 Task: Find connections with filter location Kpandu with filter topic #Venturecapitalwith filter profile language Spanish with filter current company Vertisystem with filter school Xavier Institute of Social Service with filter industry International Trade and Development with filter service category Accounting with filter keywords title Budget Analyst
Action: Mouse moved to (169, 264)
Screenshot: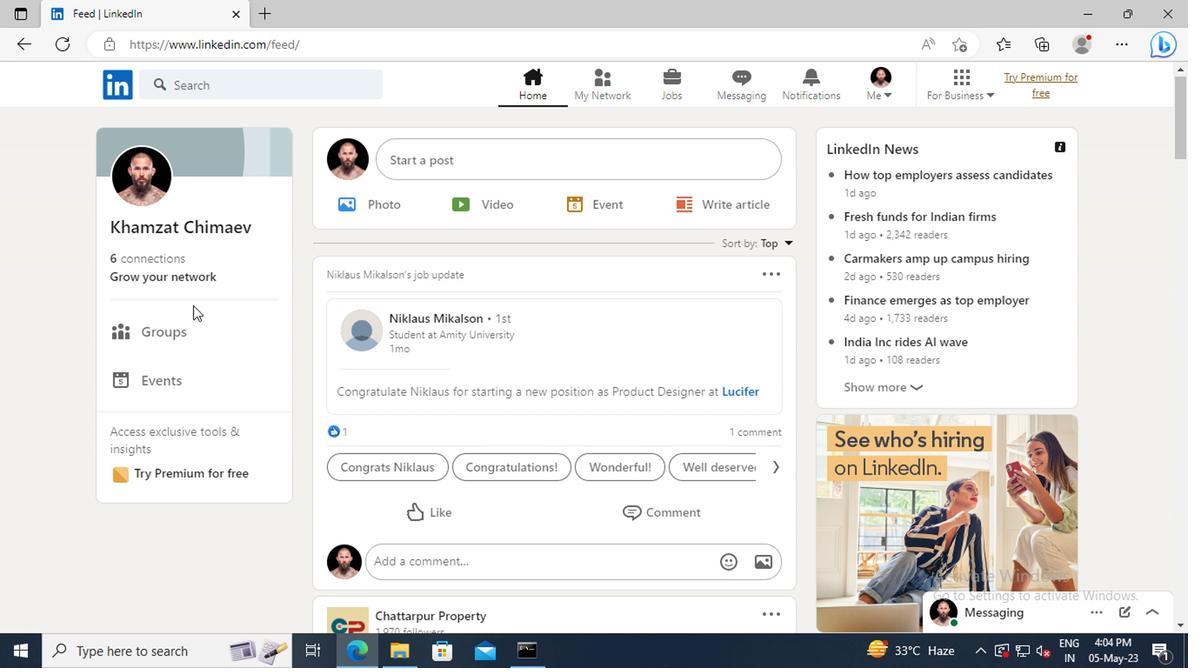 
Action: Mouse pressed left at (169, 264)
Screenshot: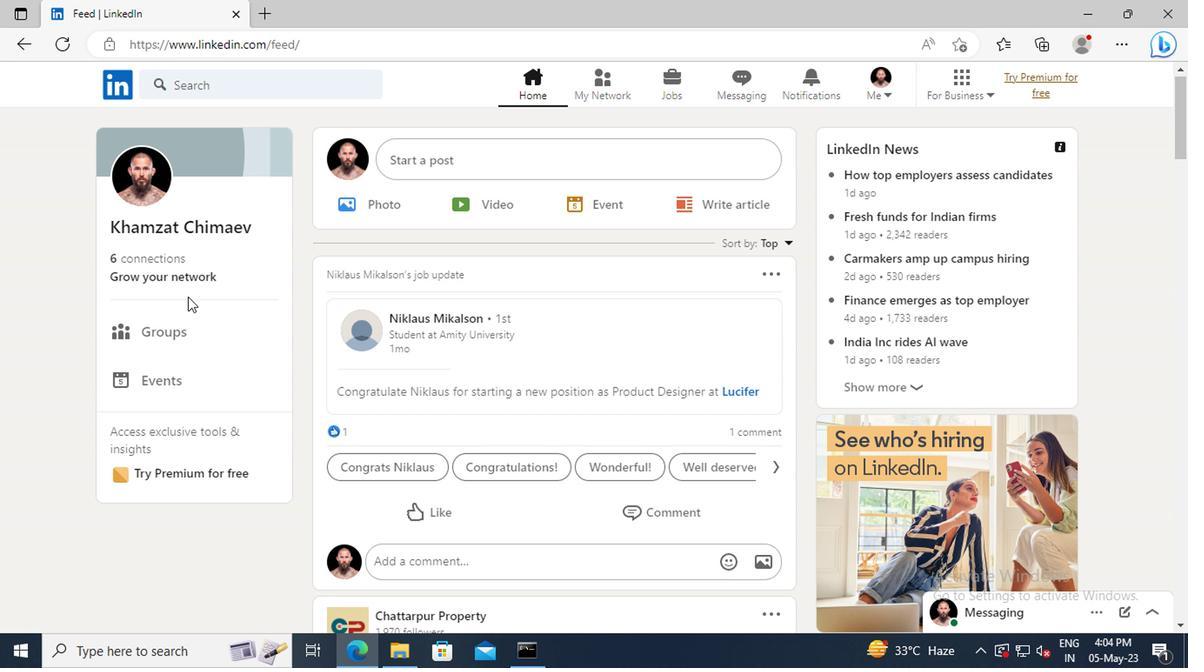 
Action: Mouse moved to (184, 184)
Screenshot: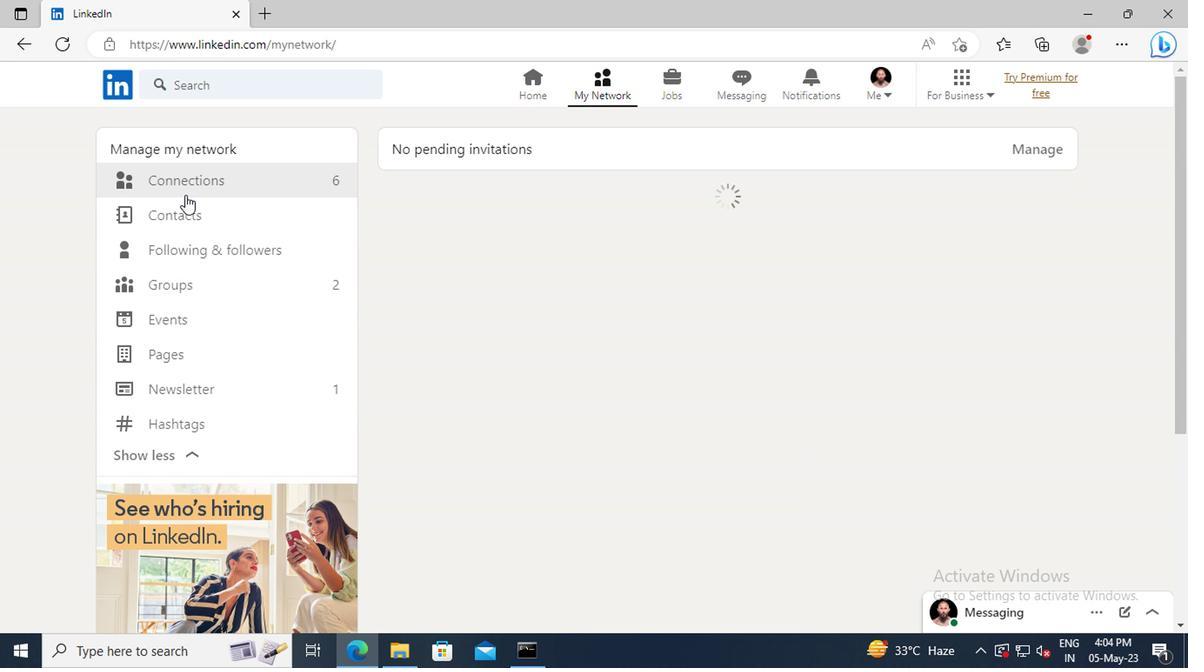 
Action: Mouse pressed left at (184, 184)
Screenshot: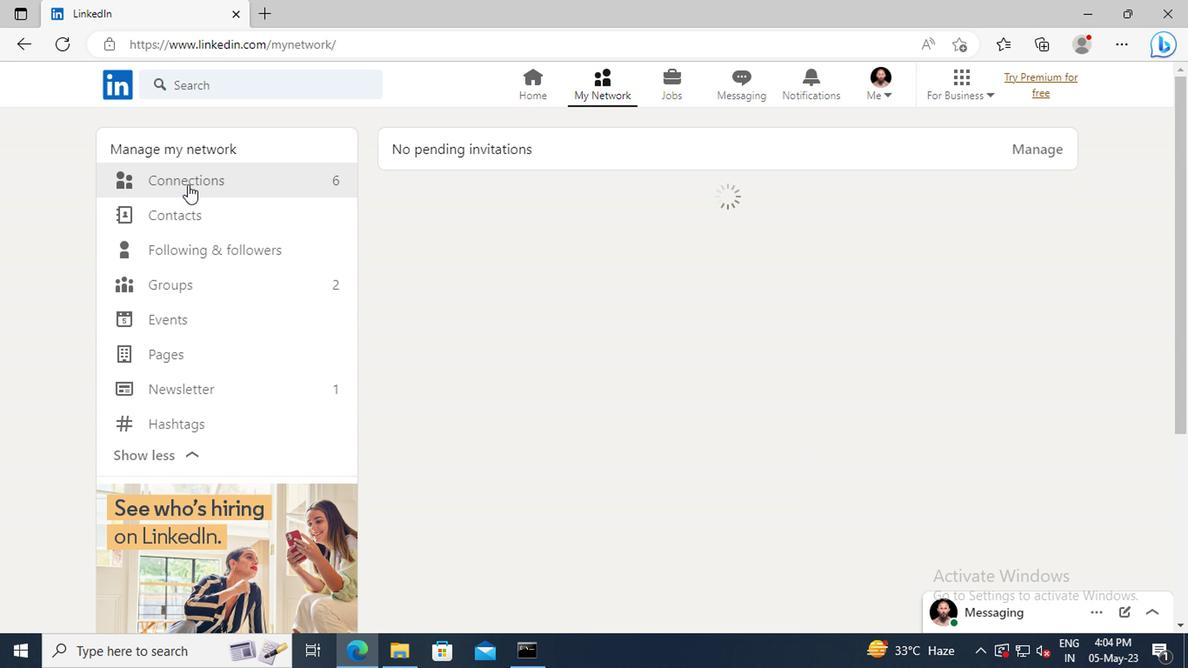 
Action: Mouse moved to (689, 186)
Screenshot: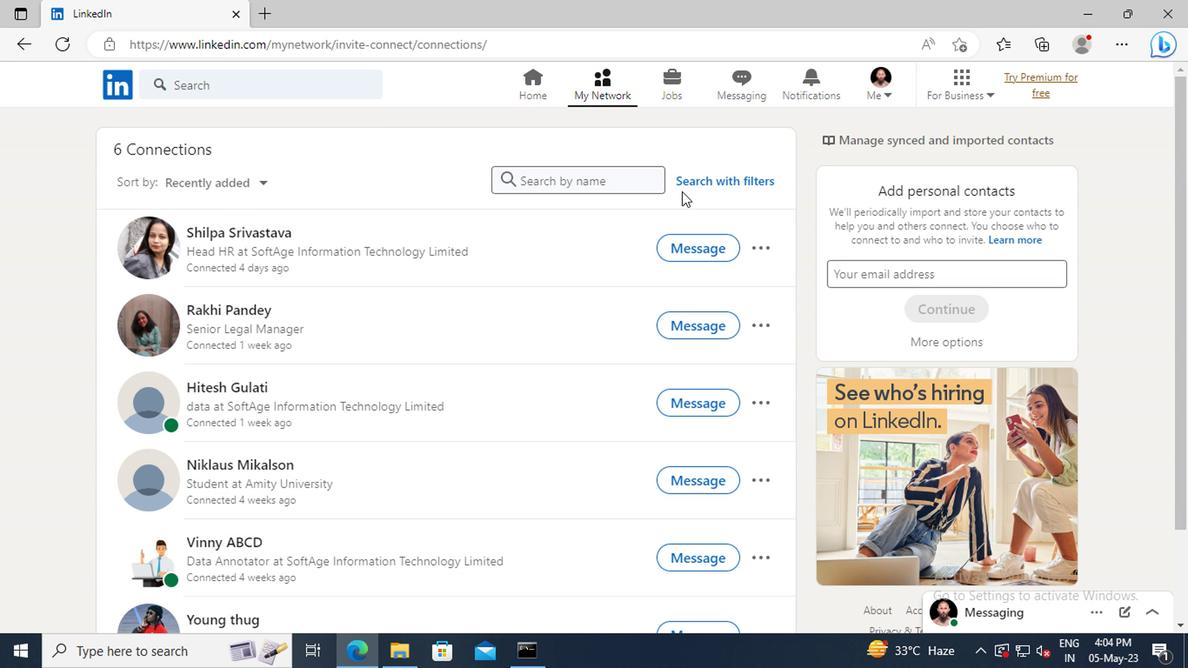 
Action: Mouse pressed left at (689, 186)
Screenshot: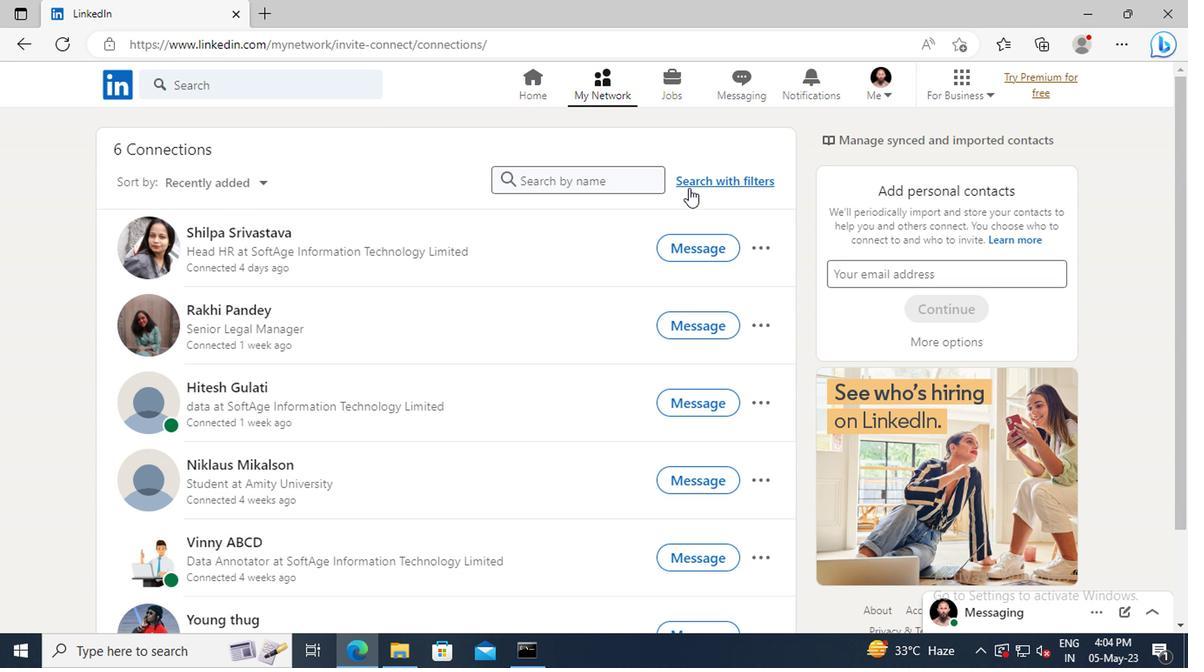 
Action: Mouse moved to (654, 141)
Screenshot: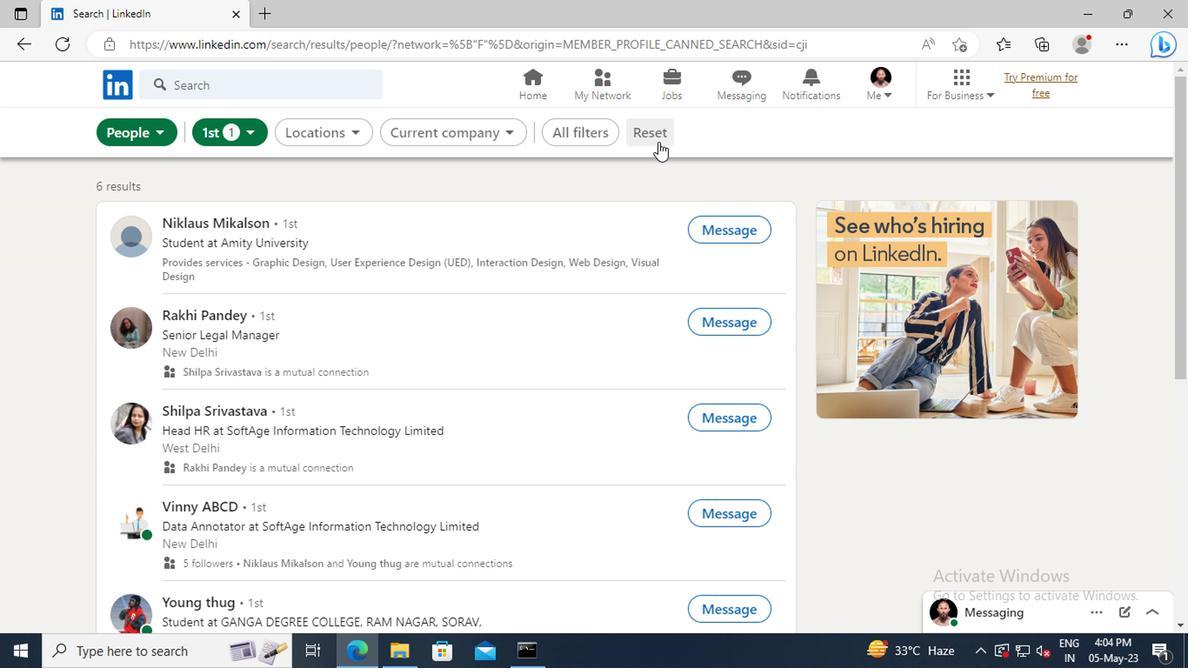 
Action: Mouse pressed left at (654, 141)
Screenshot: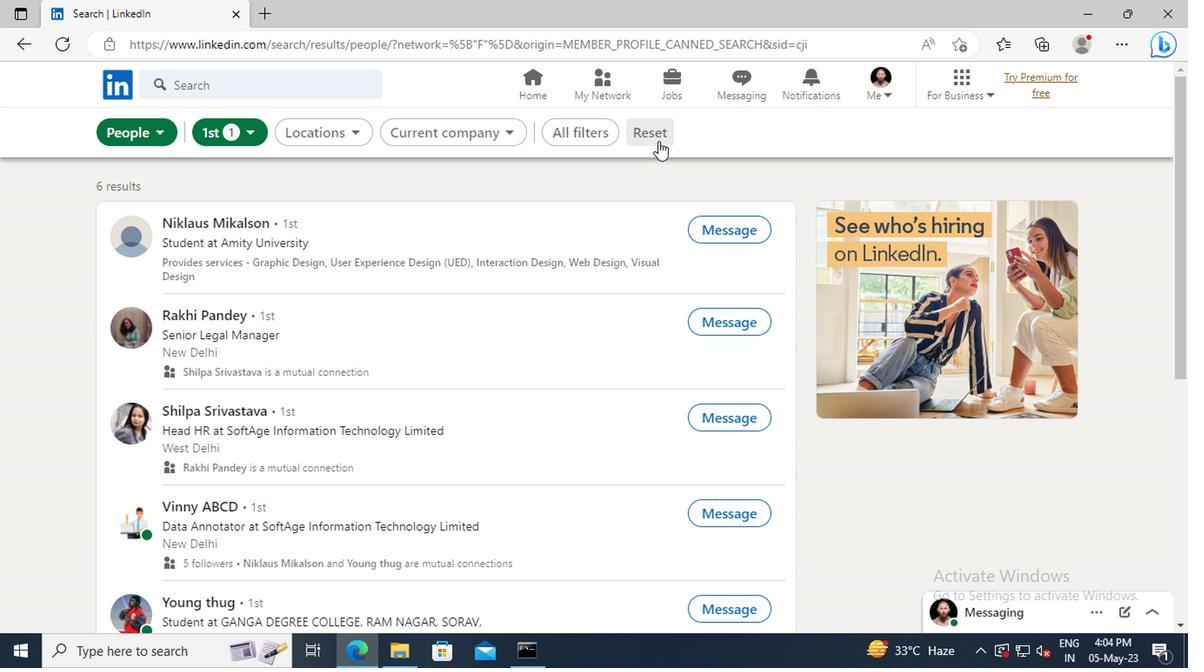 
Action: Mouse moved to (634, 136)
Screenshot: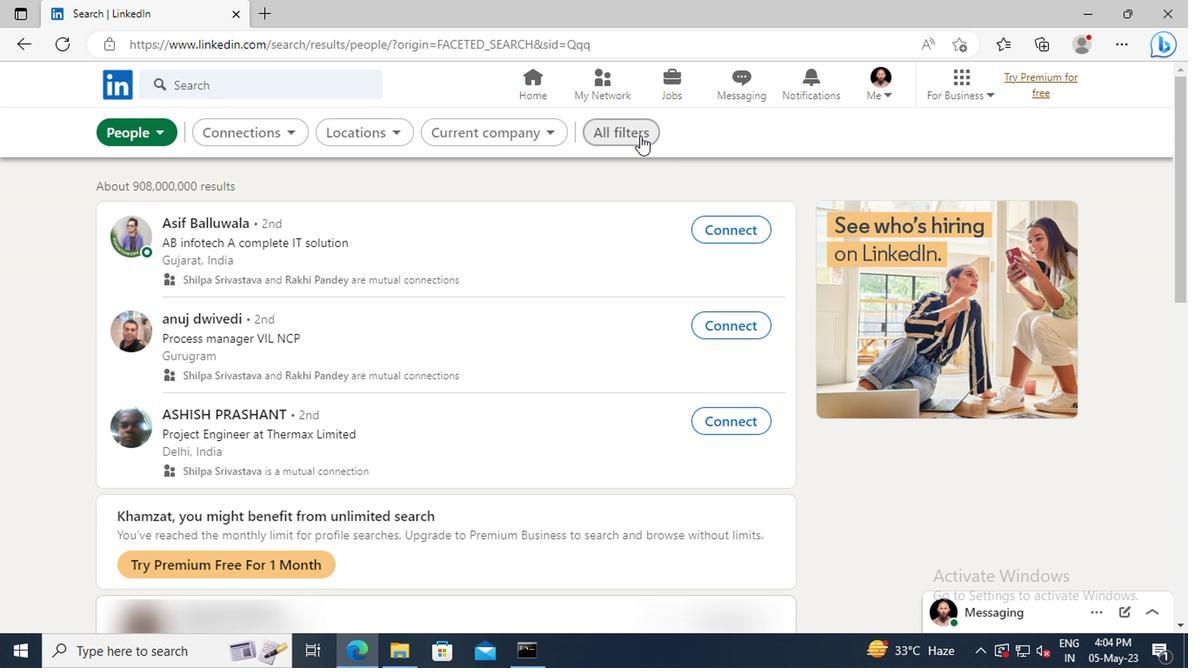 
Action: Mouse pressed left at (634, 136)
Screenshot: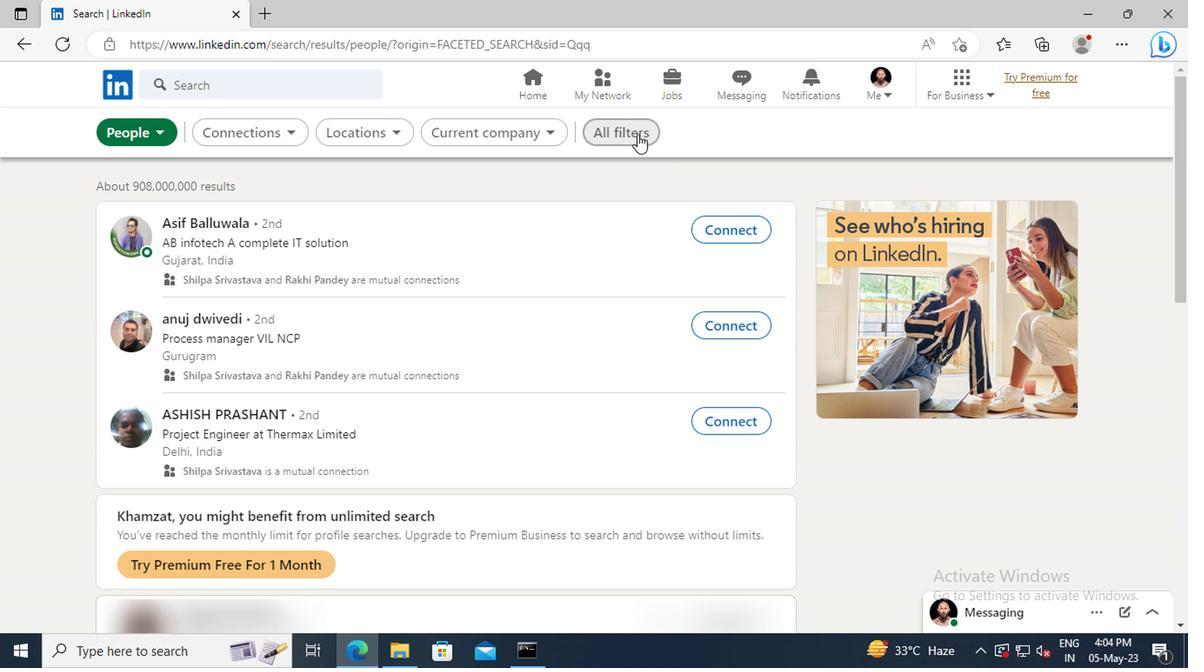 
Action: Mouse moved to (910, 297)
Screenshot: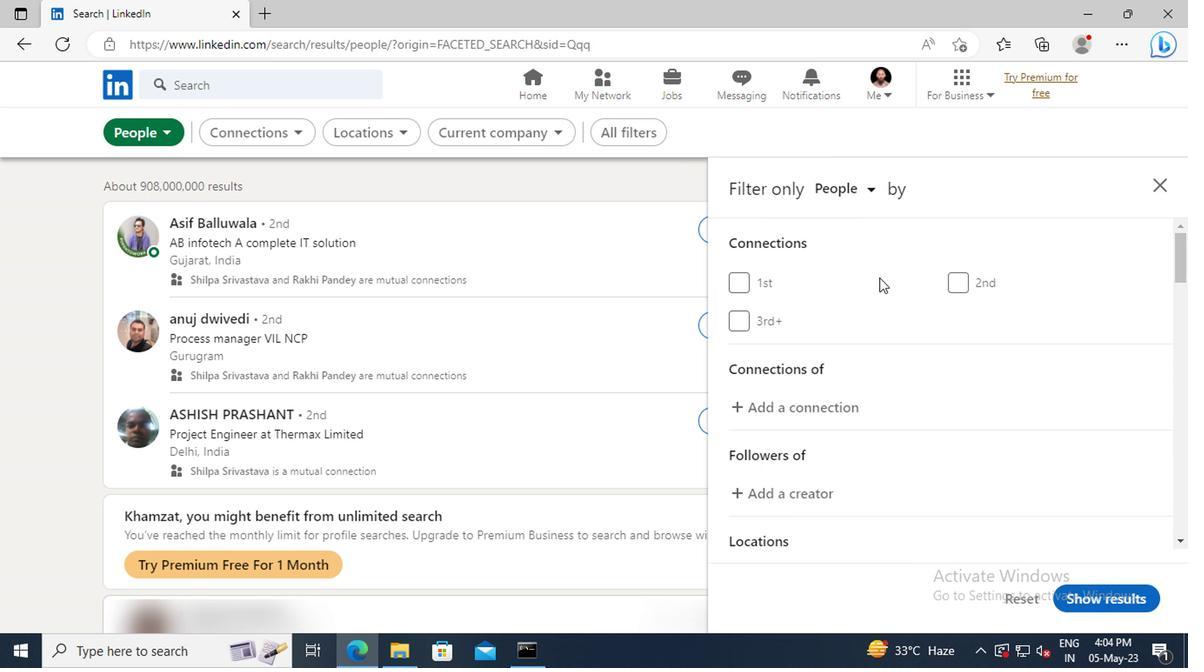 
Action: Mouse scrolled (910, 297) with delta (0, 0)
Screenshot: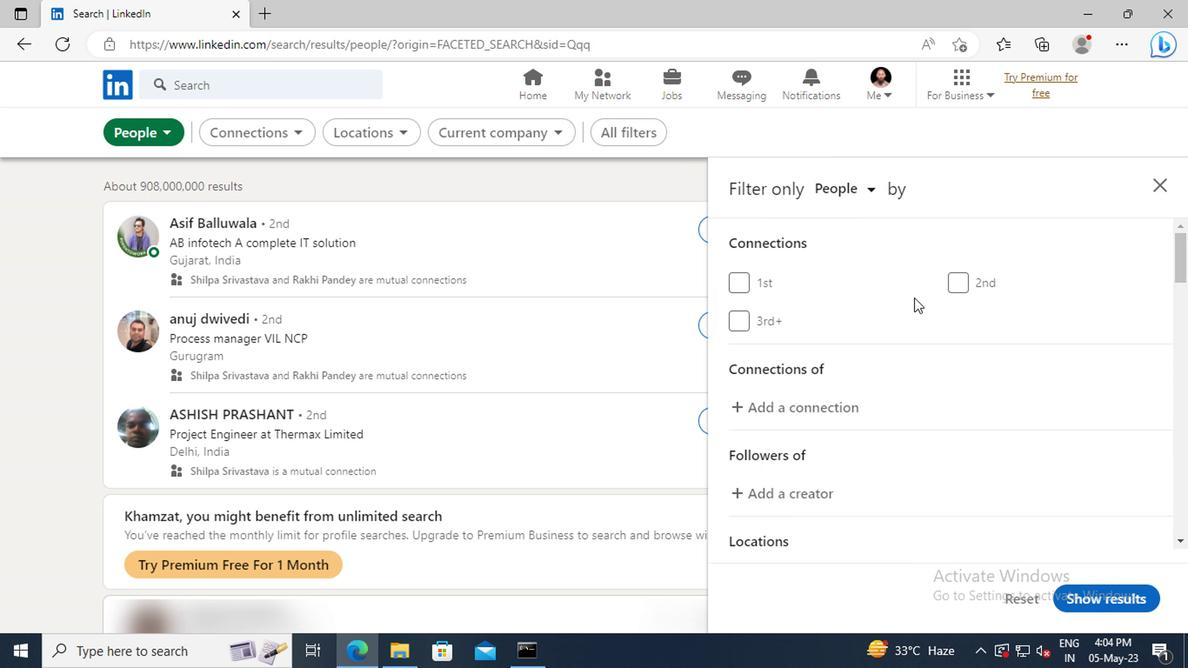 
Action: Mouse scrolled (910, 297) with delta (0, 0)
Screenshot: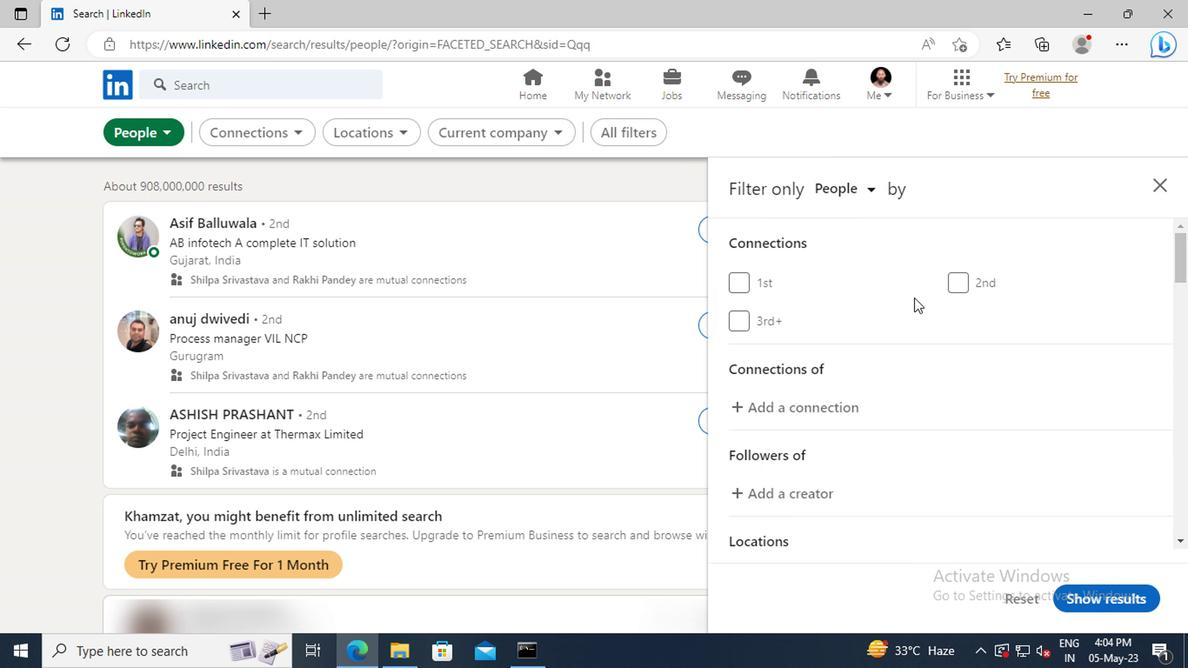 
Action: Mouse scrolled (910, 297) with delta (0, 0)
Screenshot: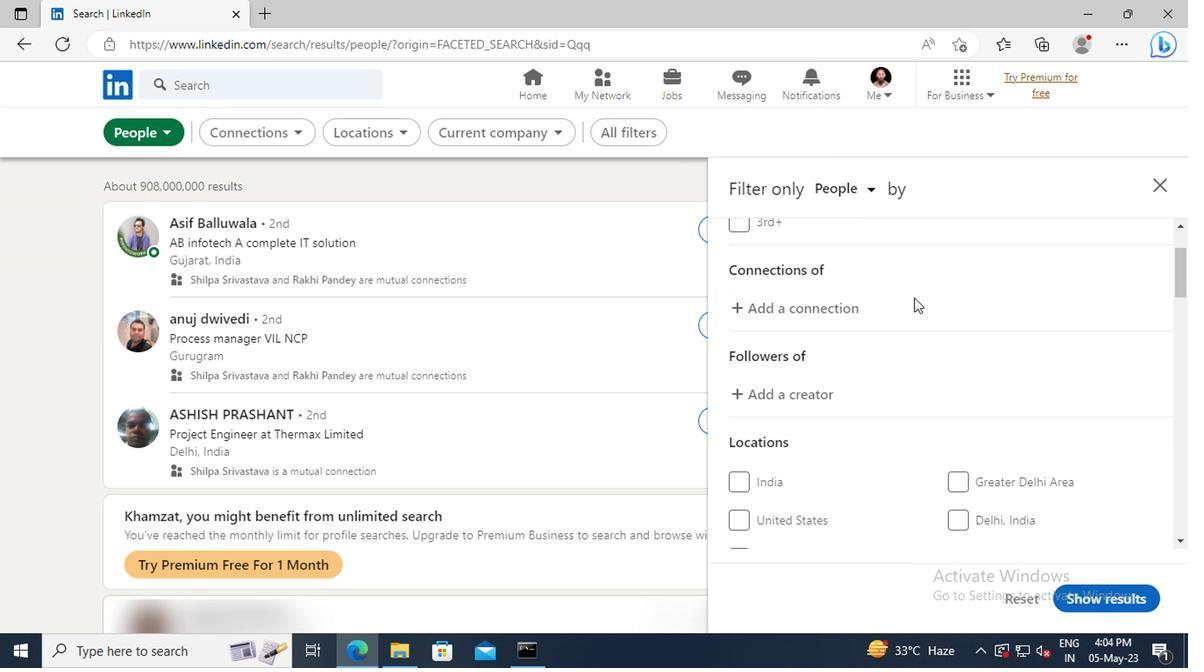 
Action: Mouse scrolled (910, 297) with delta (0, 0)
Screenshot: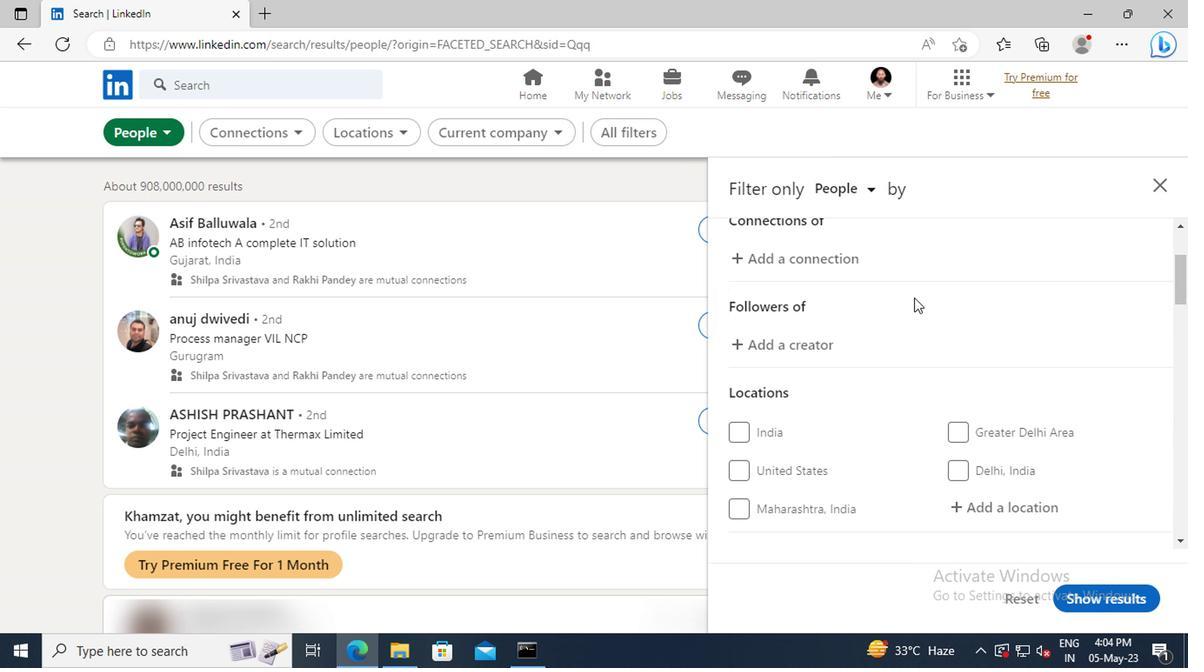 
Action: Mouse scrolled (910, 297) with delta (0, 0)
Screenshot: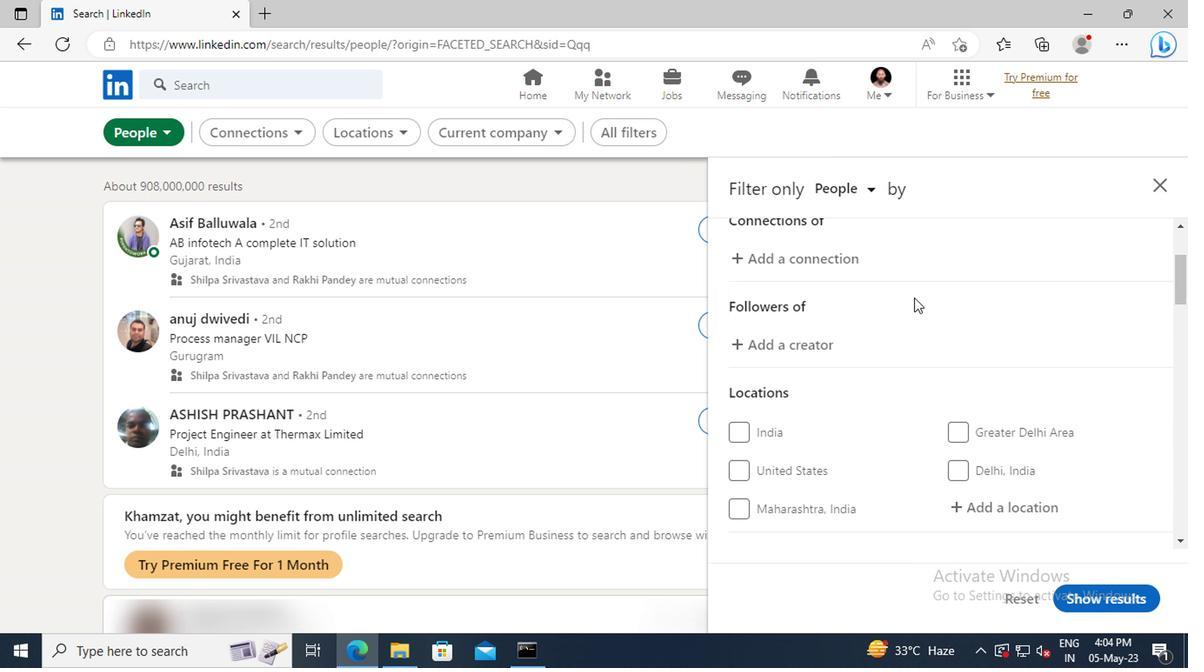 
Action: Mouse scrolled (910, 297) with delta (0, 0)
Screenshot: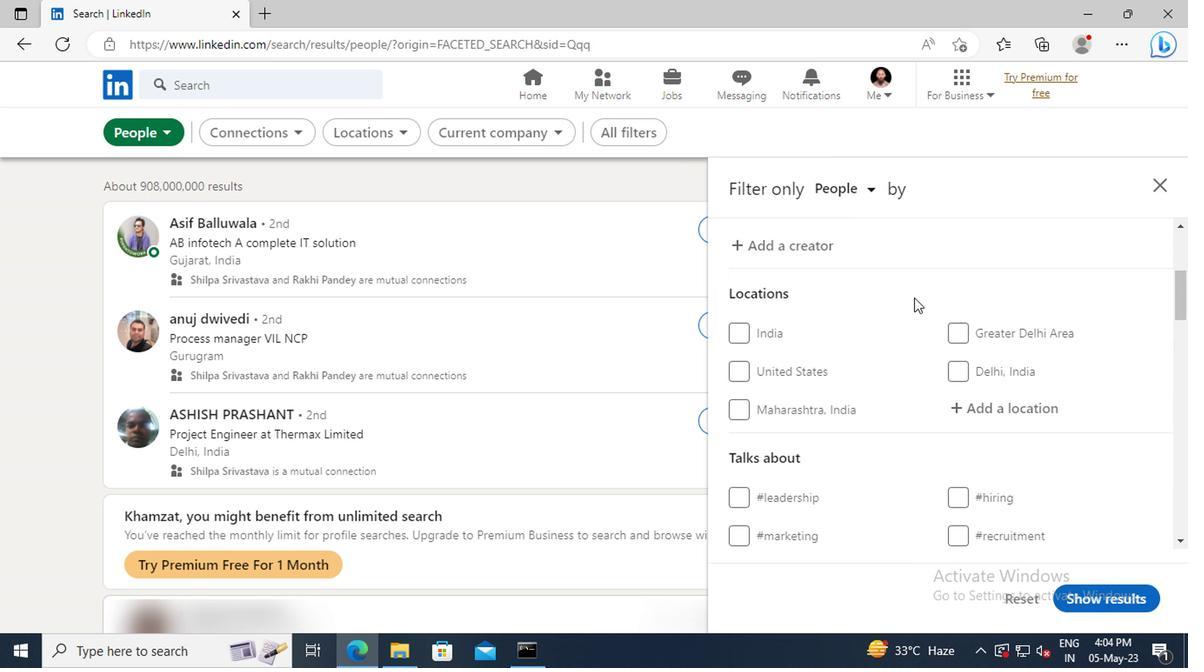 
Action: Mouse moved to (963, 364)
Screenshot: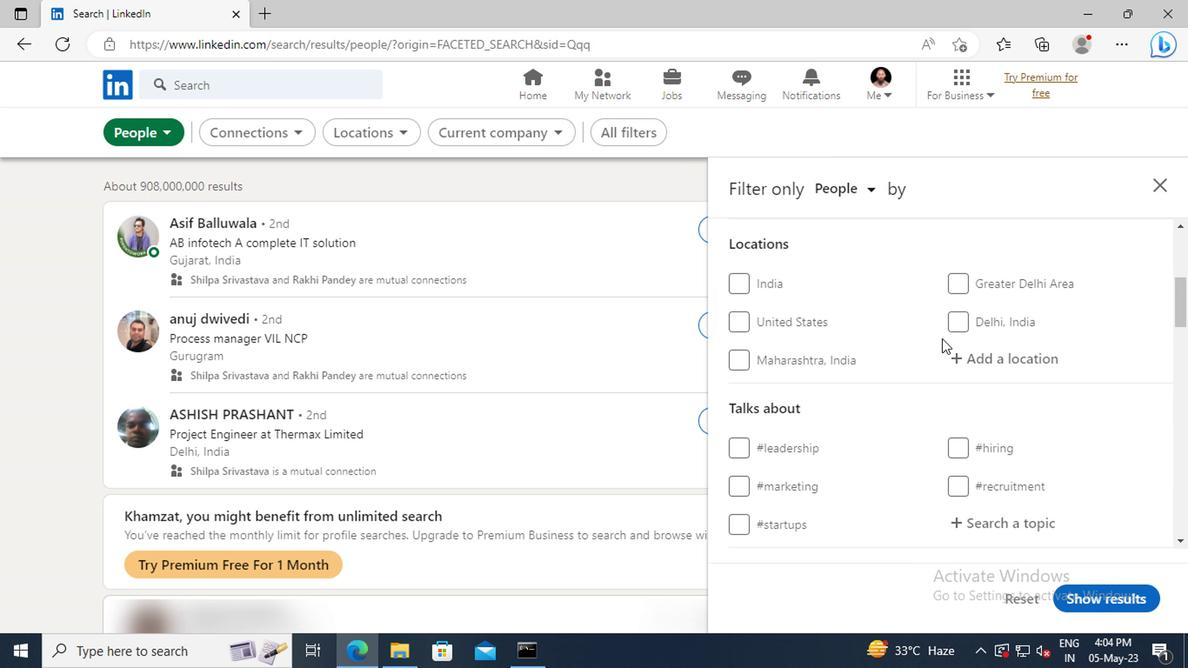 
Action: Mouse pressed left at (963, 364)
Screenshot: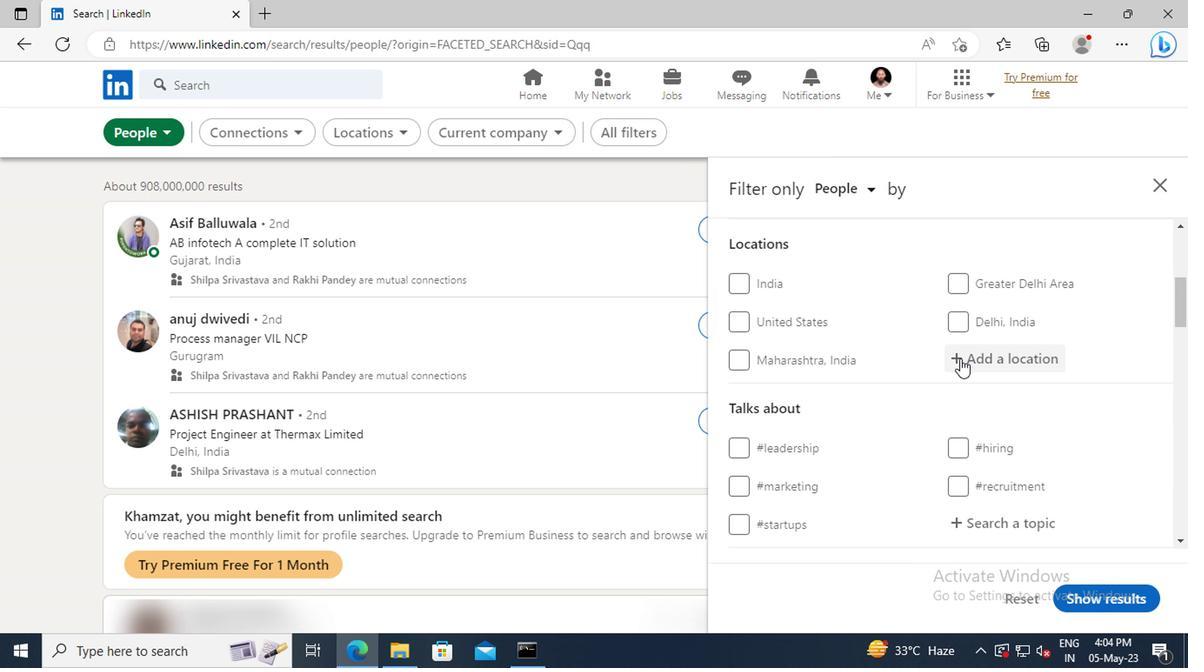 
Action: Key pressed <Key.shift>KPANDU<Key.enter>
Screenshot: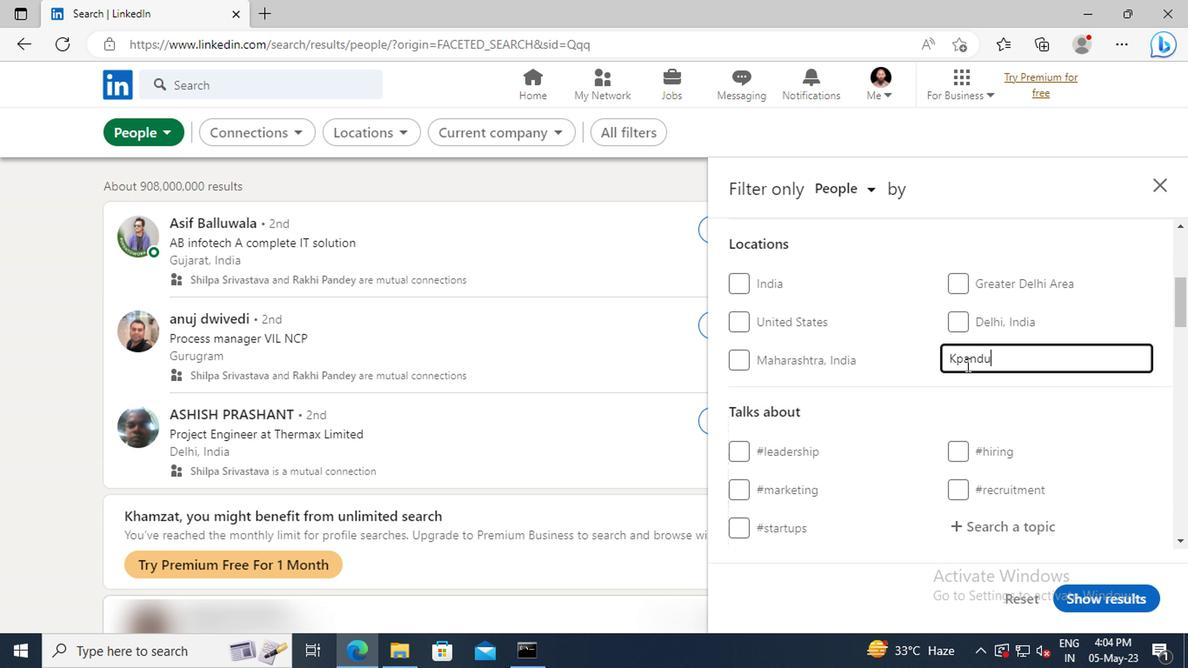 
Action: Mouse scrolled (963, 362) with delta (0, -1)
Screenshot: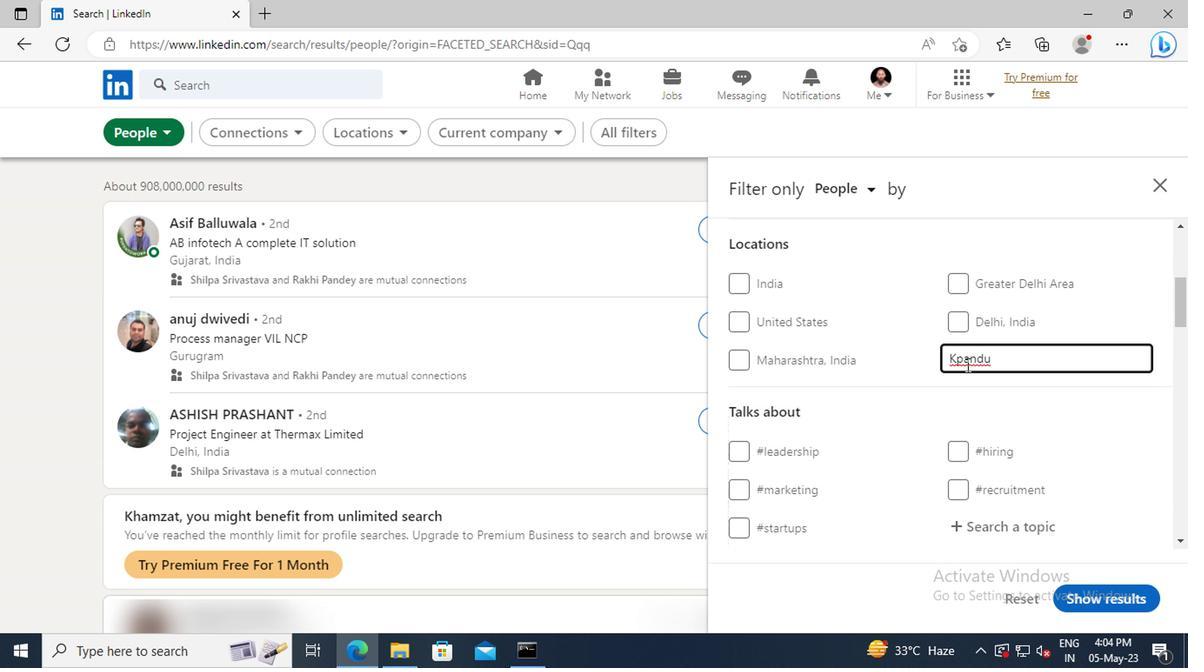 
Action: Mouse scrolled (963, 362) with delta (0, -1)
Screenshot: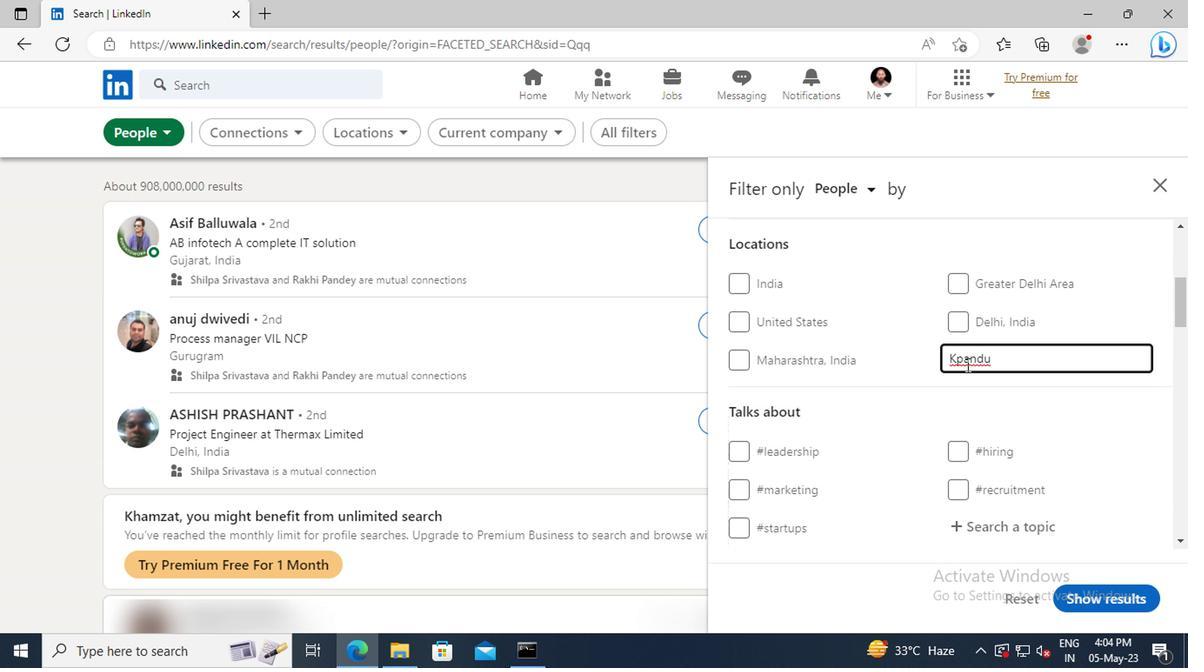 
Action: Mouse scrolled (963, 362) with delta (0, -1)
Screenshot: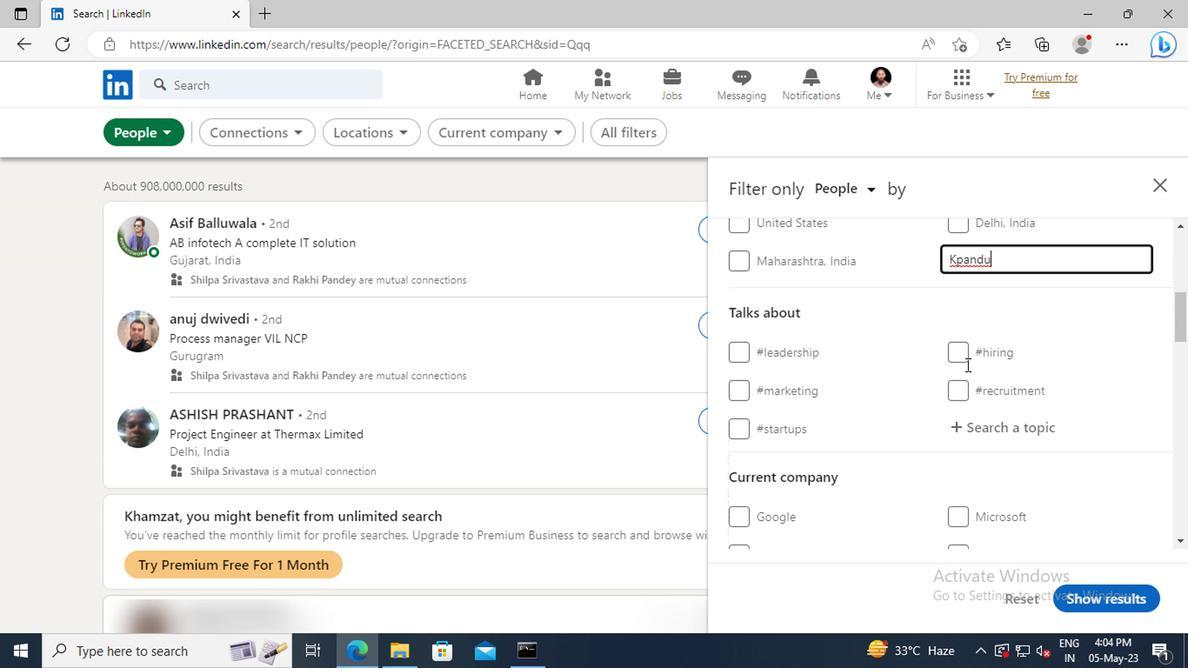 
Action: Mouse moved to (968, 375)
Screenshot: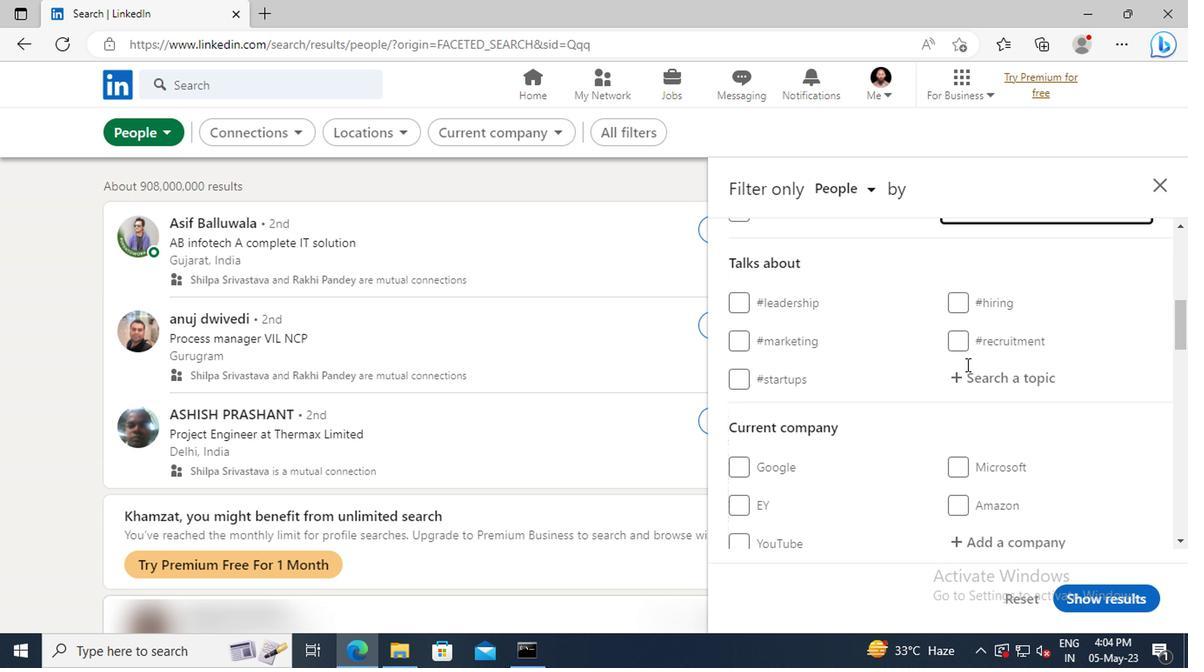 
Action: Mouse pressed left at (968, 375)
Screenshot: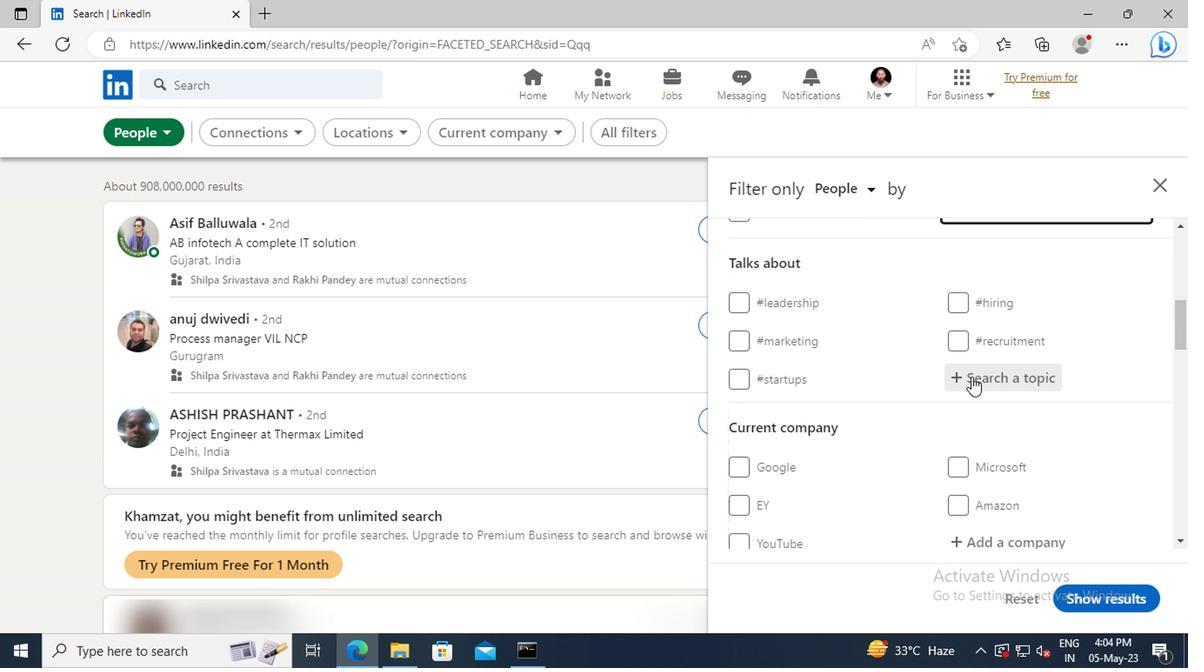 
Action: Key pressed <Key.shift>VENTUREC
Screenshot: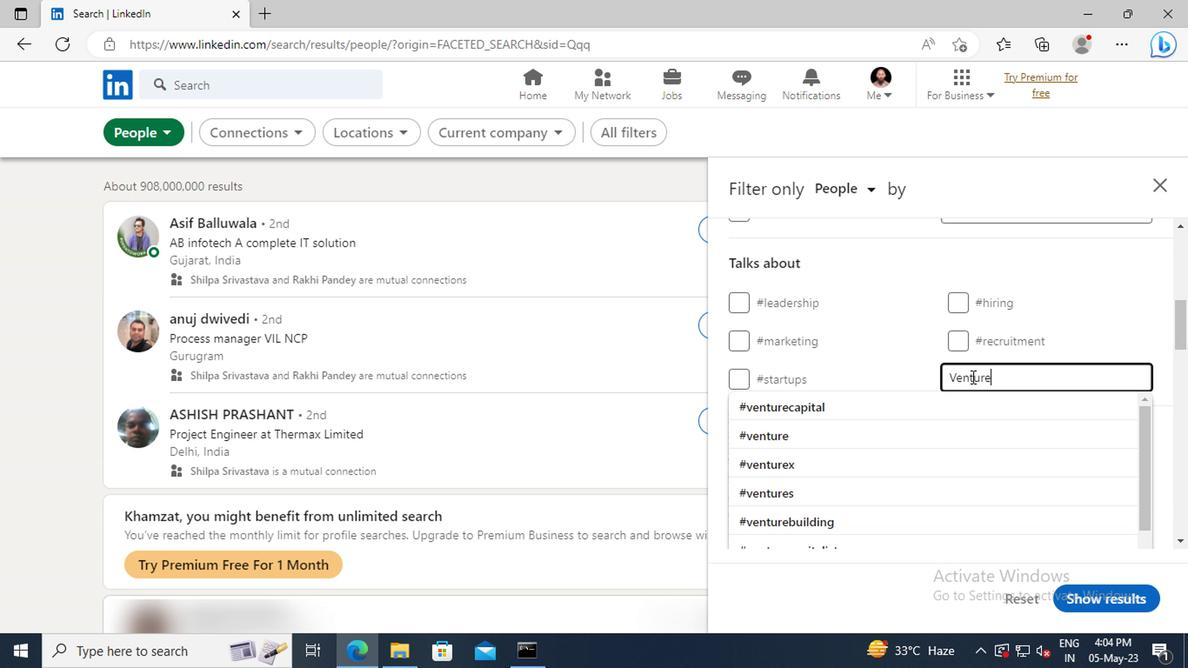 
Action: Mouse moved to (976, 397)
Screenshot: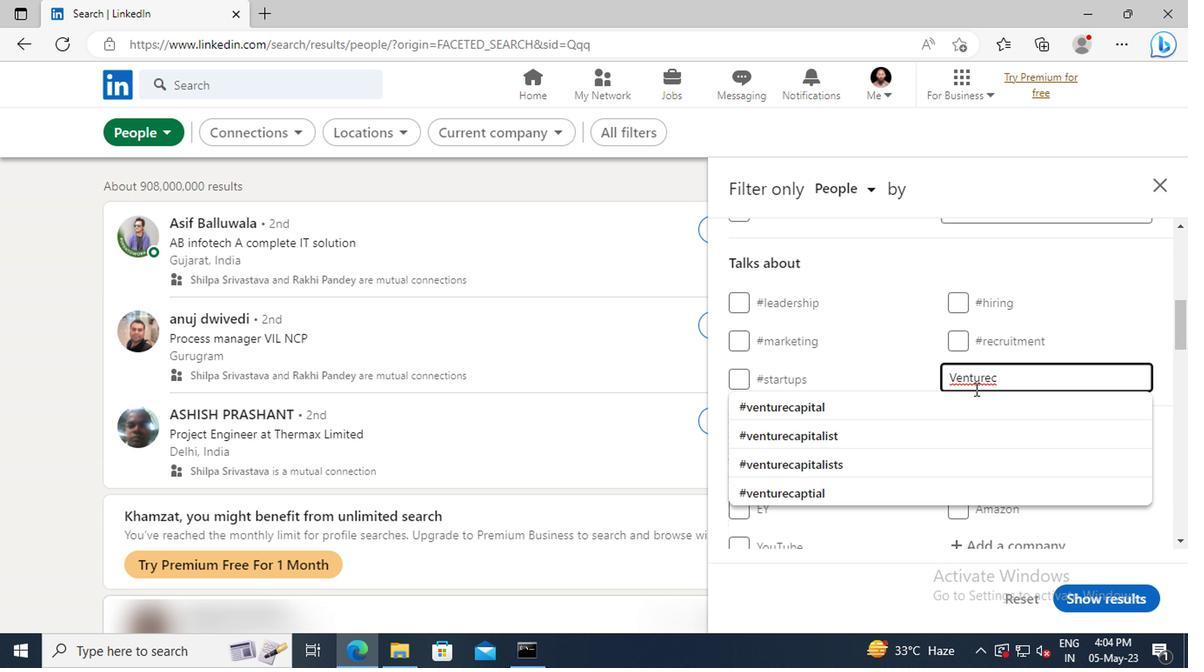 
Action: Mouse pressed left at (976, 397)
Screenshot: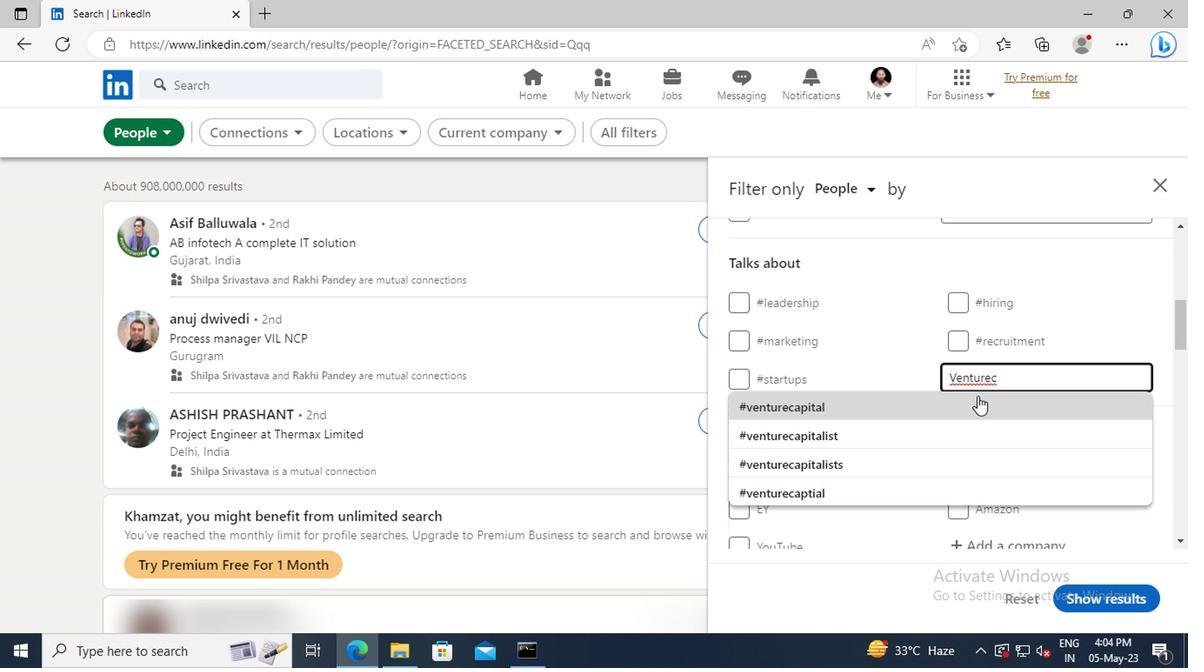 
Action: Mouse scrolled (976, 396) with delta (0, -1)
Screenshot: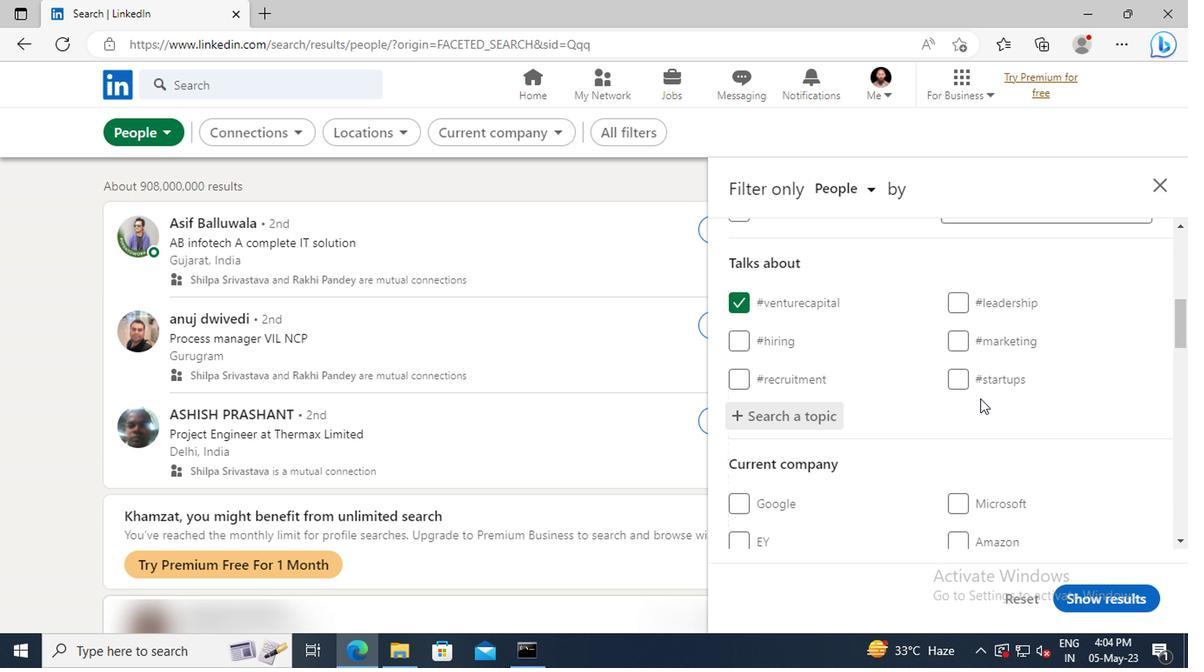 
Action: Mouse scrolled (976, 396) with delta (0, -1)
Screenshot: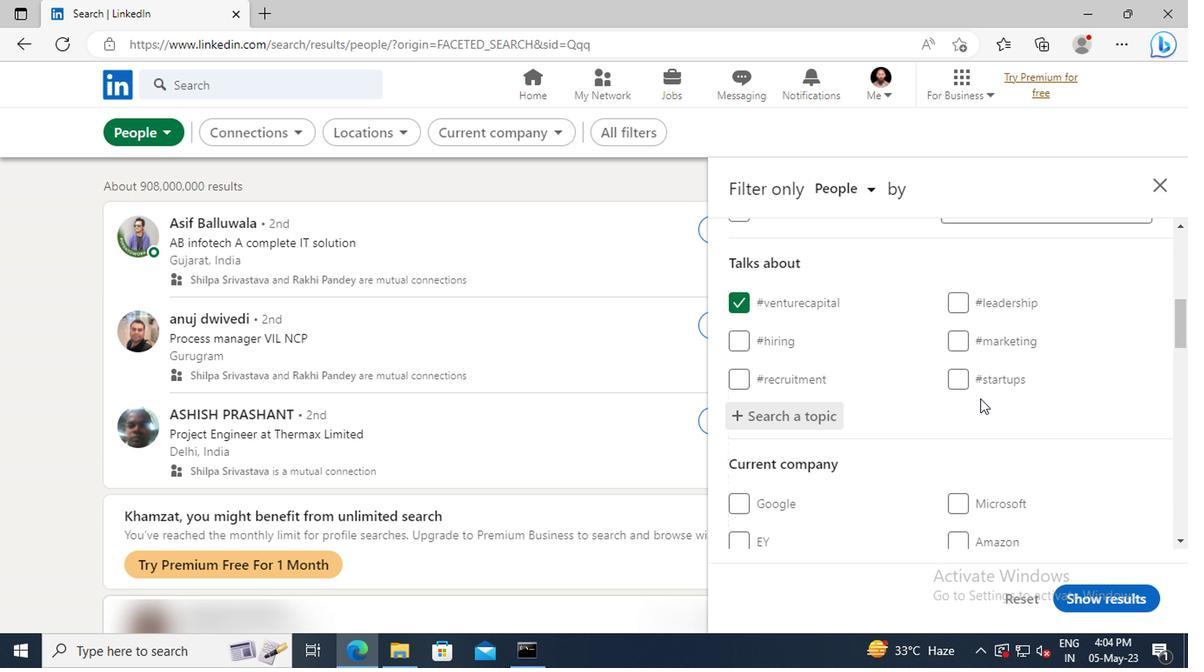 
Action: Mouse scrolled (976, 396) with delta (0, -1)
Screenshot: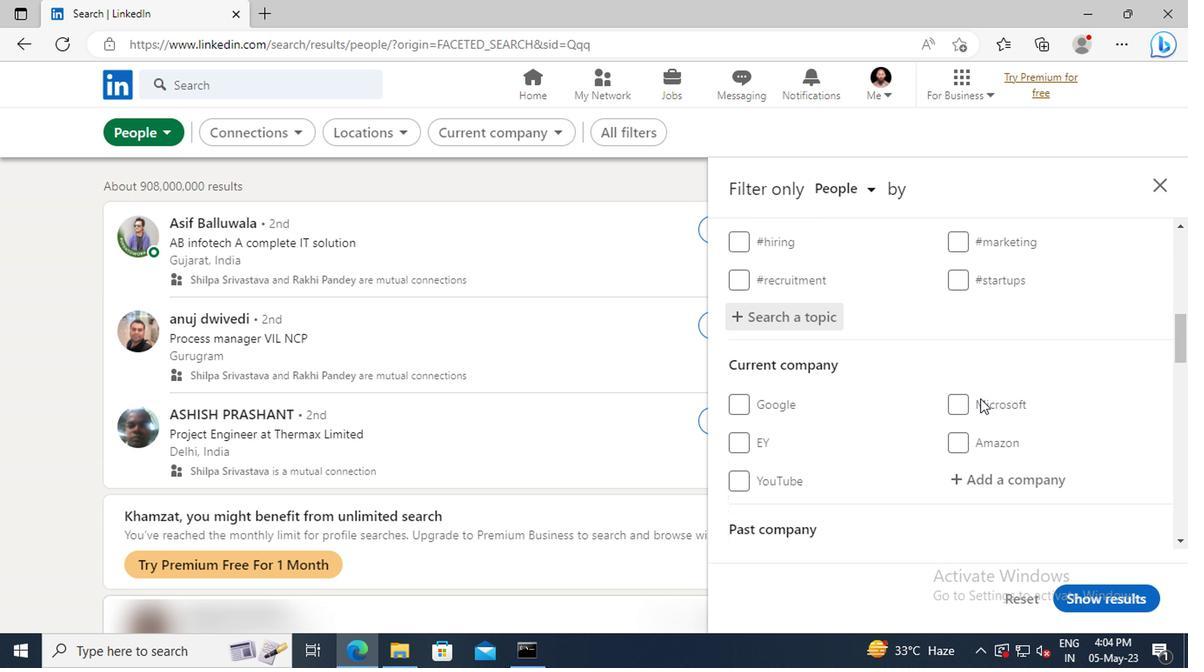 
Action: Mouse scrolled (976, 396) with delta (0, -1)
Screenshot: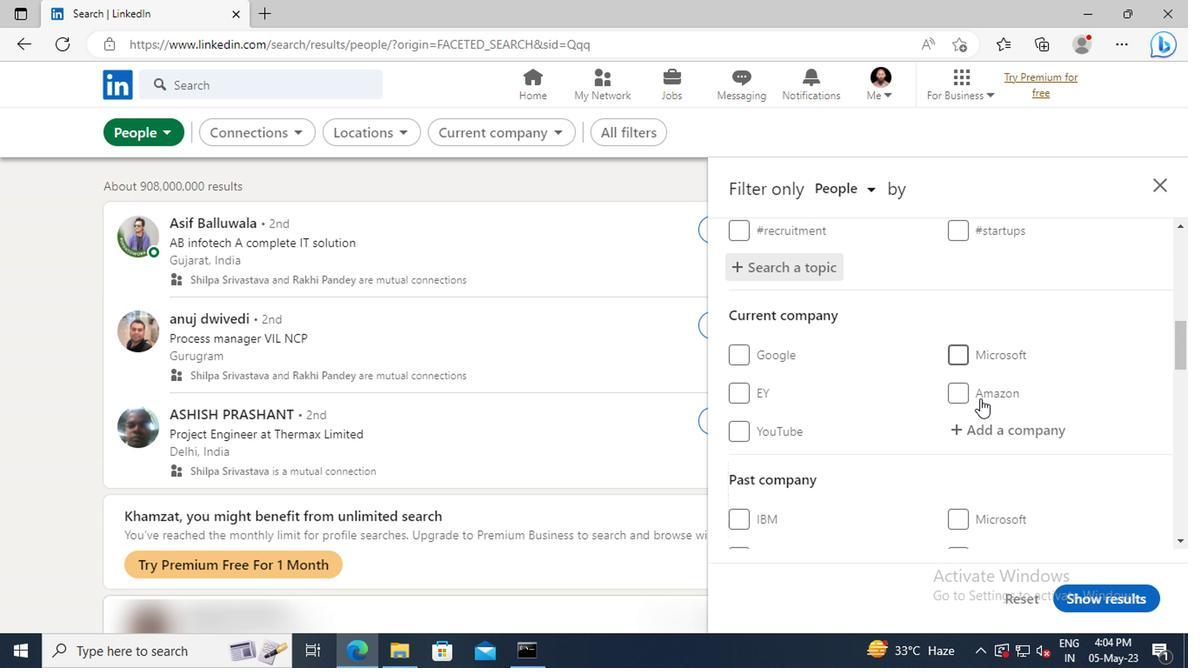 
Action: Mouse scrolled (976, 396) with delta (0, -1)
Screenshot: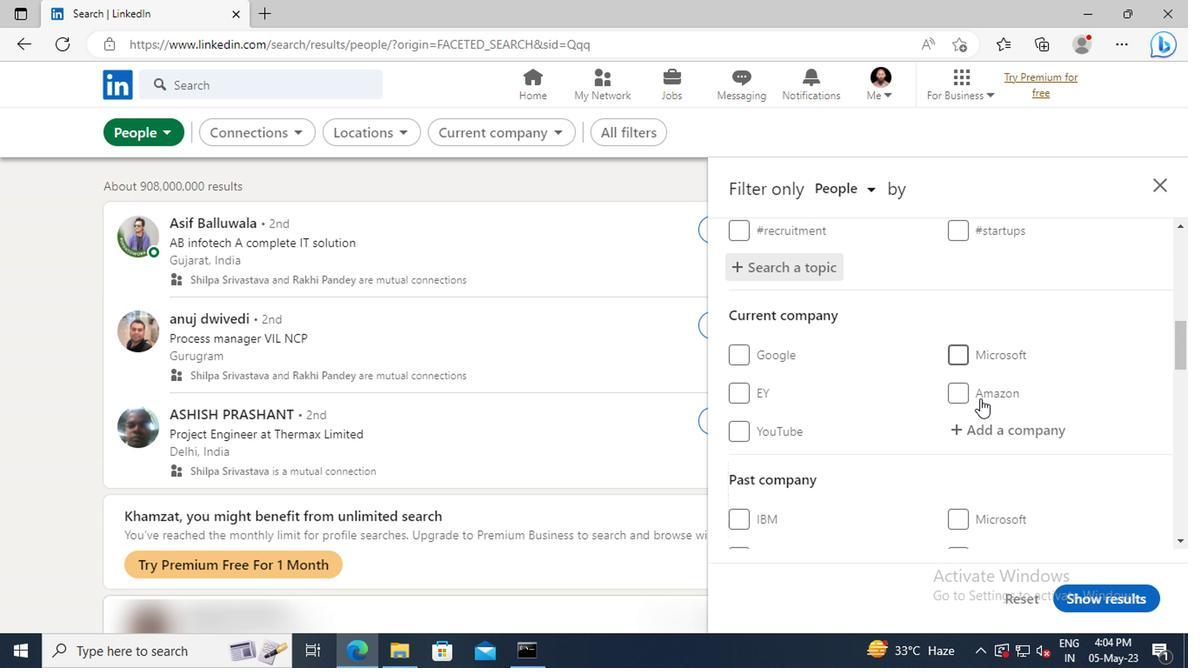 
Action: Mouse scrolled (976, 396) with delta (0, -1)
Screenshot: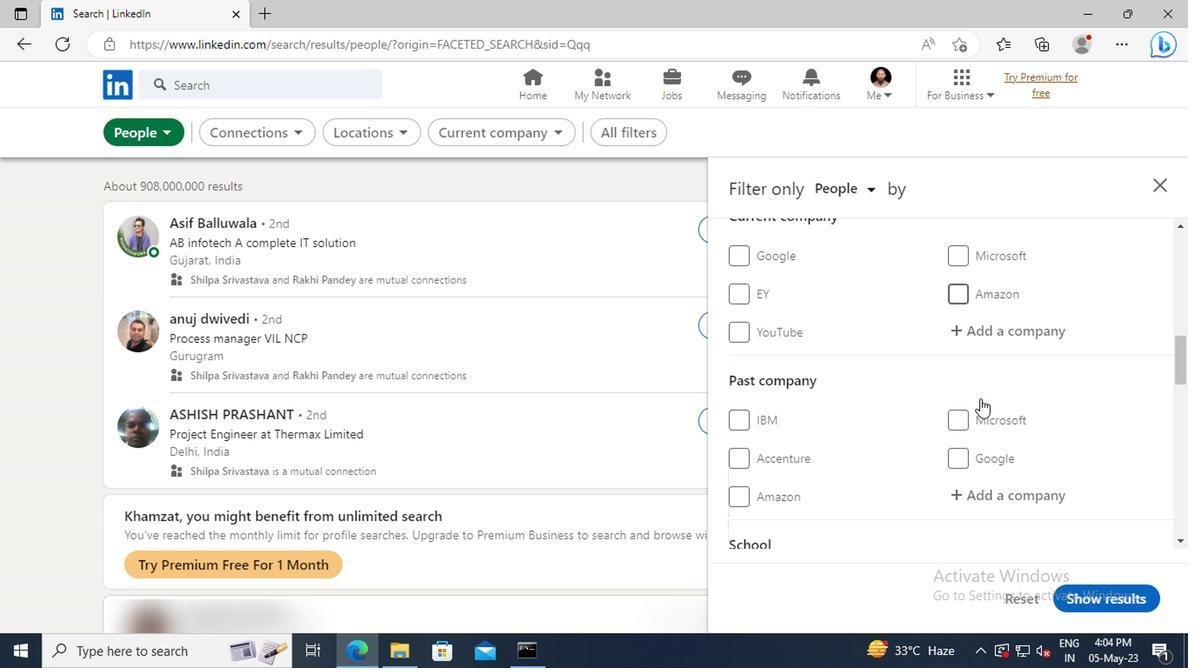 
Action: Mouse scrolled (976, 396) with delta (0, -1)
Screenshot: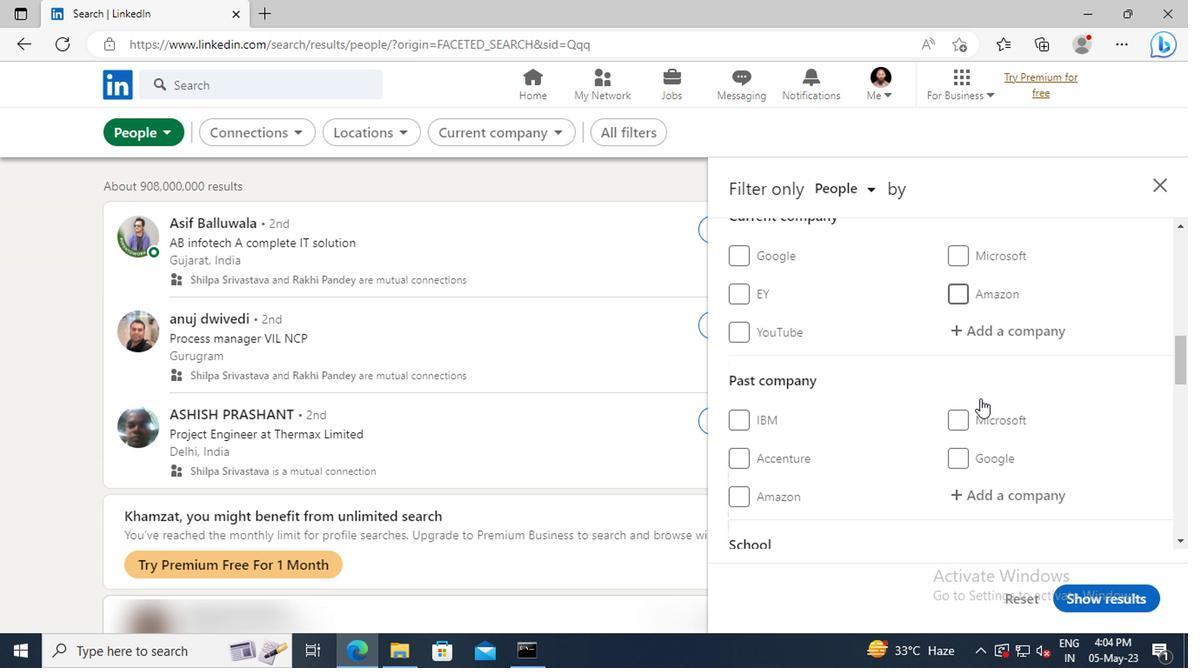 
Action: Mouse scrolled (976, 396) with delta (0, -1)
Screenshot: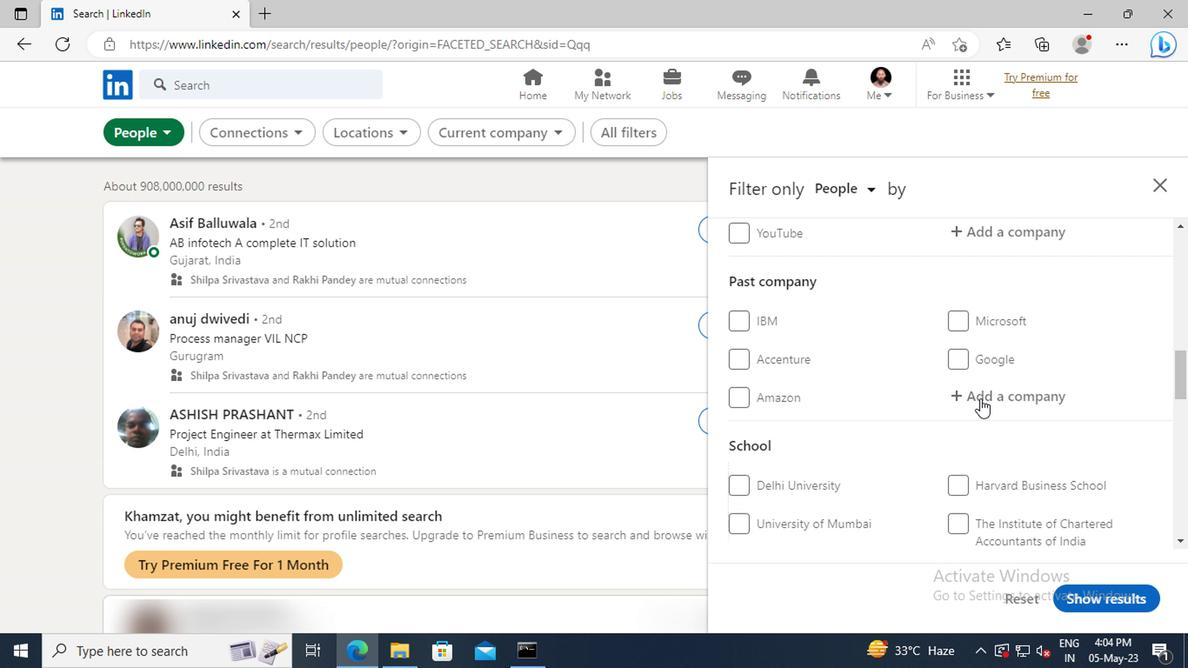 
Action: Mouse scrolled (976, 396) with delta (0, -1)
Screenshot: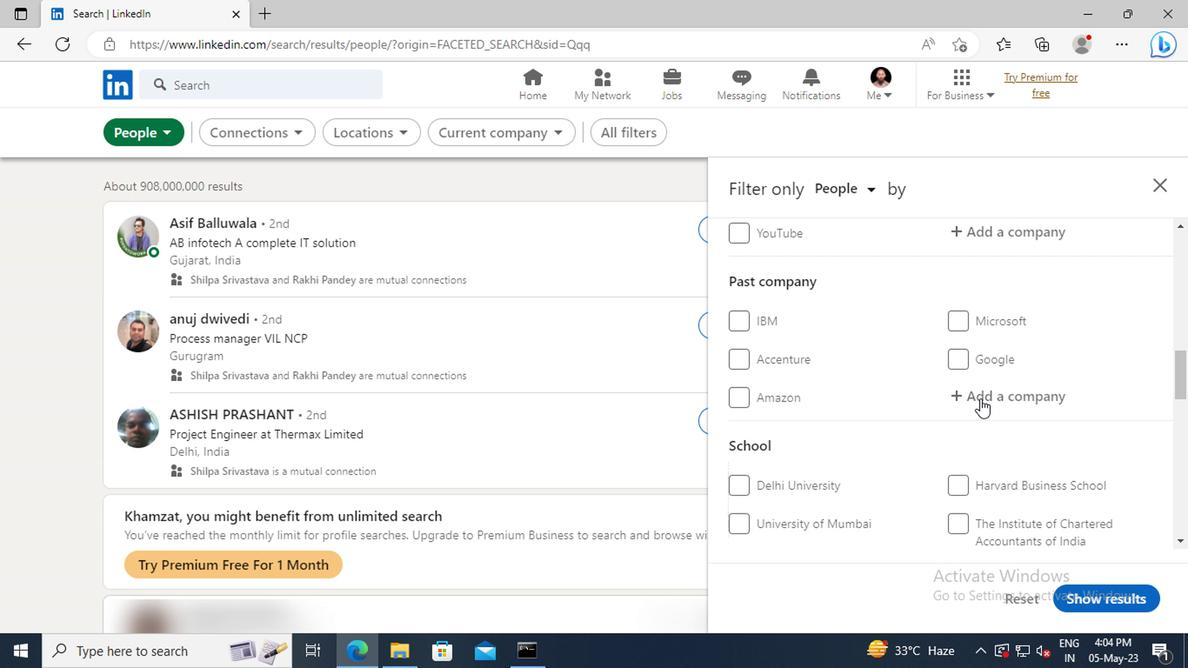 
Action: Mouse scrolled (976, 396) with delta (0, -1)
Screenshot: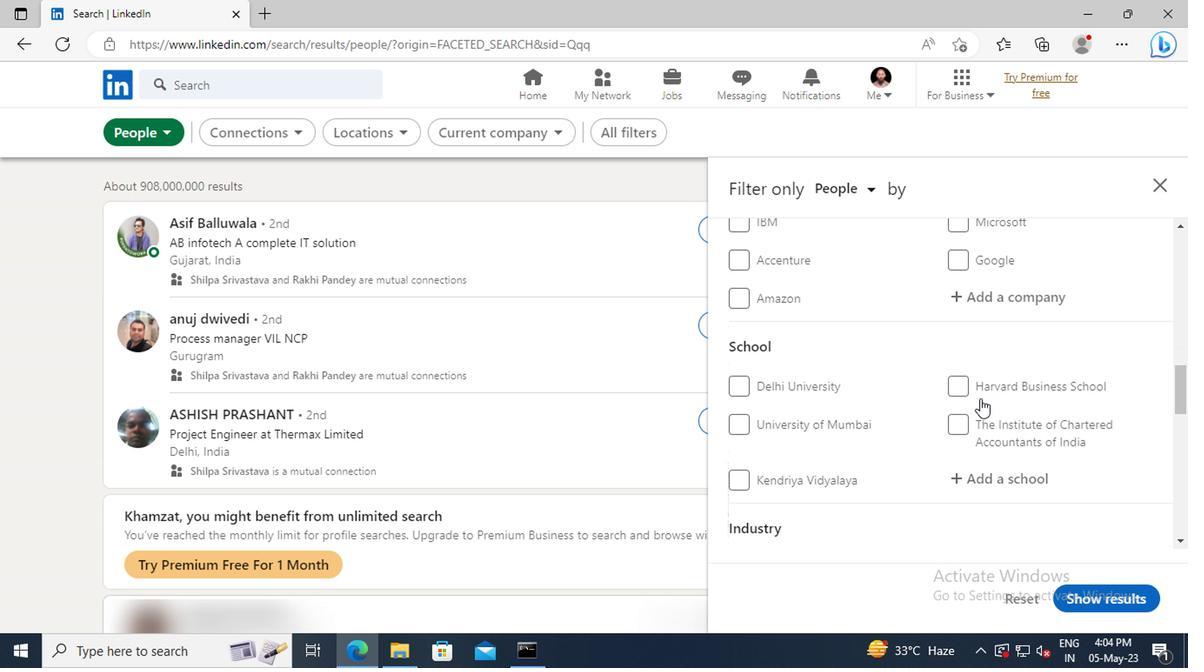 
Action: Mouse scrolled (976, 396) with delta (0, -1)
Screenshot: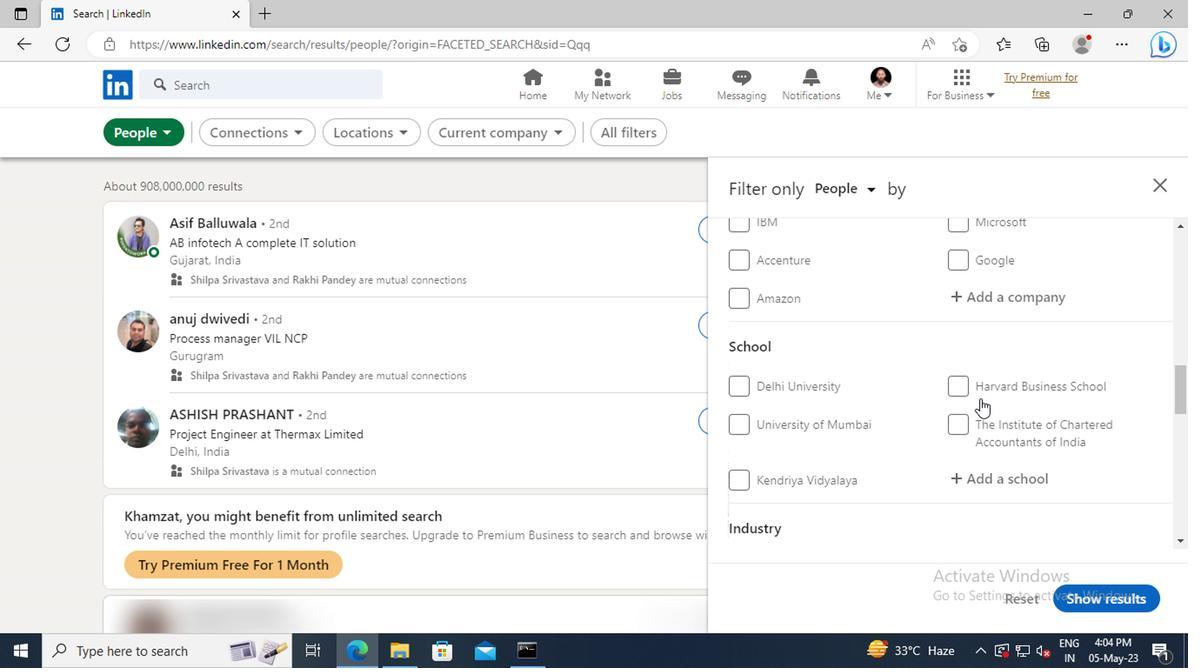 
Action: Mouse scrolled (976, 396) with delta (0, -1)
Screenshot: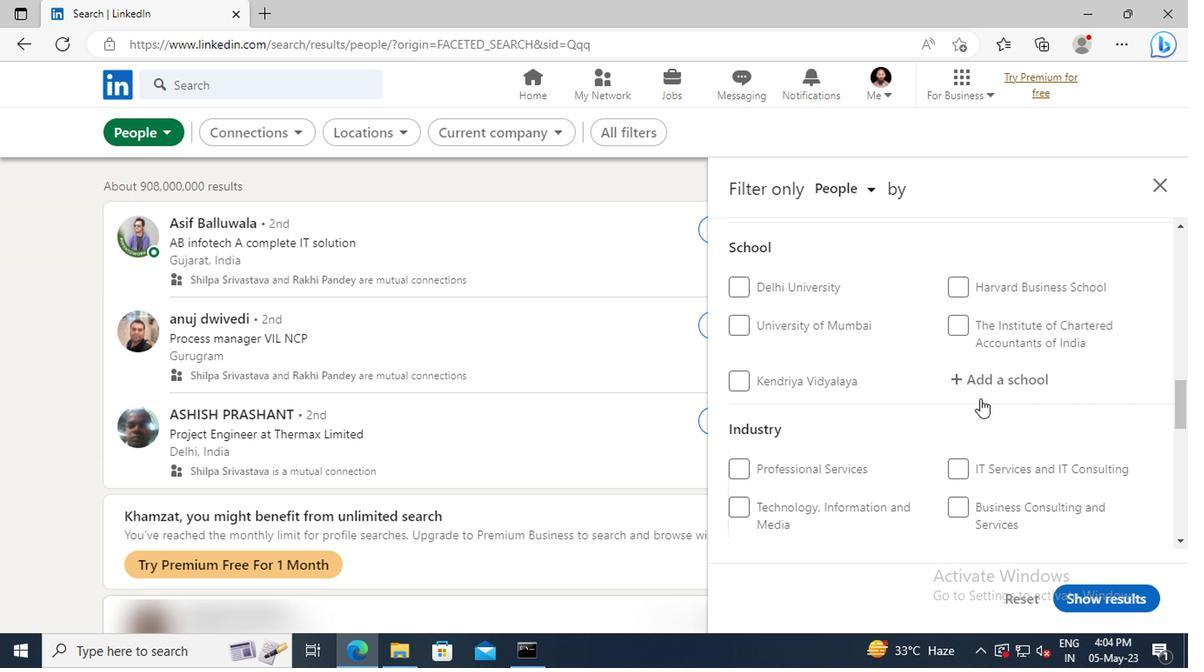 
Action: Mouse scrolled (976, 396) with delta (0, -1)
Screenshot: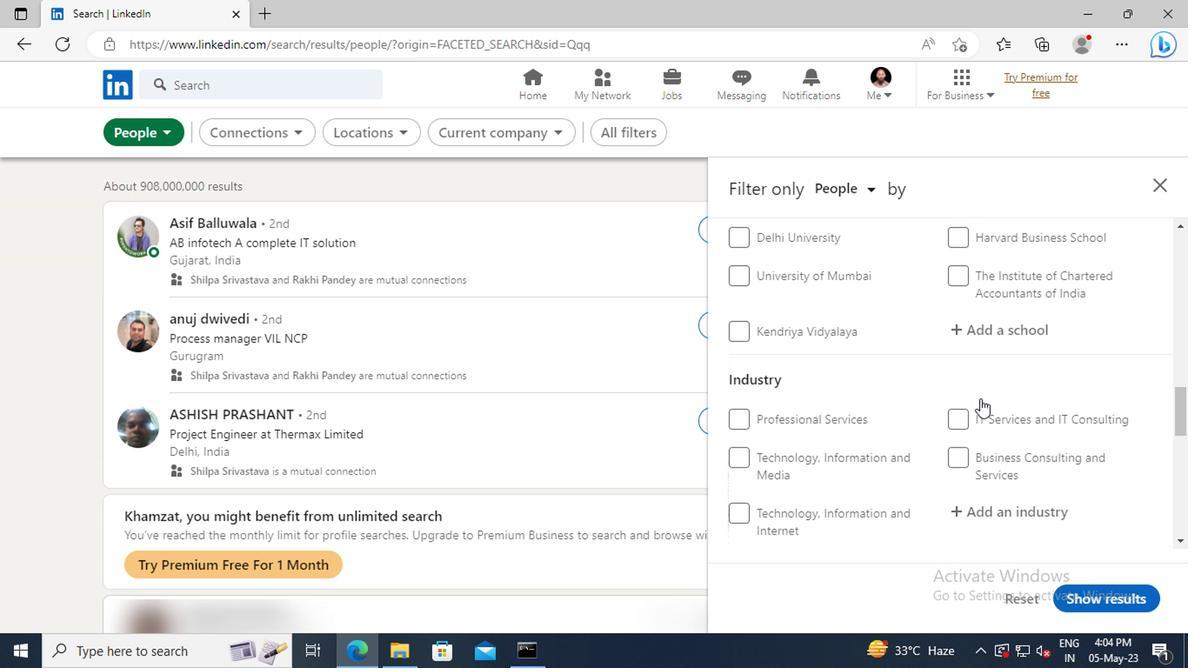 
Action: Mouse scrolled (976, 396) with delta (0, -1)
Screenshot: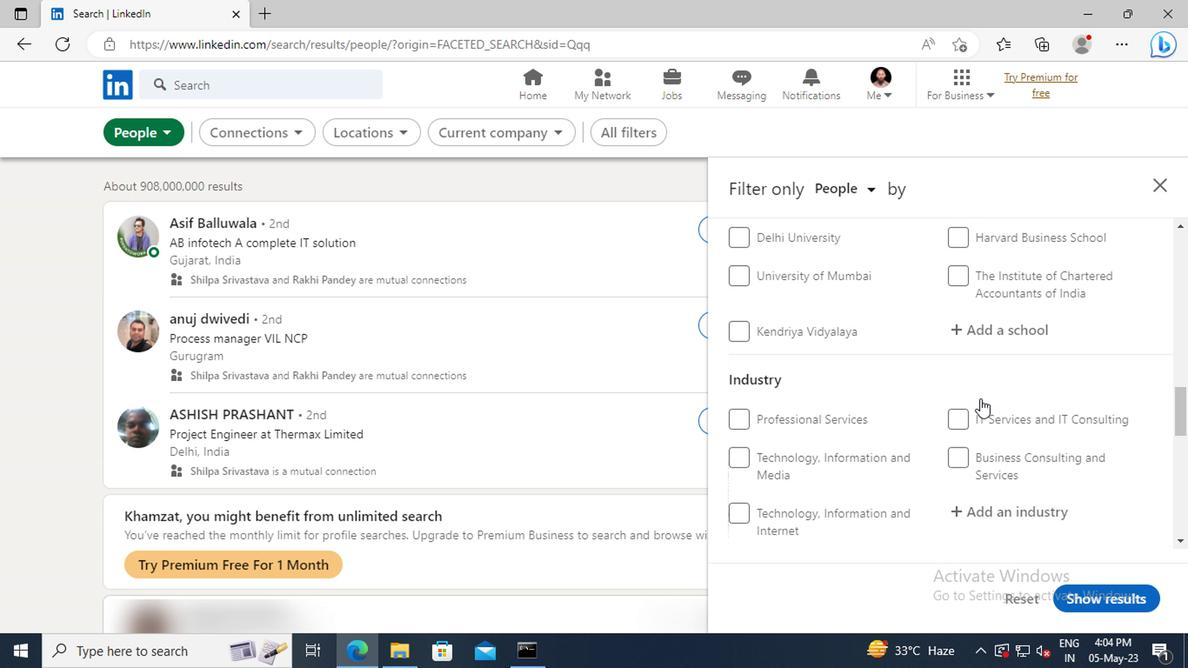 
Action: Mouse scrolled (976, 396) with delta (0, -1)
Screenshot: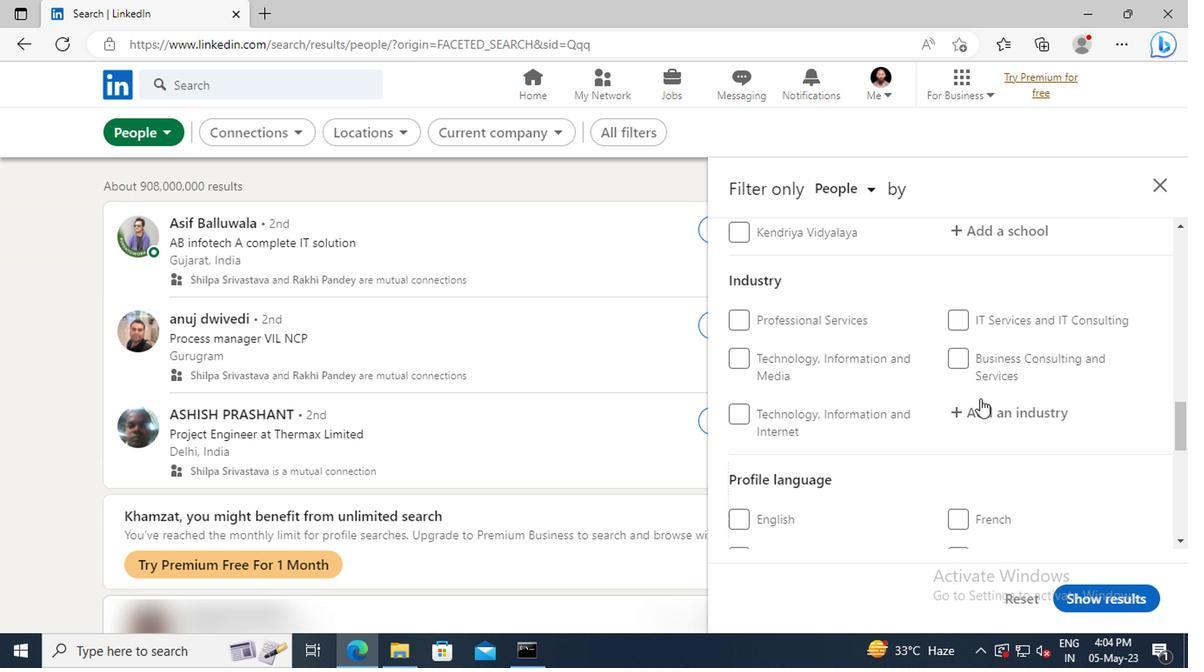 
Action: Mouse moved to (736, 507)
Screenshot: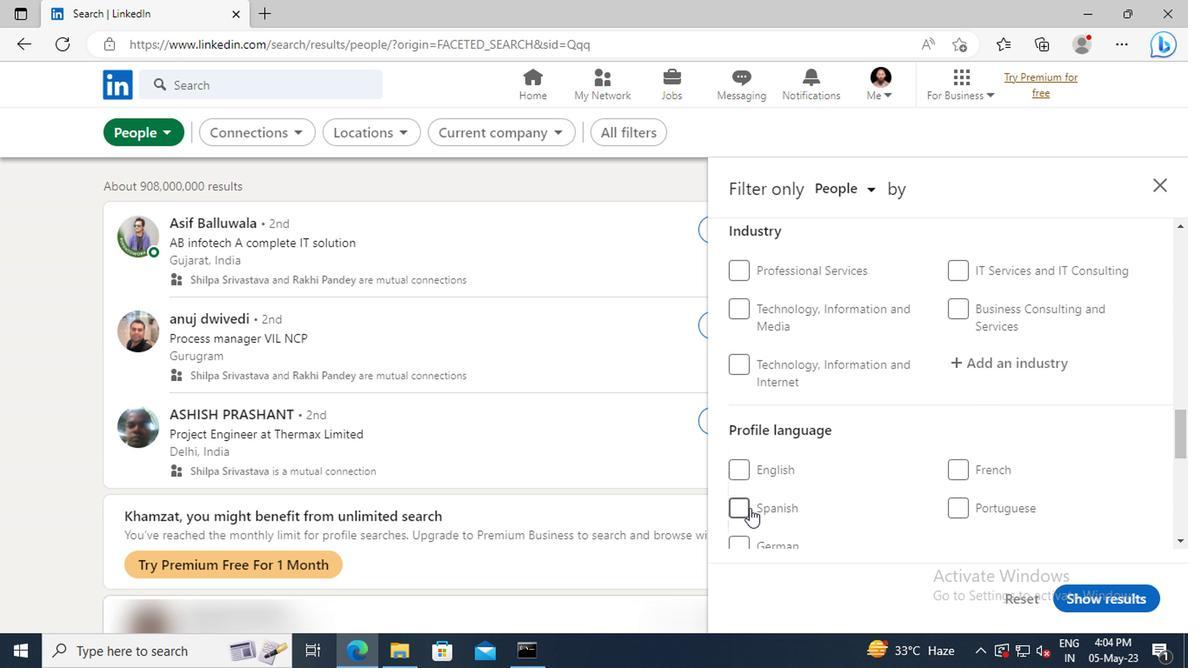 
Action: Mouse pressed left at (736, 507)
Screenshot: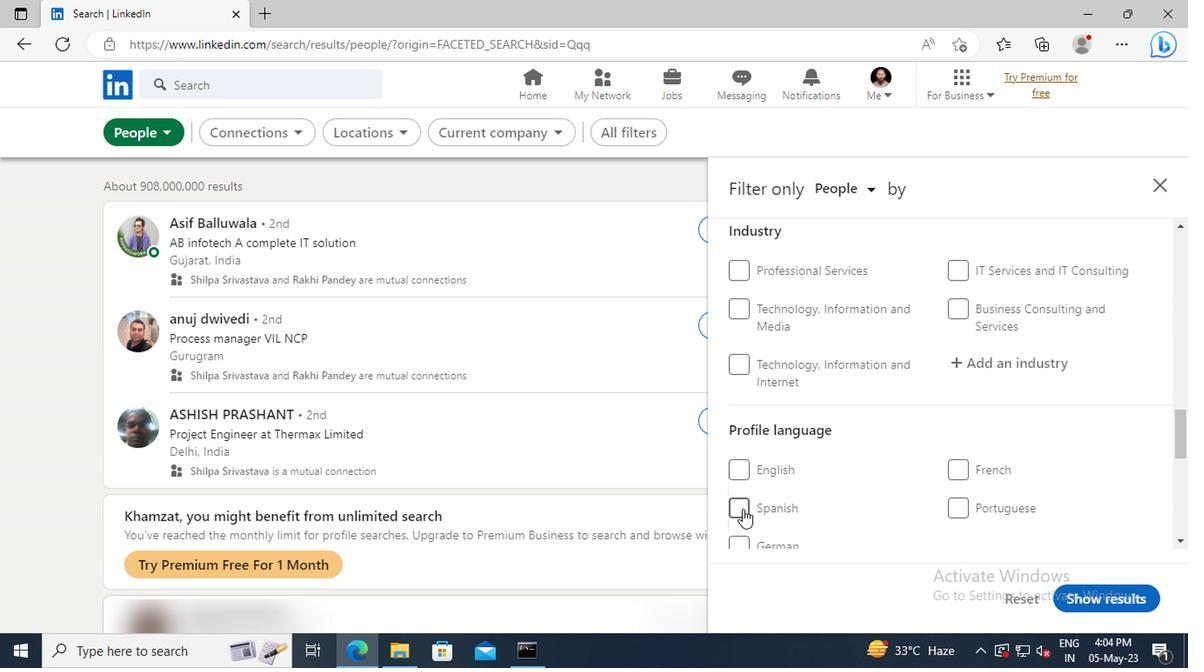 
Action: Mouse moved to (942, 437)
Screenshot: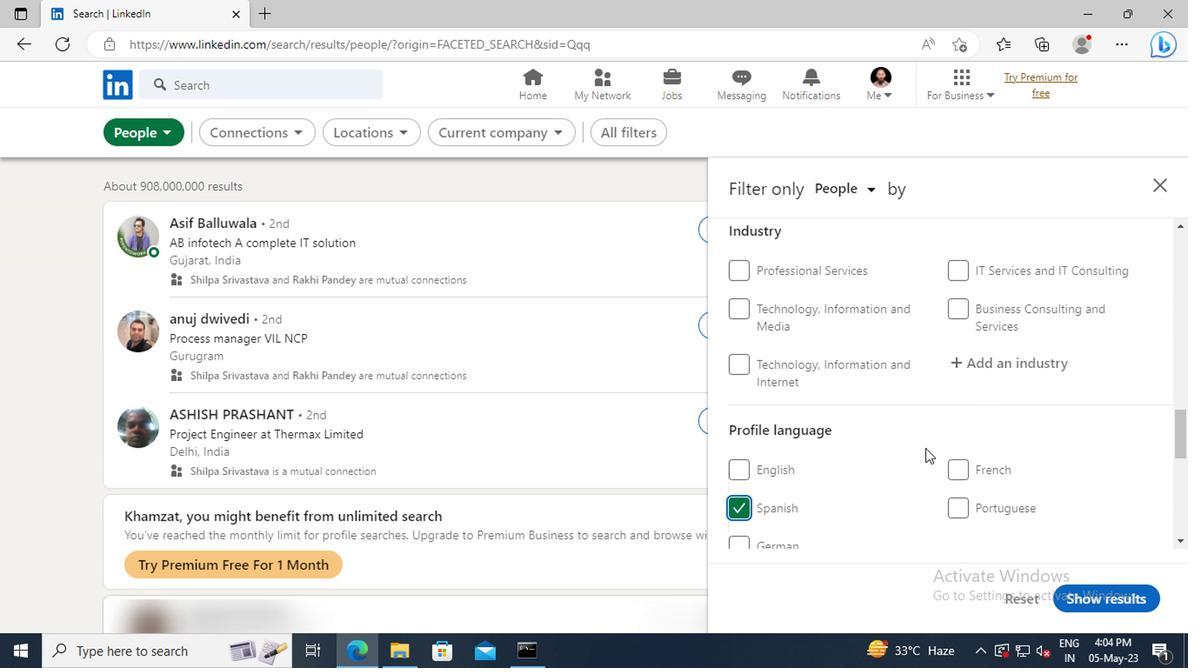 
Action: Mouse scrolled (942, 438) with delta (0, 0)
Screenshot: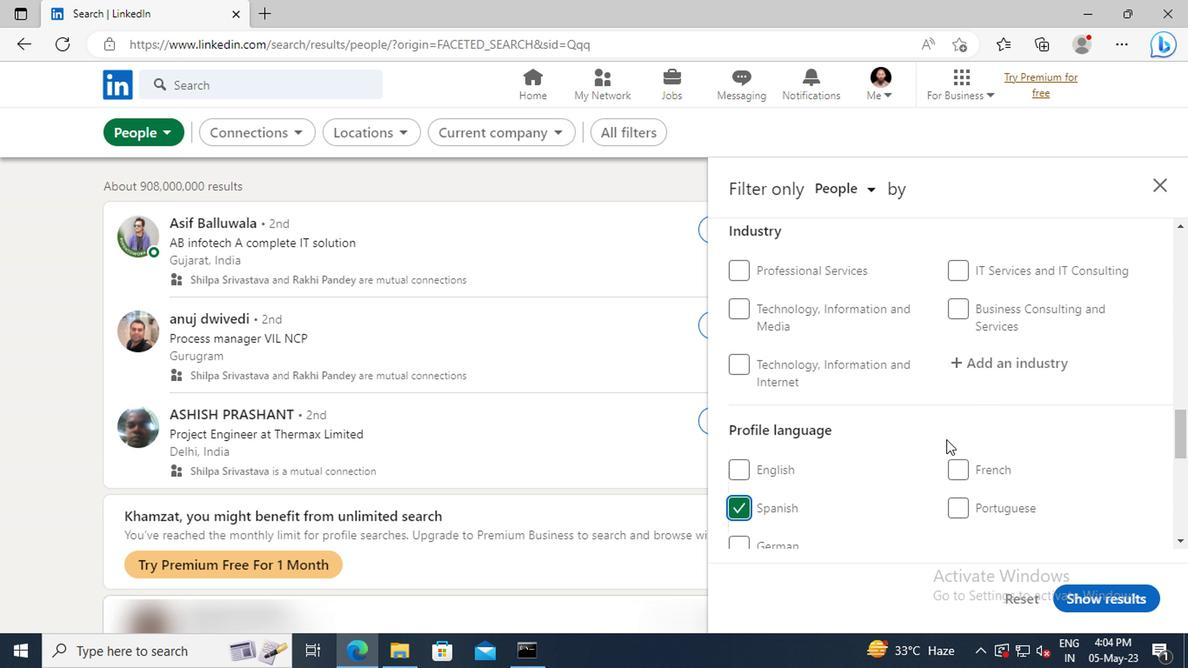 
Action: Mouse scrolled (942, 438) with delta (0, 0)
Screenshot: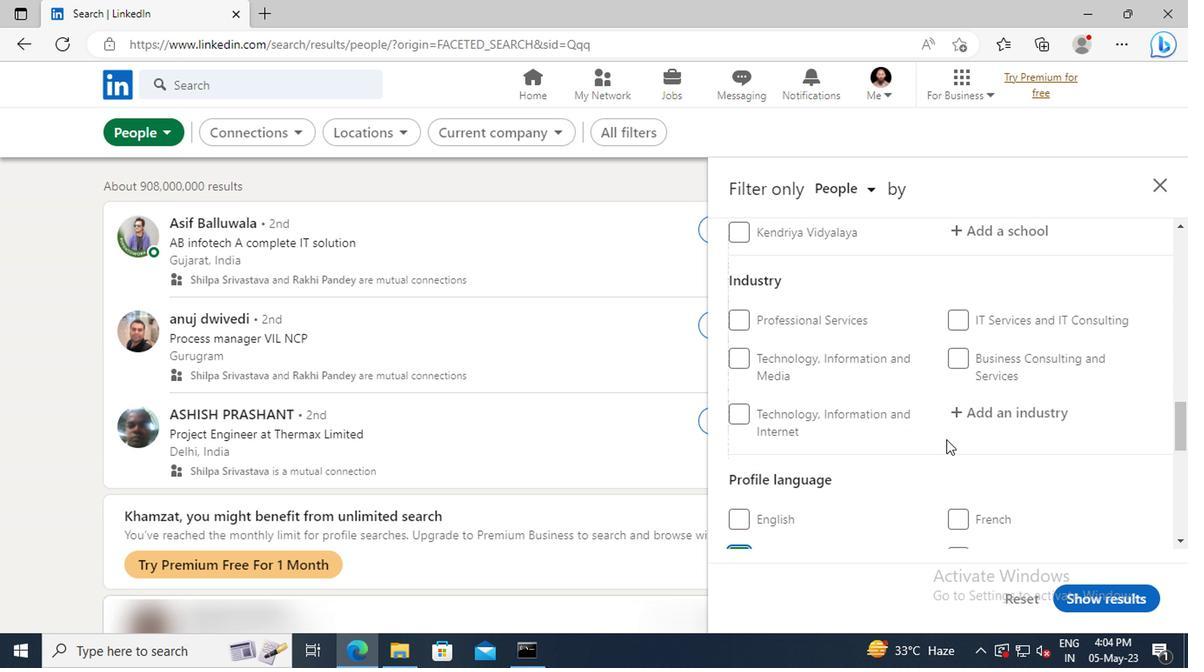
Action: Mouse scrolled (942, 438) with delta (0, 0)
Screenshot: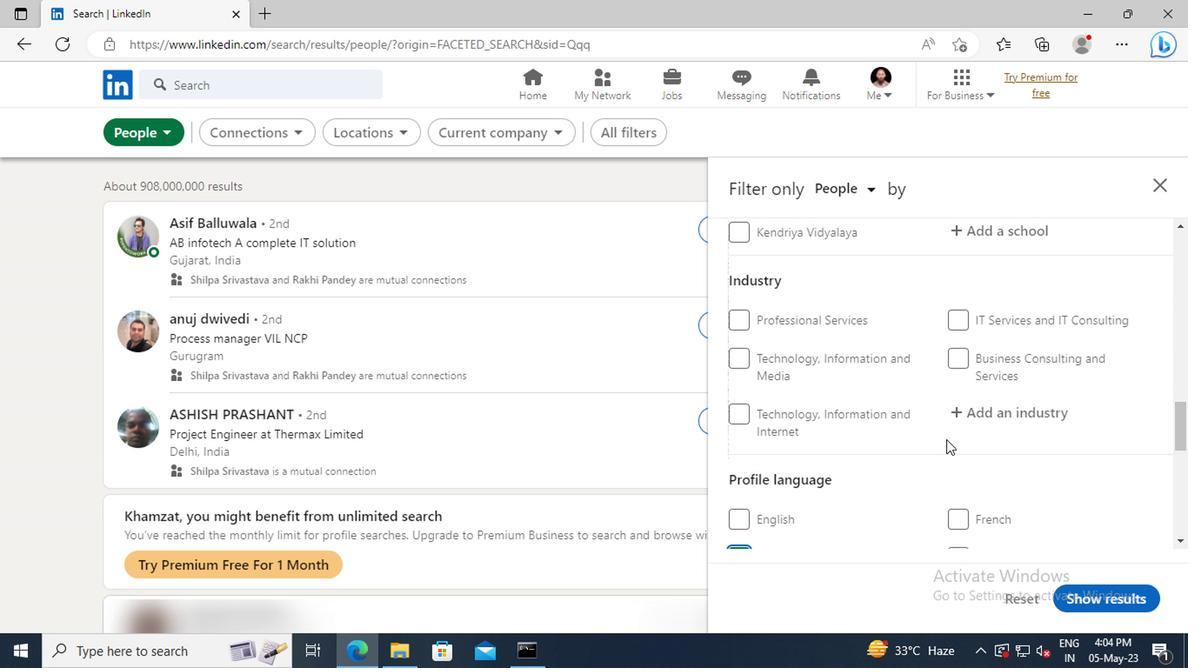 
Action: Mouse scrolled (942, 438) with delta (0, 0)
Screenshot: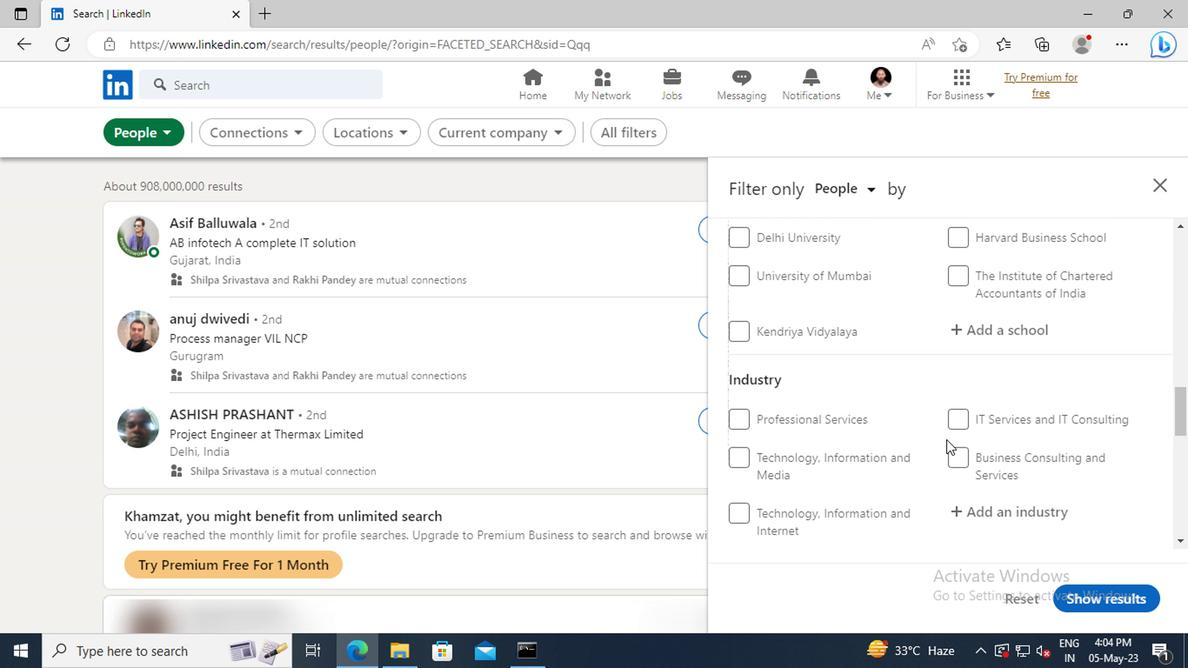 
Action: Mouse scrolled (942, 438) with delta (0, 0)
Screenshot: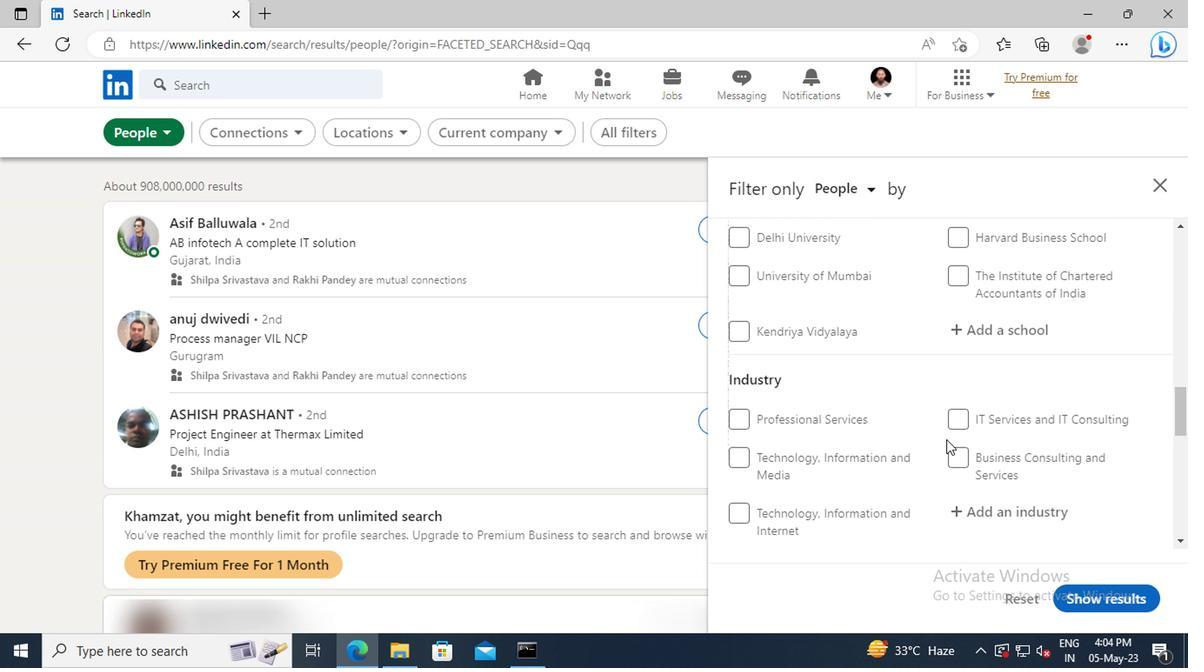 
Action: Mouse scrolled (942, 438) with delta (0, 0)
Screenshot: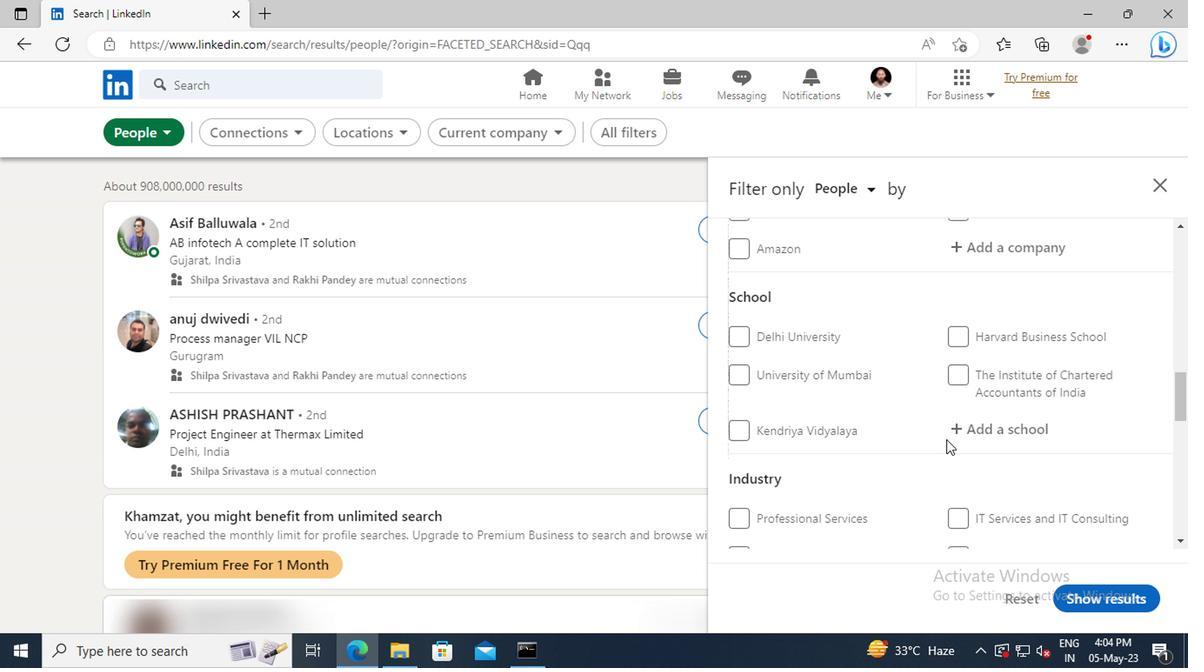 
Action: Mouse scrolled (942, 438) with delta (0, 0)
Screenshot: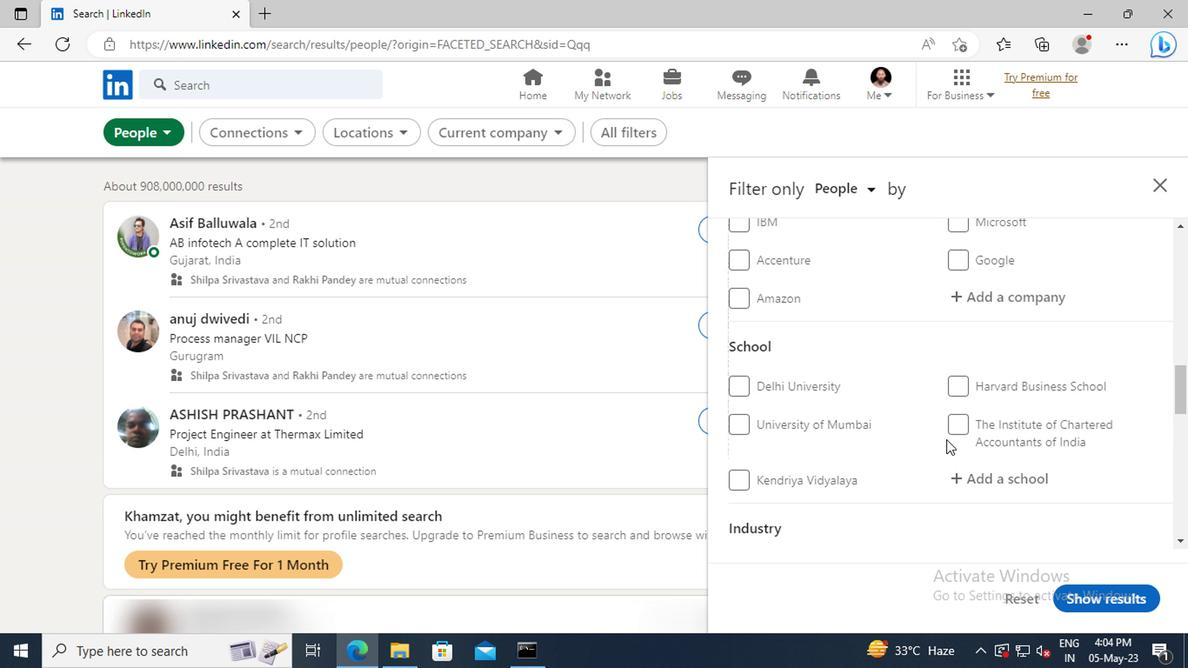 
Action: Mouse scrolled (942, 438) with delta (0, 0)
Screenshot: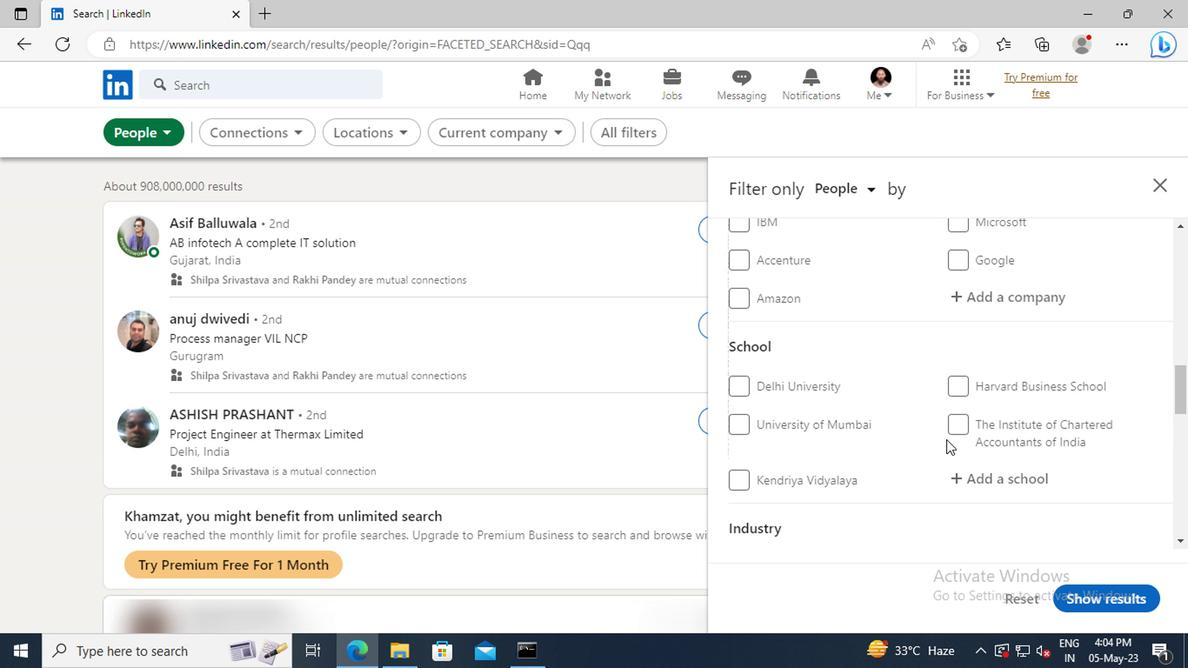 
Action: Mouse scrolled (942, 438) with delta (0, 0)
Screenshot: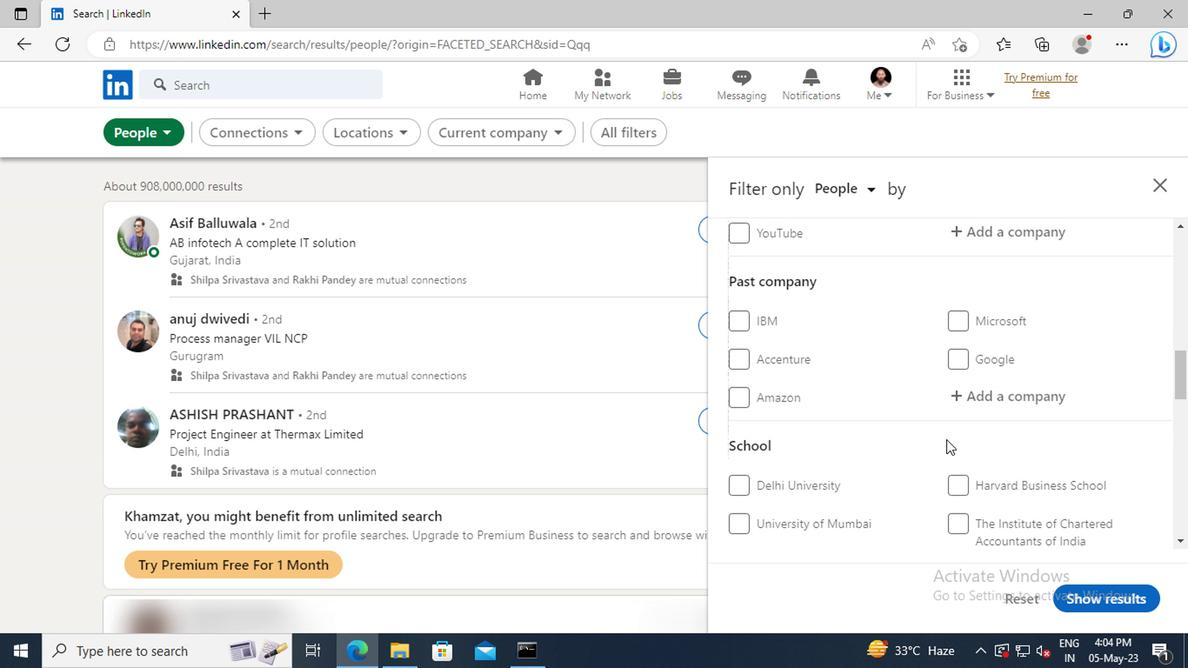 
Action: Mouse scrolled (942, 438) with delta (0, 0)
Screenshot: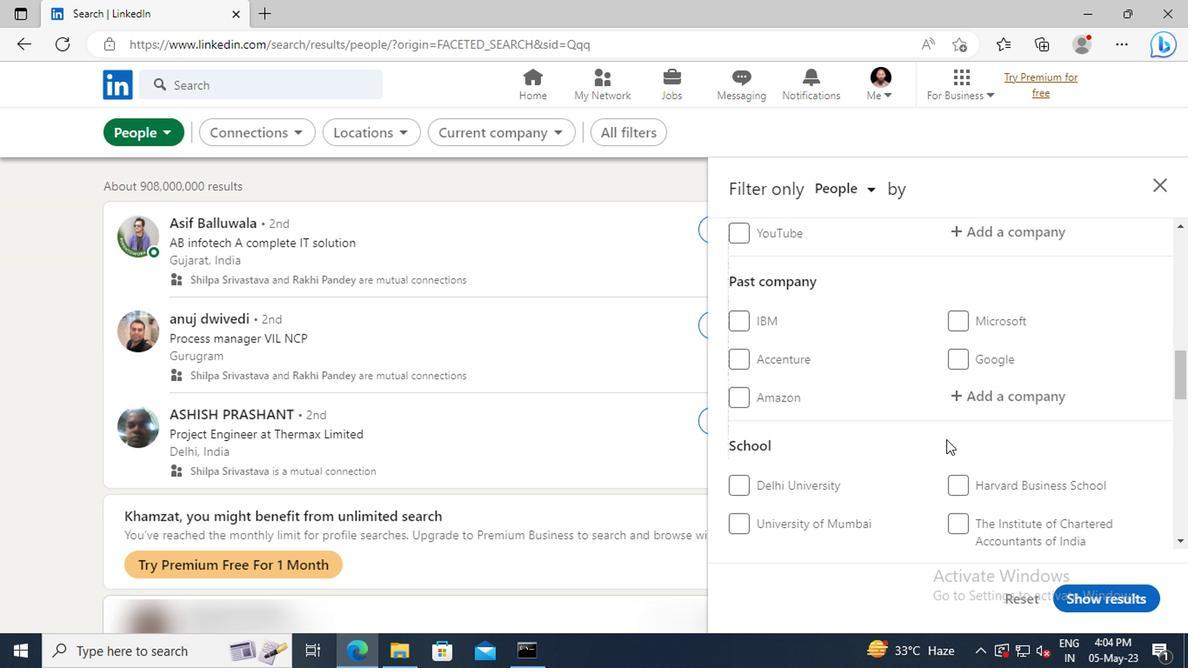
Action: Mouse scrolled (942, 438) with delta (0, 0)
Screenshot: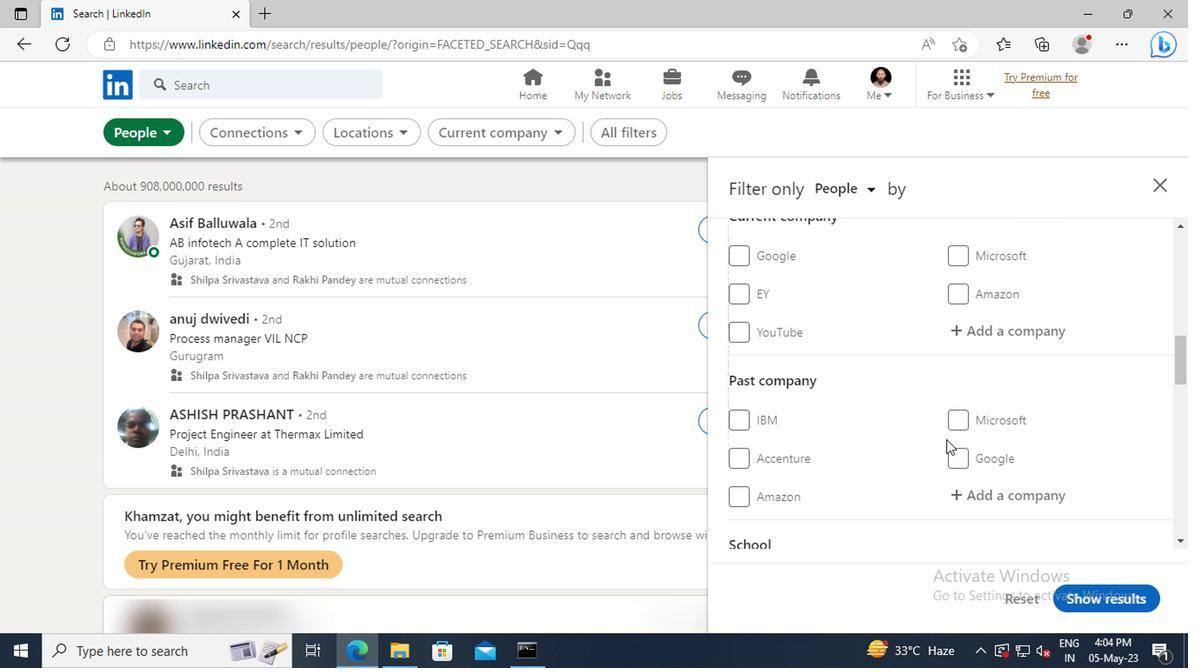 
Action: Mouse moved to (978, 384)
Screenshot: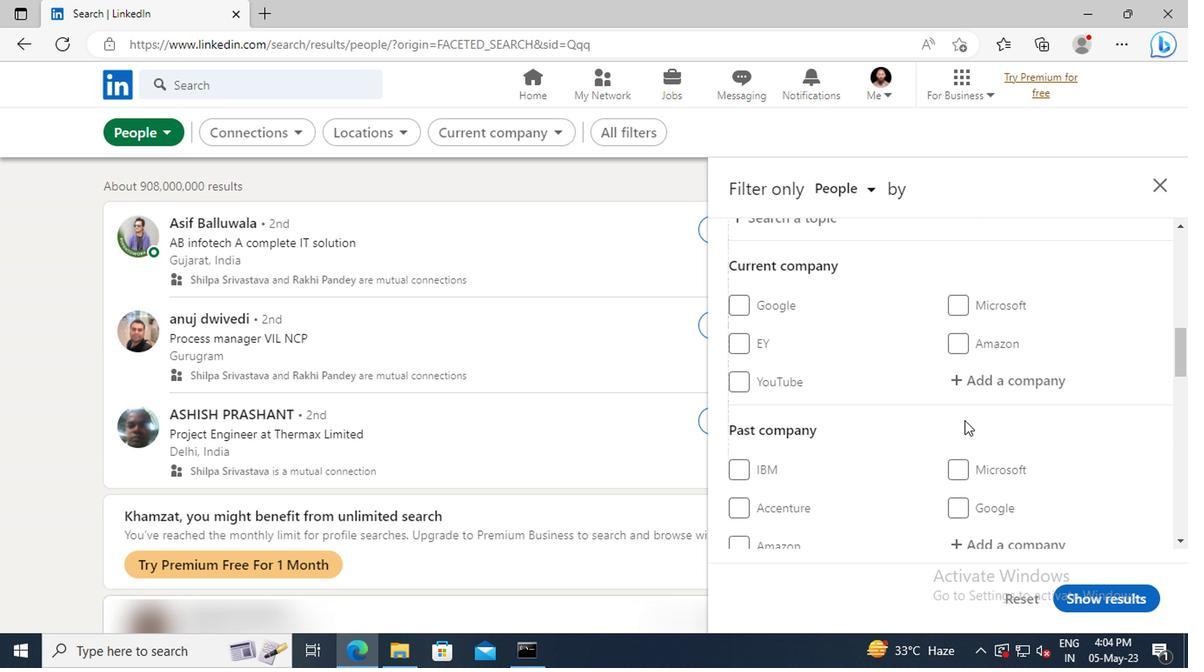 
Action: Mouse pressed left at (978, 384)
Screenshot: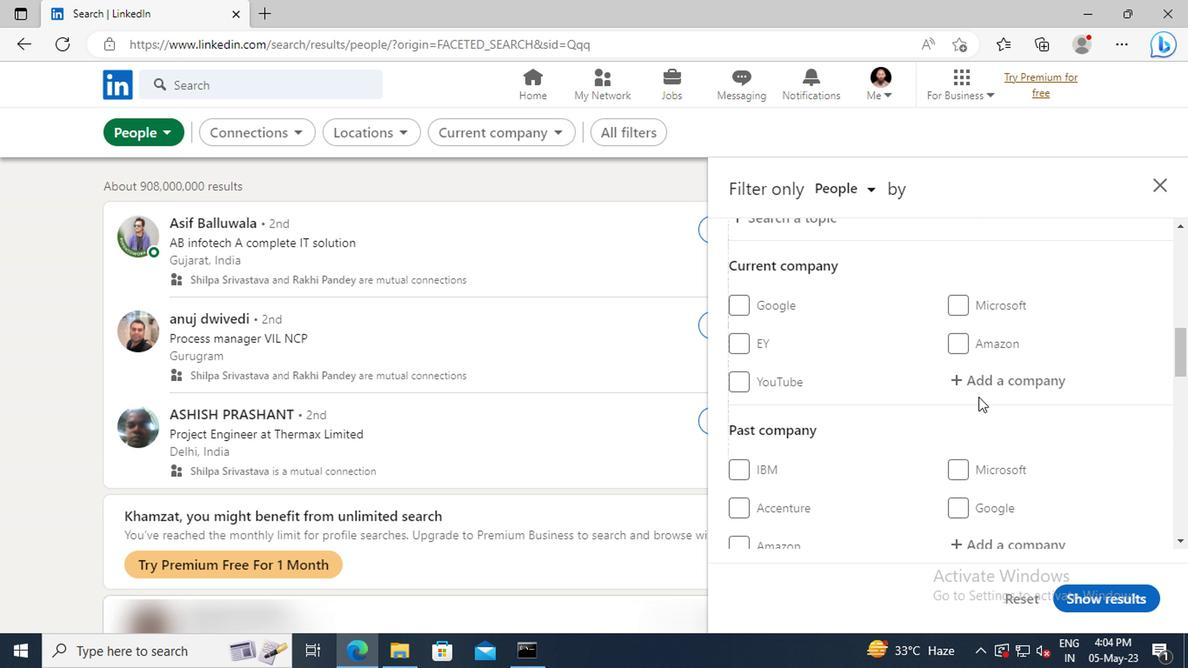
Action: Mouse moved to (974, 379)
Screenshot: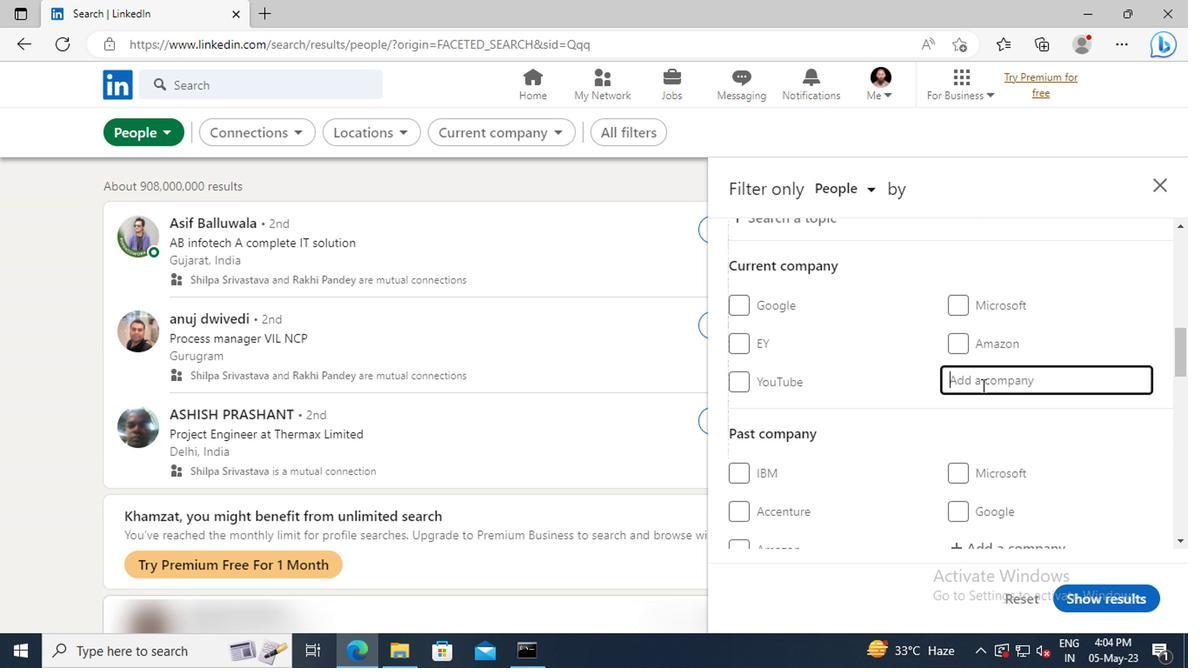 
Action: Key pressed <Key.shift>VERTISYSTEM
Screenshot: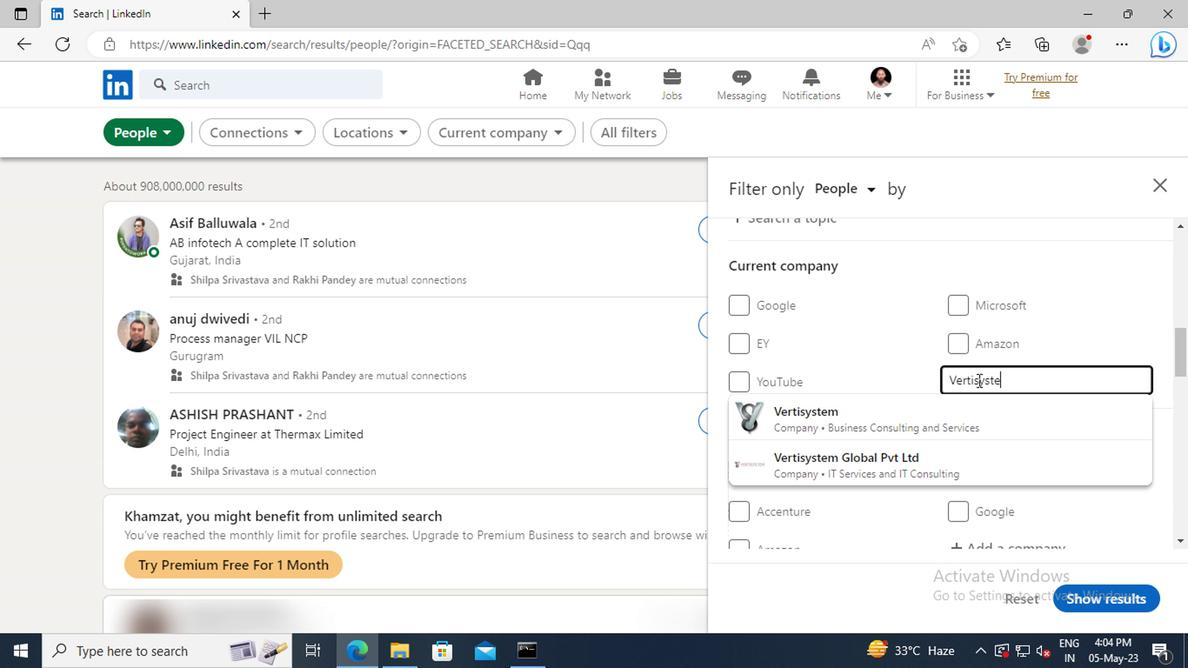 
Action: Mouse moved to (950, 411)
Screenshot: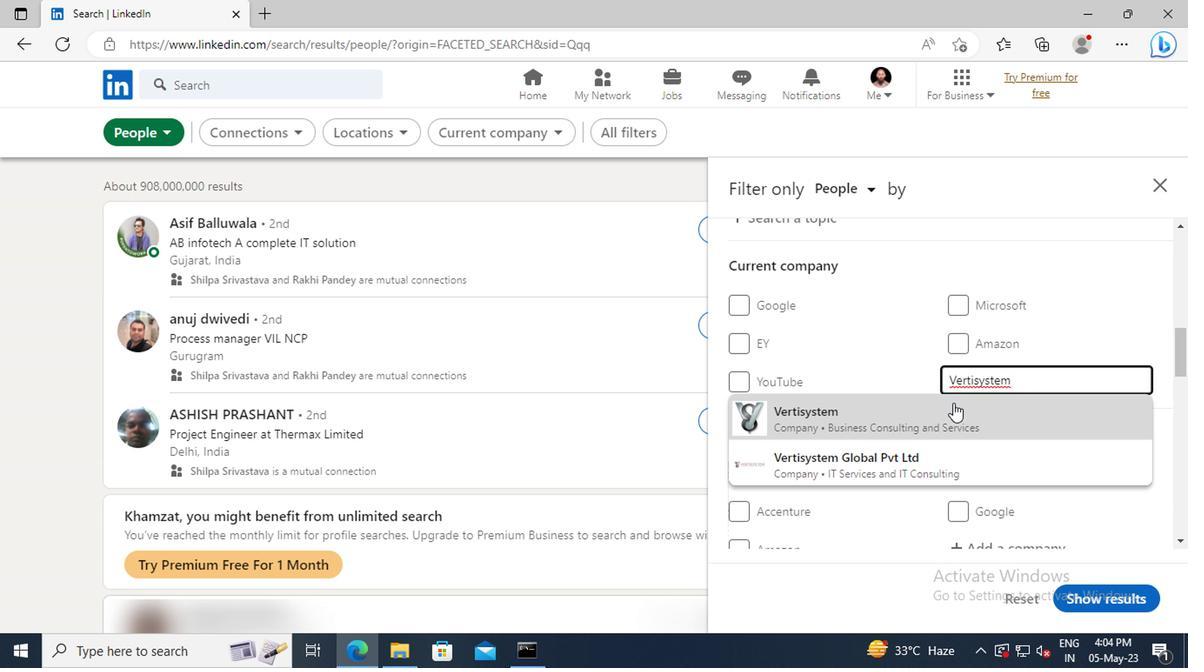 
Action: Mouse pressed left at (950, 411)
Screenshot: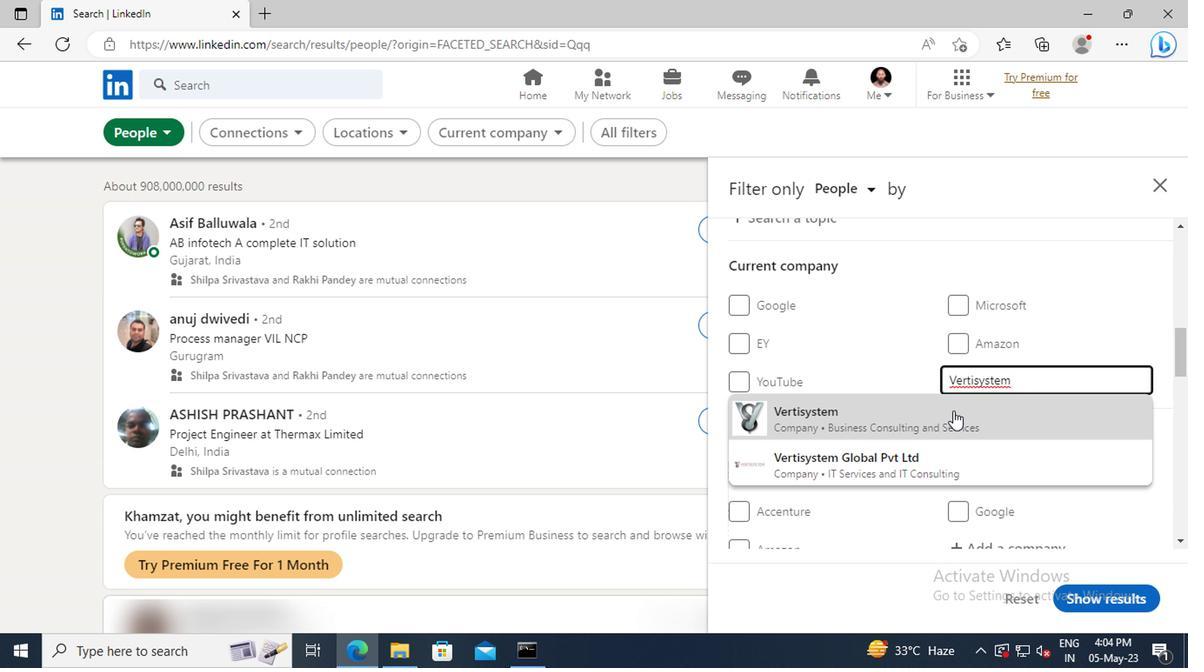 
Action: Mouse scrolled (950, 409) with delta (0, -1)
Screenshot: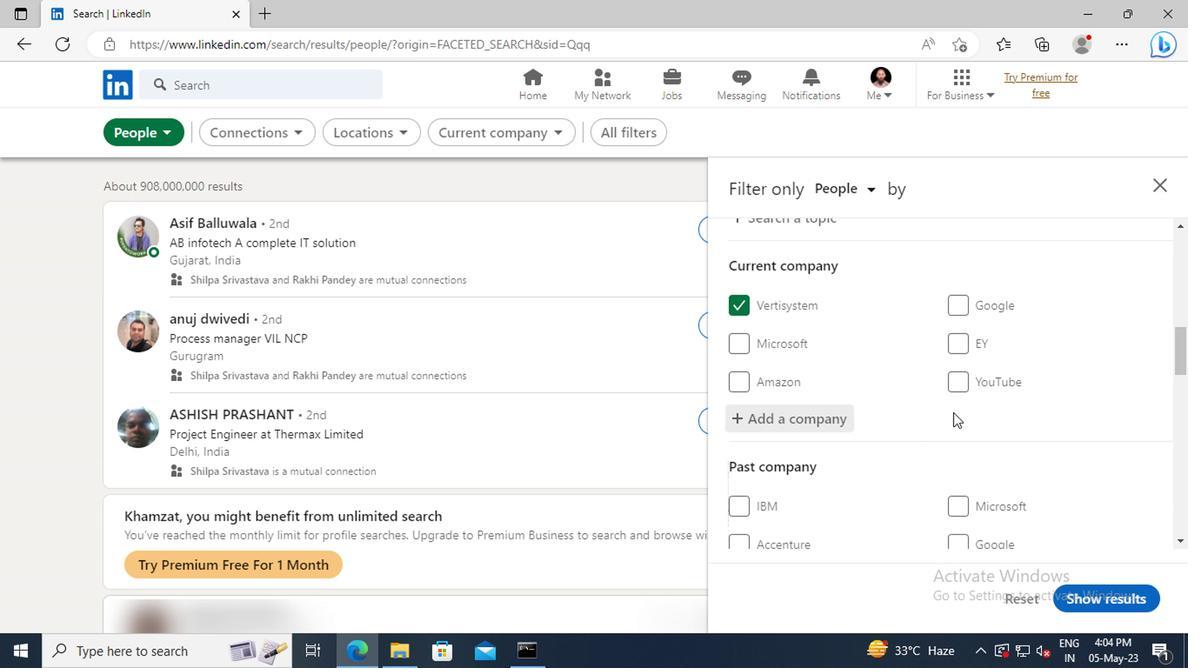 
Action: Mouse scrolled (950, 409) with delta (0, -1)
Screenshot: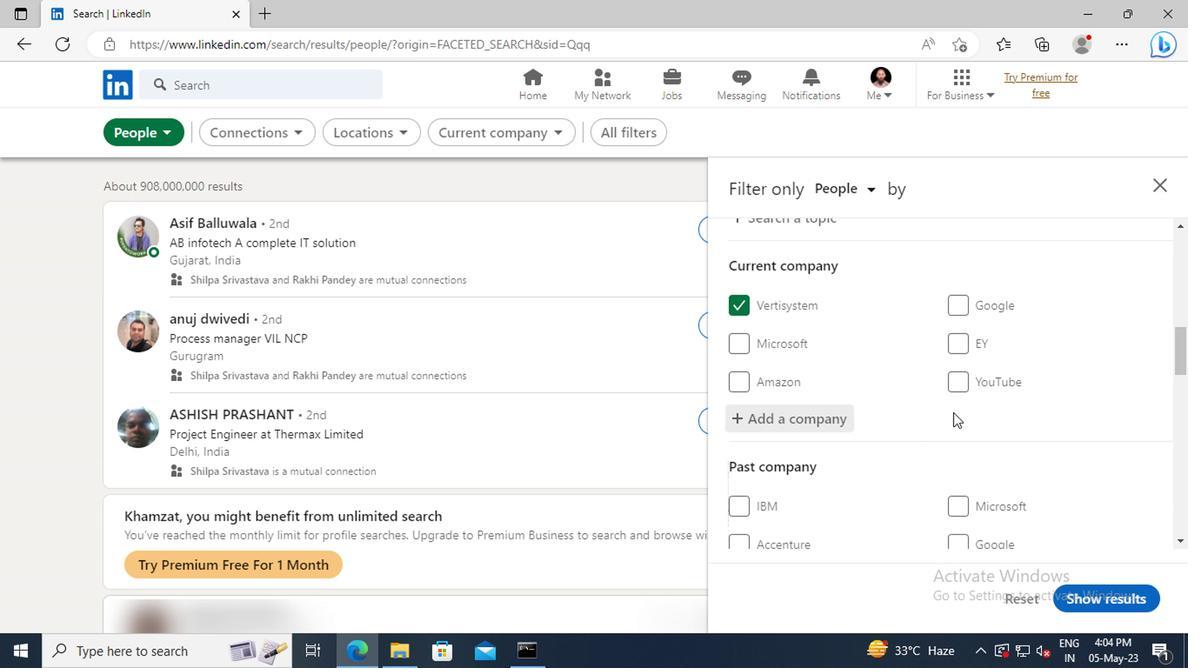 
Action: Mouse scrolled (950, 409) with delta (0, -1)
Screenshot: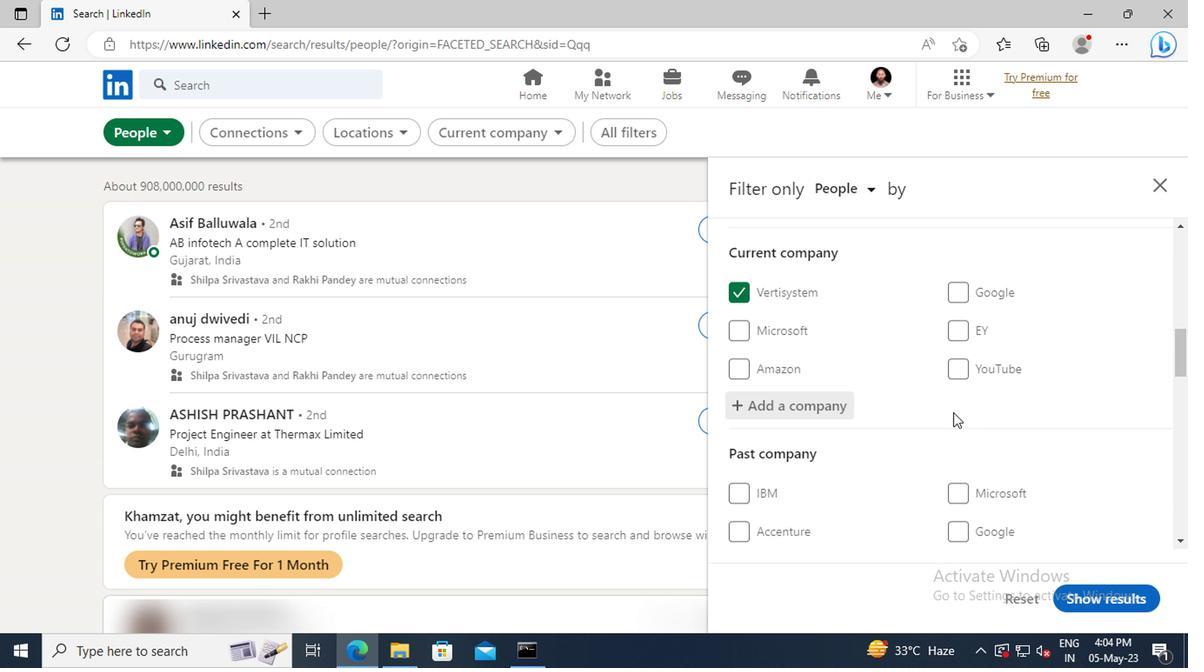 
Action: Mouse scrolled (950, 409) with delta (0, -1)
Screenshot: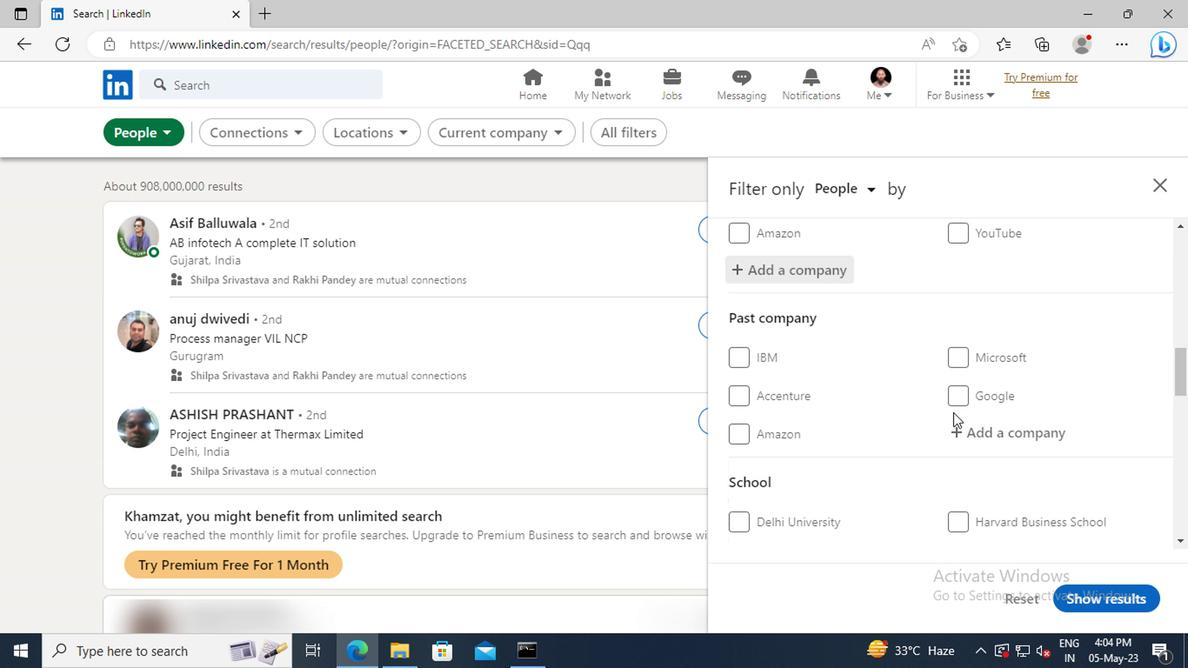 
Action: Mouse scrolled (950, 409) with delta (0, -1)
Screenshot: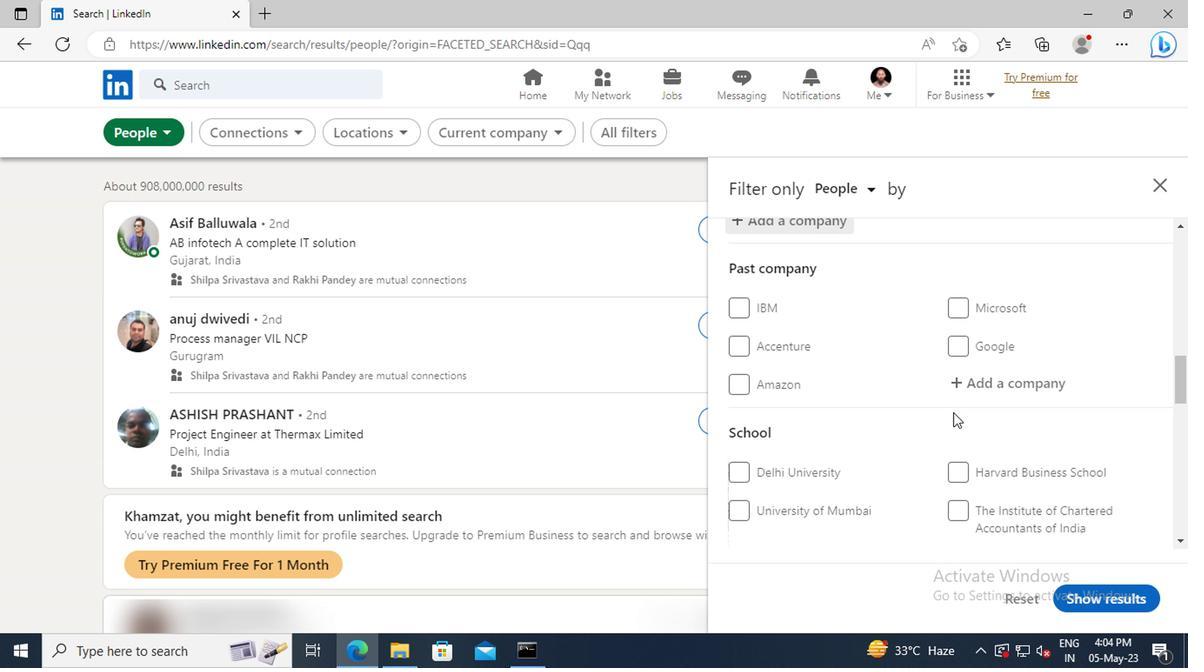 
Action: Mouse scrolled (950, 409) with delta (0, -1)
Screenshot: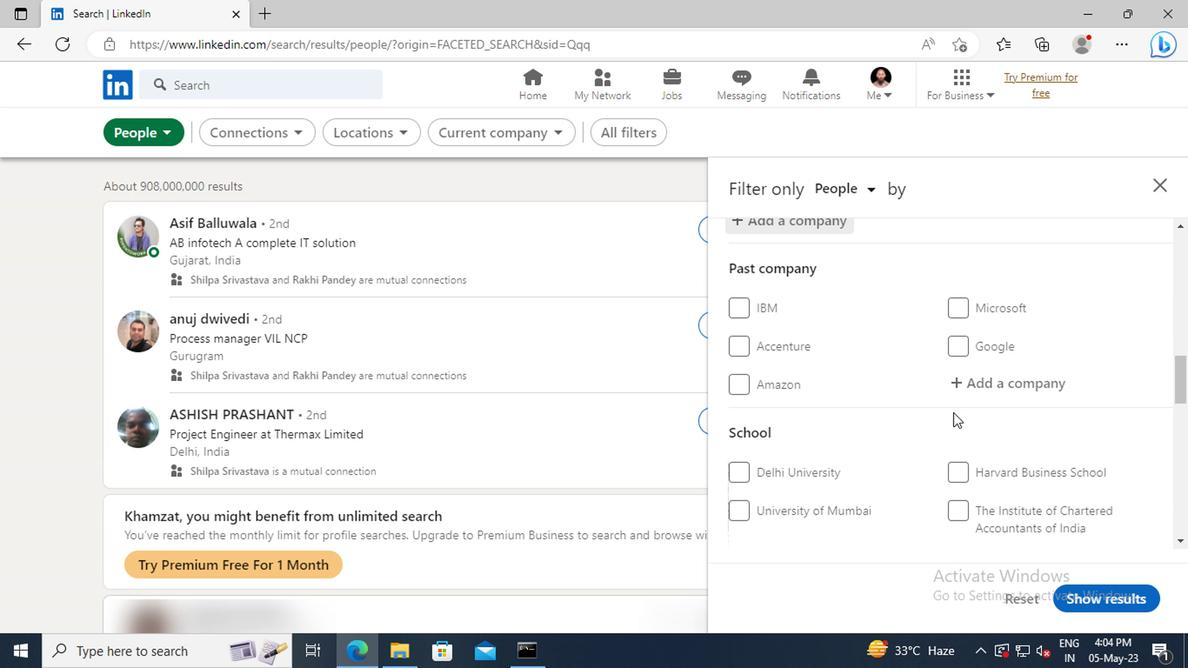 
Action: Mouse scrolled (950, 409) with delta (0, -1)
Screenshot: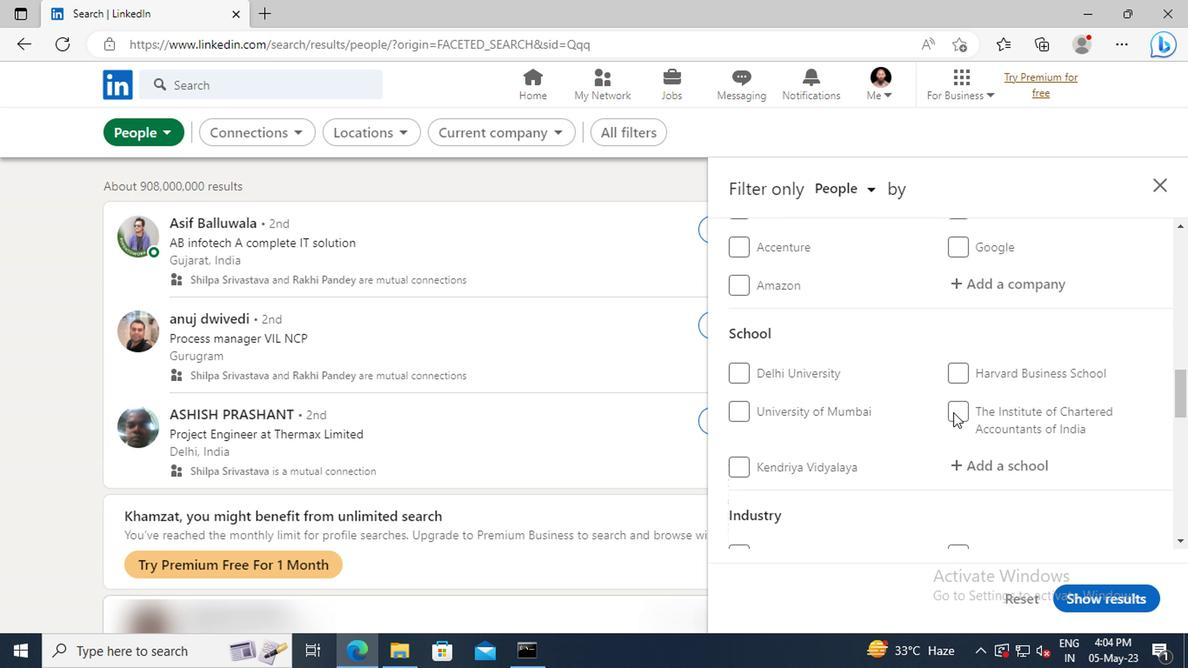 
Action: Mouse moved to (964, 411)
Screenshot: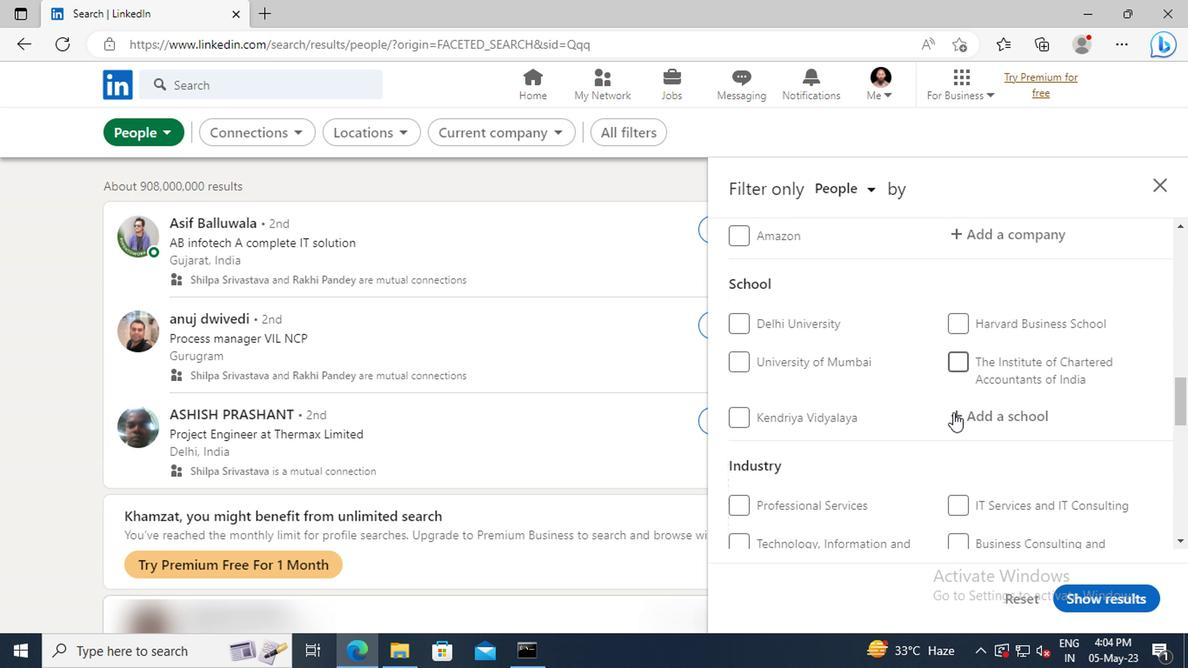
Action: Mouse pressed left at (964, 411)
Screenshot: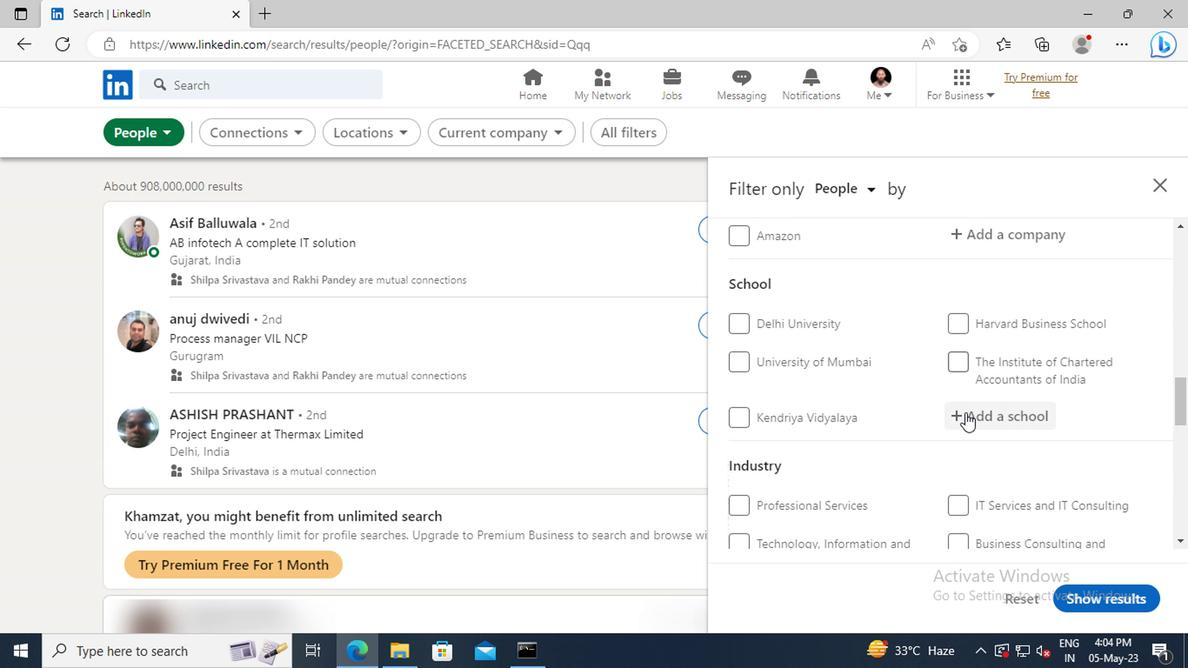 
Action: Key pressed <Key.shift>XAVIER<Key.space><Key.shift>INST
Screenshot: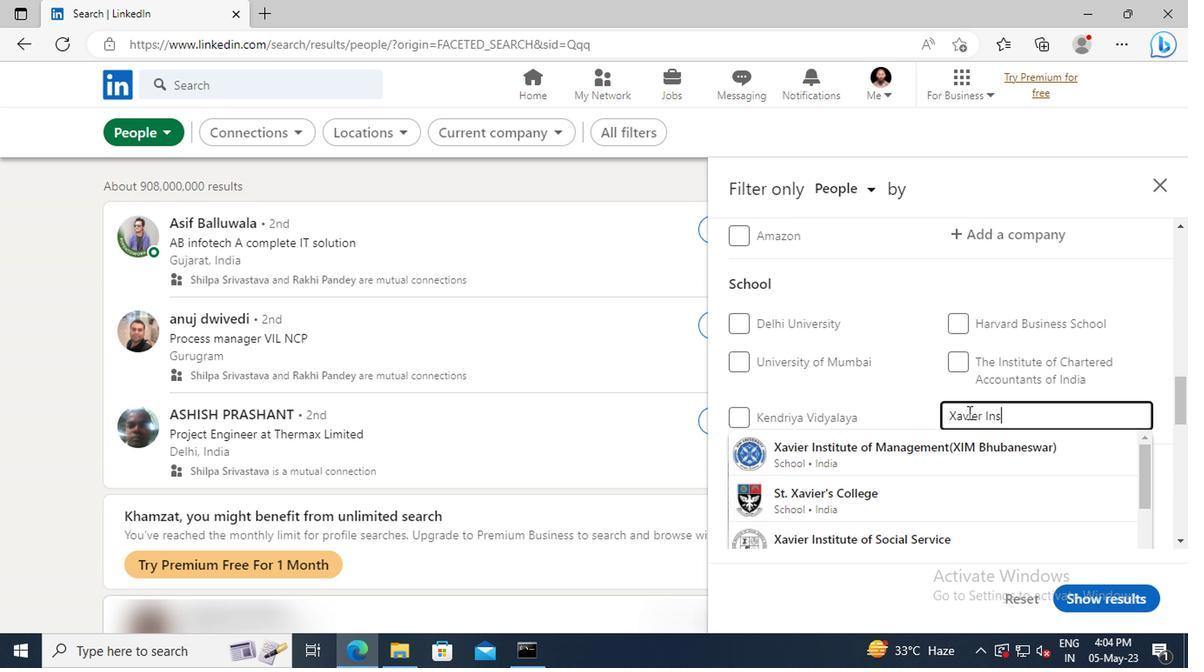
Action: Mouse moved to (978, 476)
Screenshot: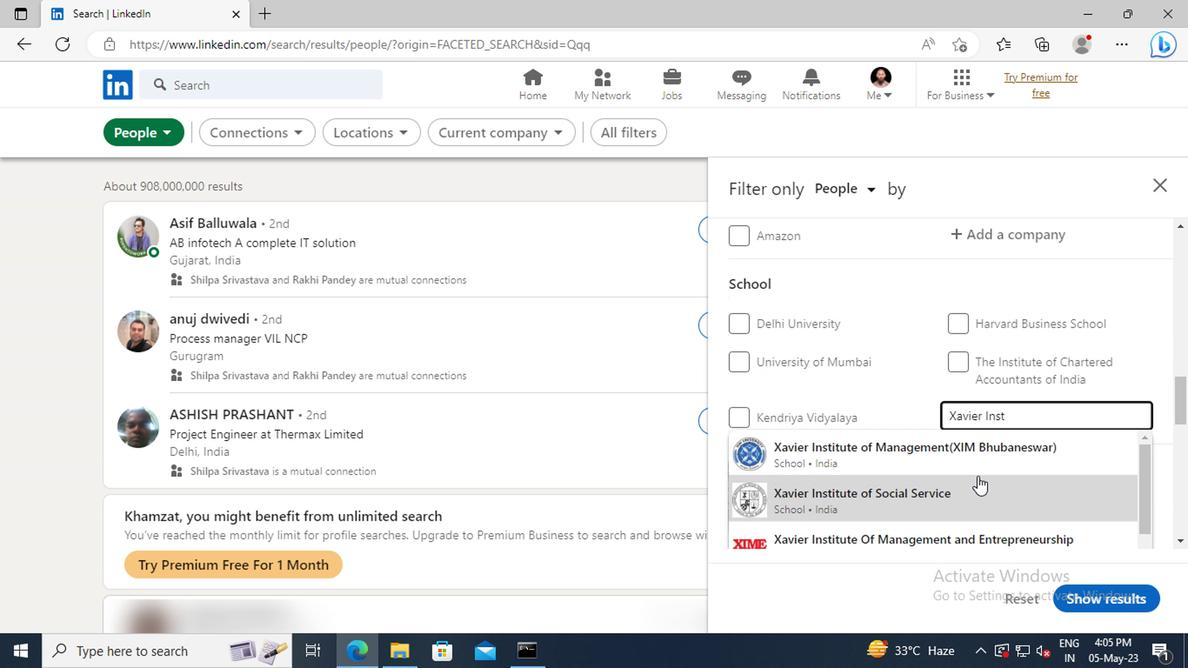 
Action: Mouse pressed left at (978, 476)
Screenshot: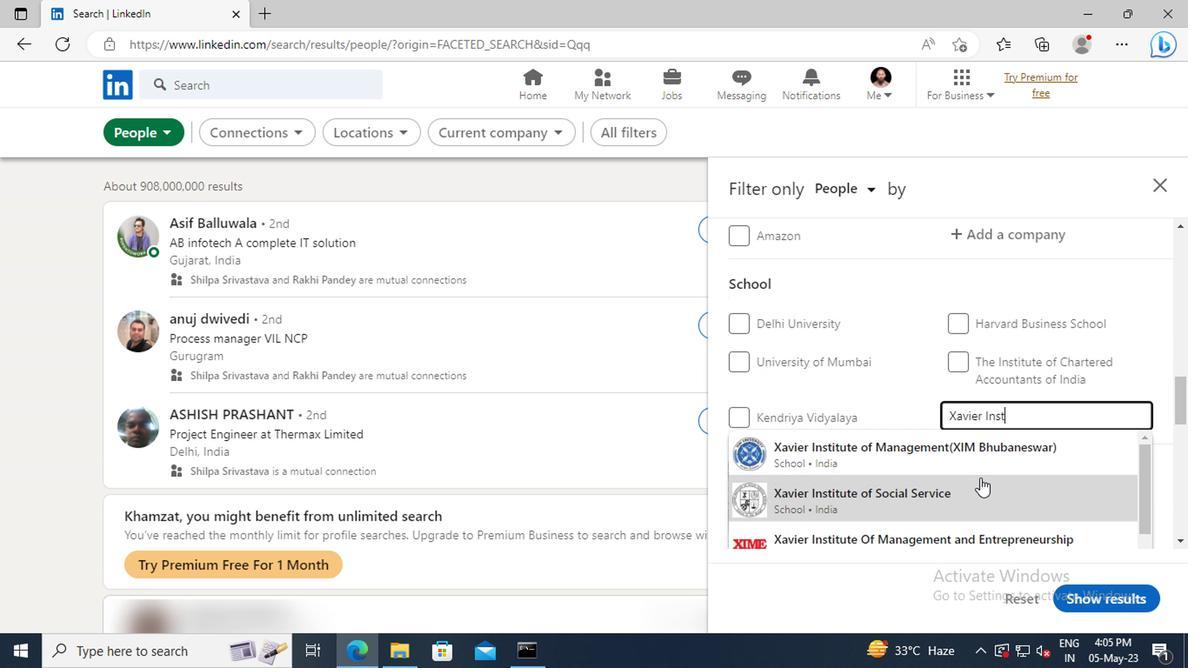 
Action: Mouse scrolled (978, 476) with delta (0, 0)
Screenshot: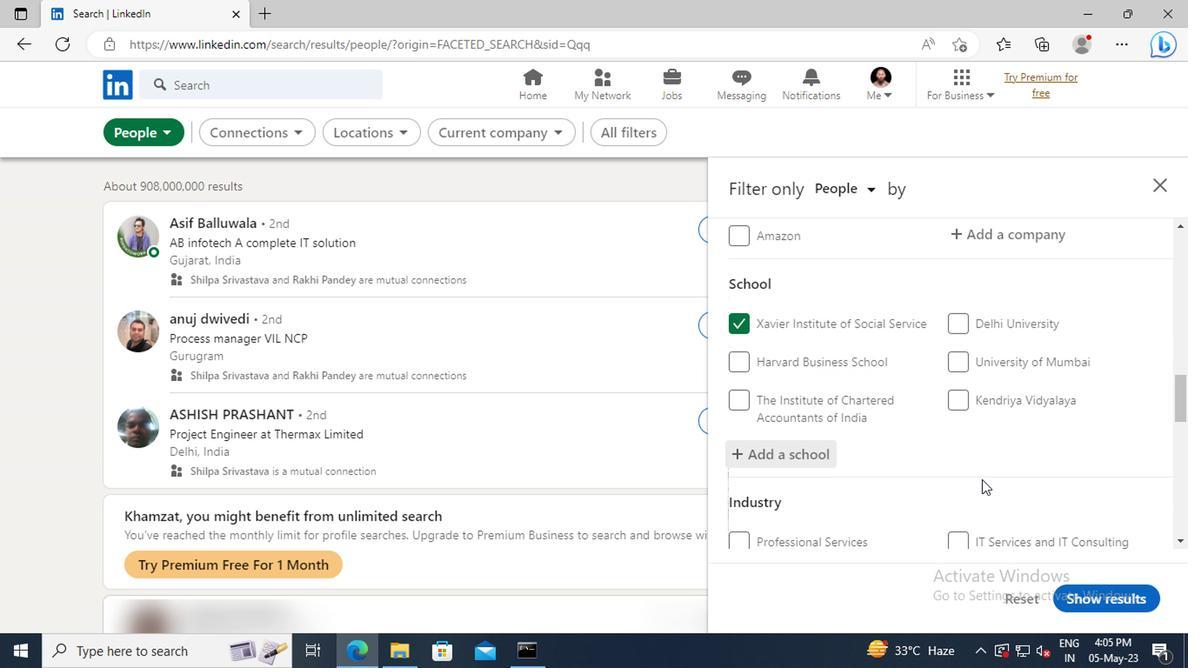 
Action: Mouse scrolled (978, 476) with delta (0, 0)
Screenshot: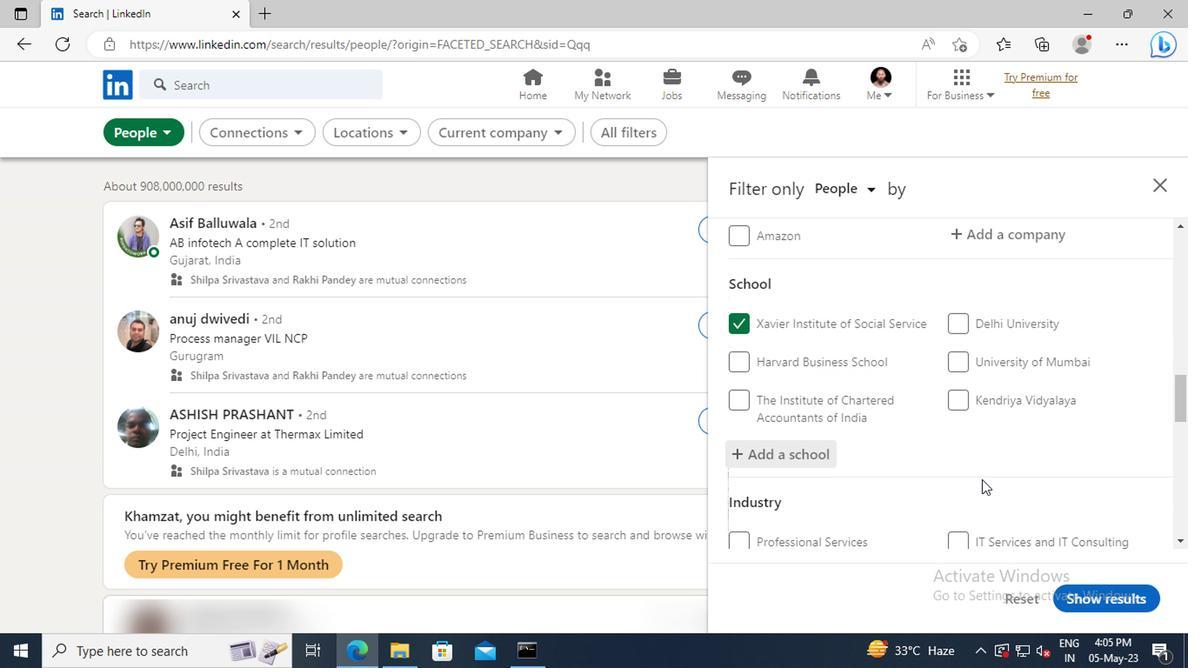 
Action: Mouse moved to (978, 472)
Screenshot: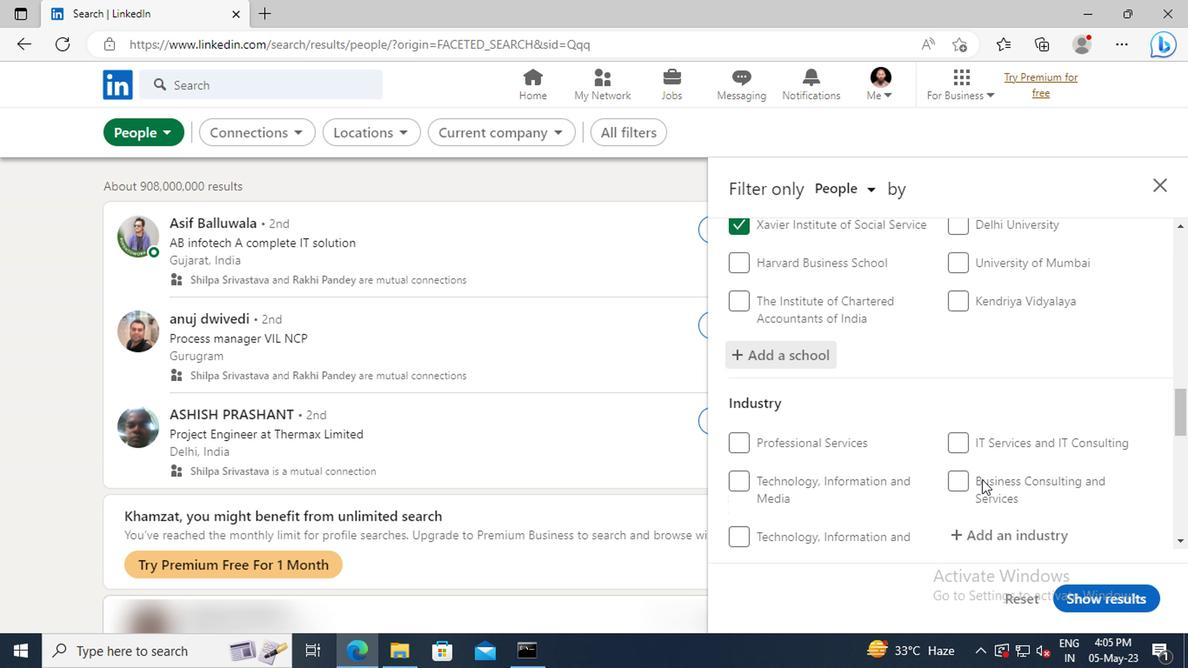 
Action: Mouse scrolled (978, 471) with delta (0, -1)
Screenshot: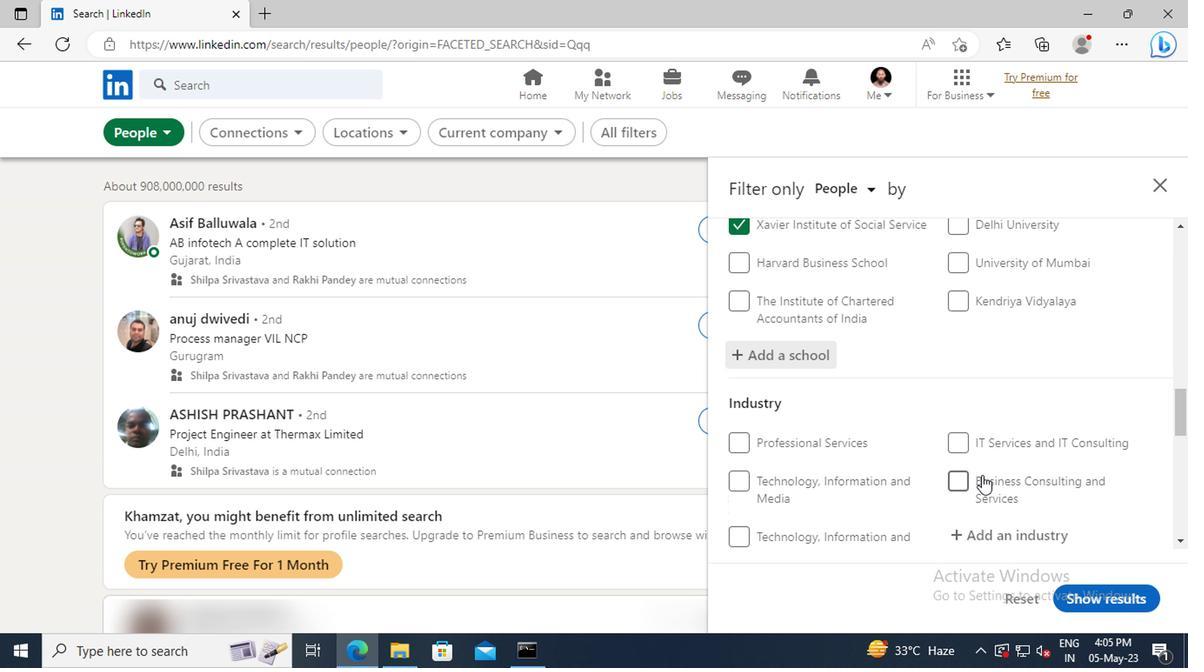 
Action: Mouse moved to (981, 476)
Screenshot: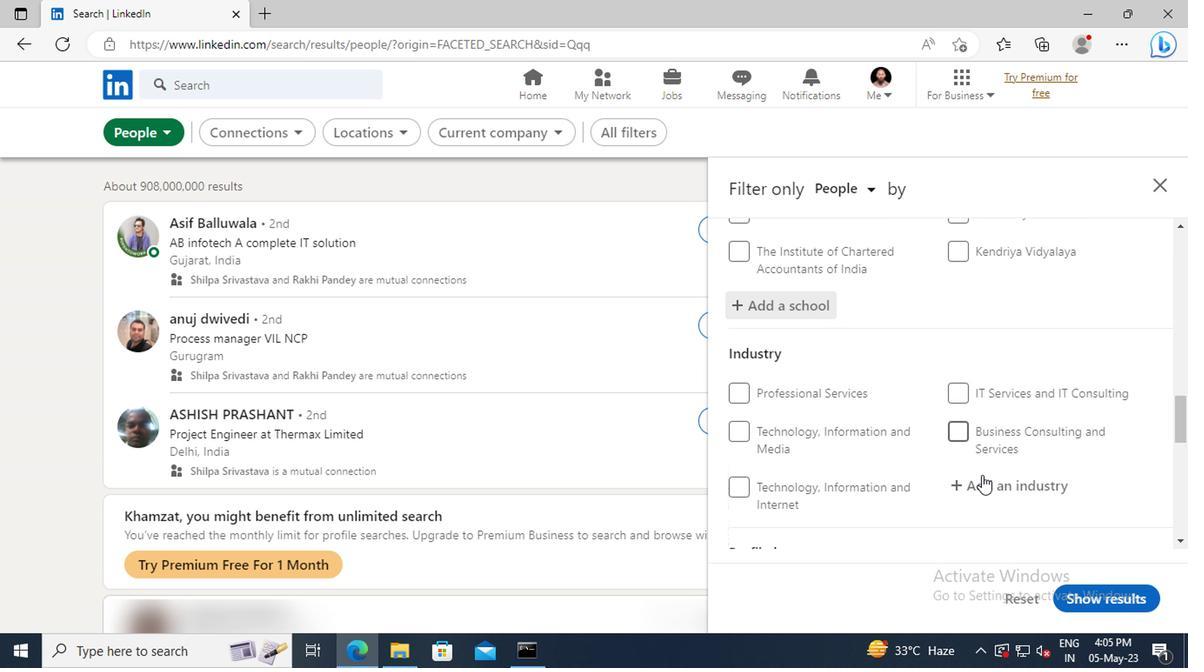 
Action: Mouse pressed left at (981, 476)
Screenshot: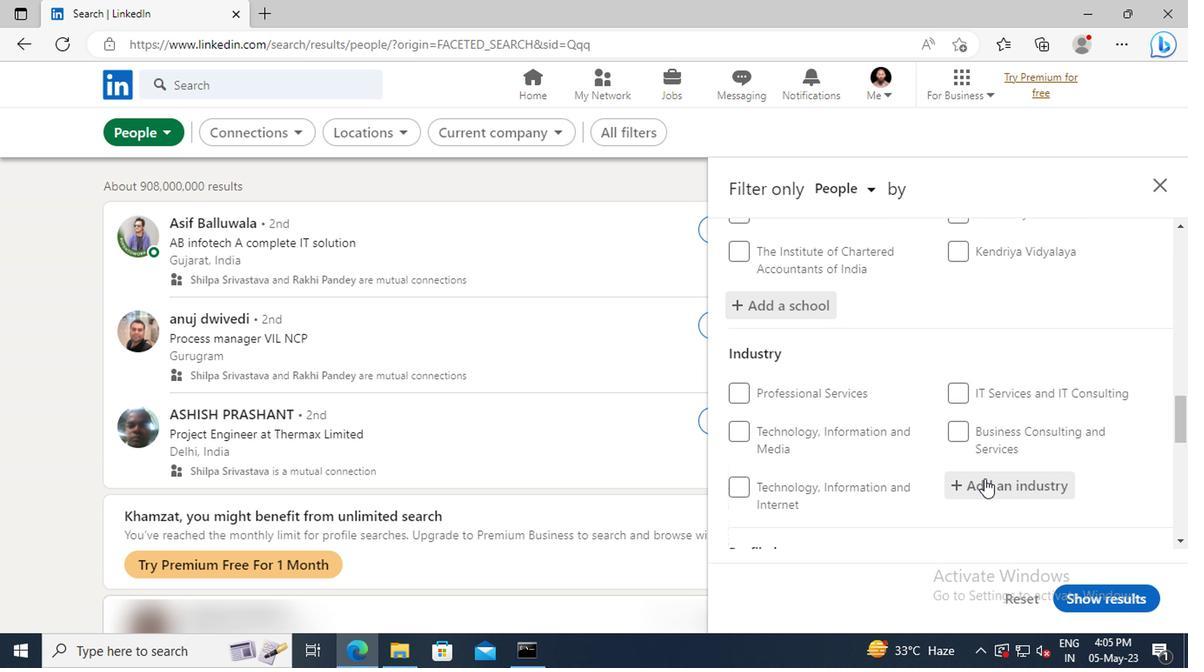 
Action: Key pressed <Key.shift>INTERNATIONAL<Key.space>
Screenshot: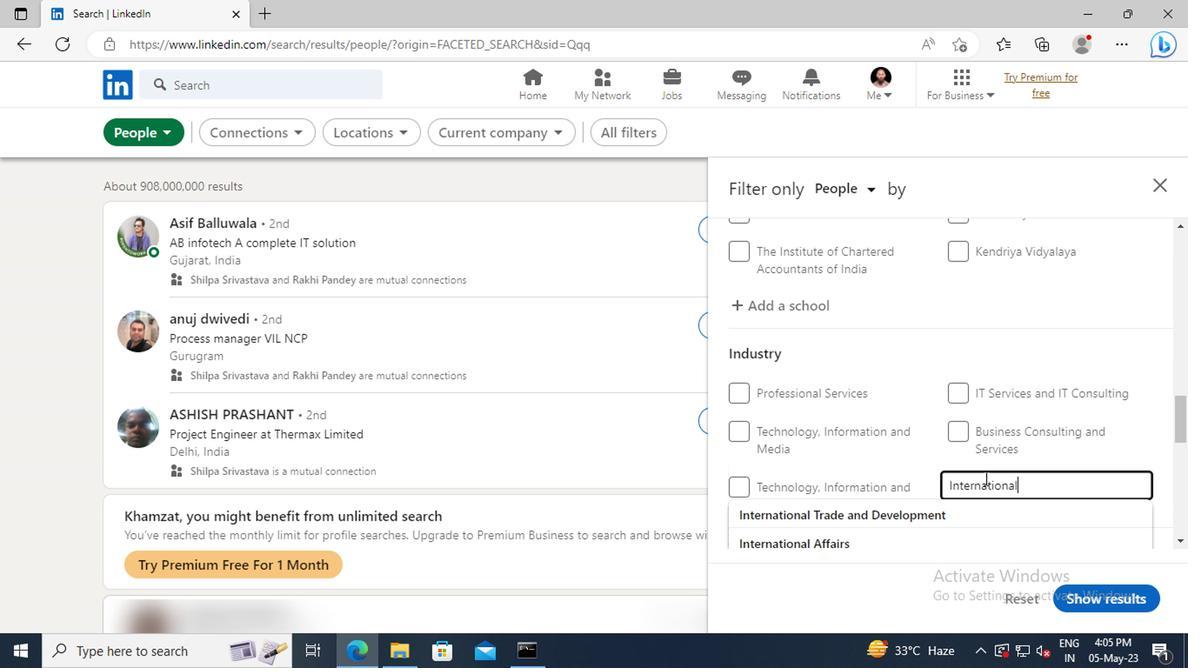 
Action: Mouse moved to (978, 502)
Screenshot: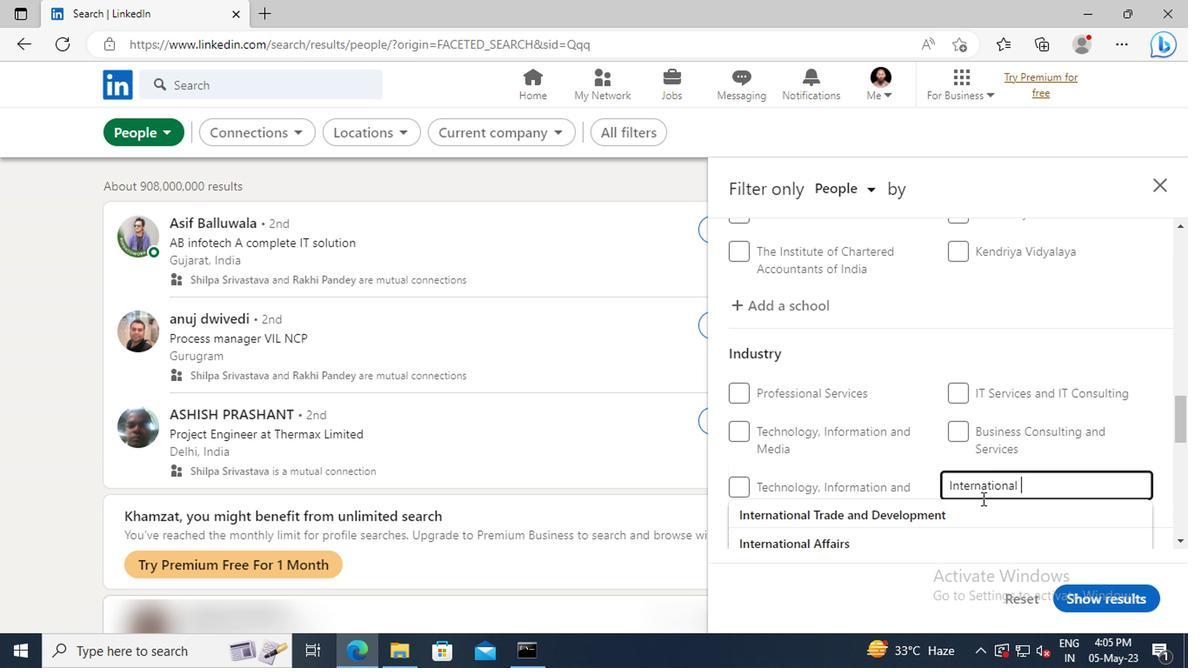 
Action: Mouse pressed left at (978, 502)
Screenshot: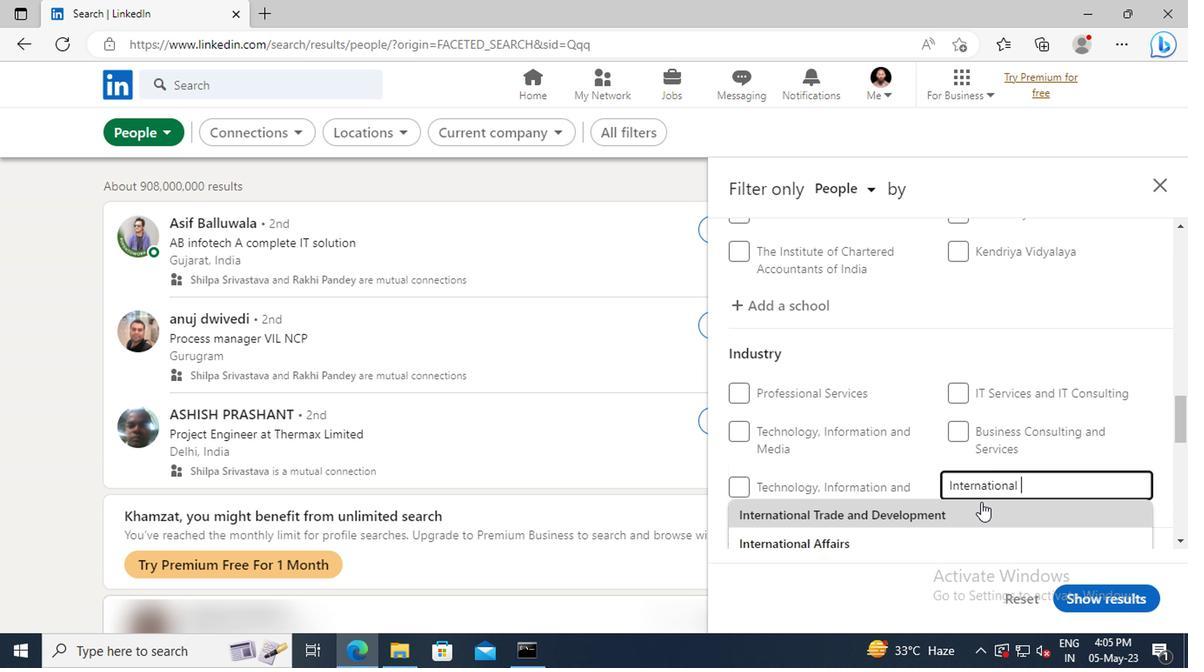 
Action: Mouse scrolled (978, 502) with delta (0, 0)
Screenshot: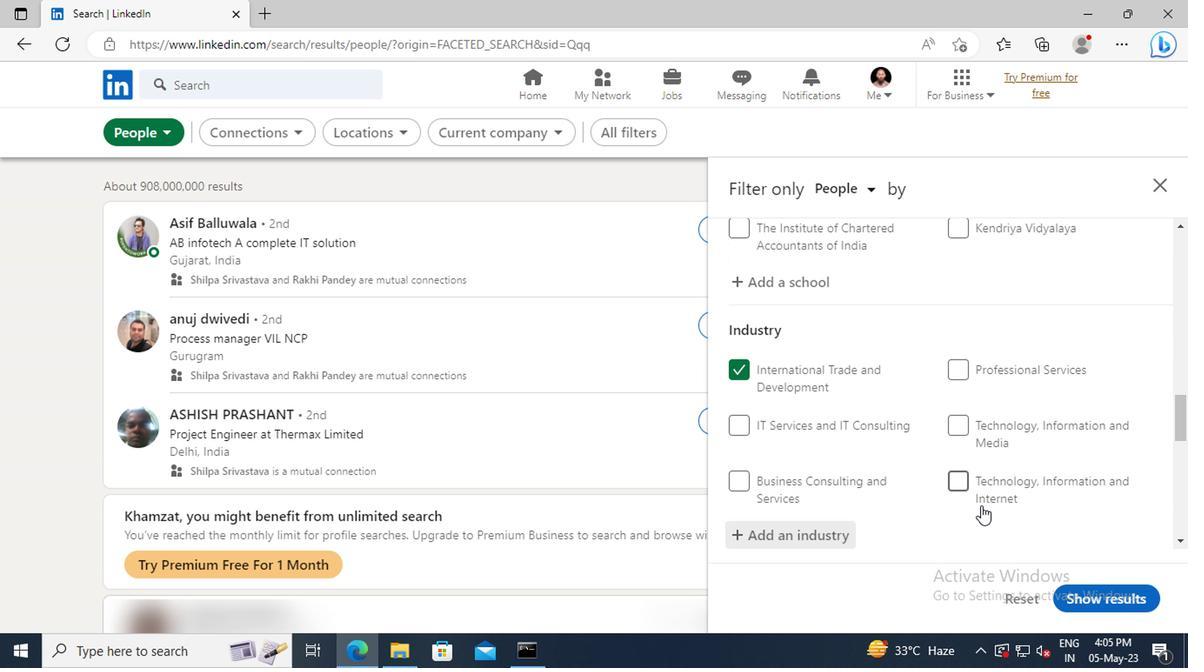 
Action: Mouse scrolled (978, 502) with delta (0, 0)
Screenshot: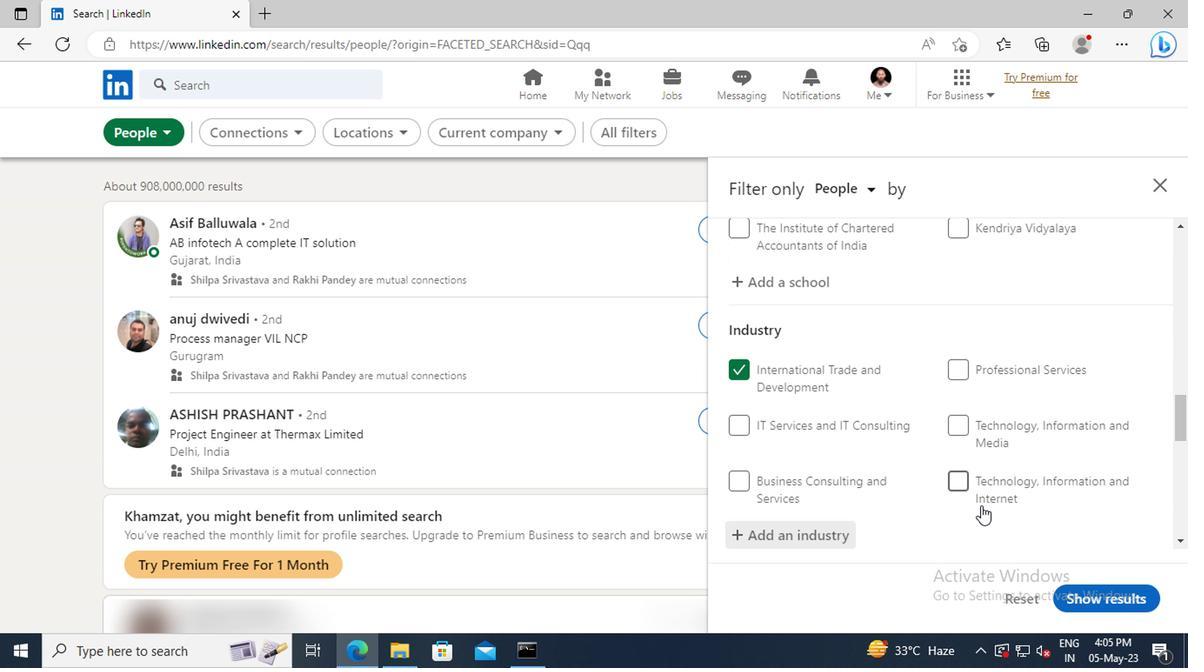 
Action: Mouse moved to (974, 498)
Screenshot: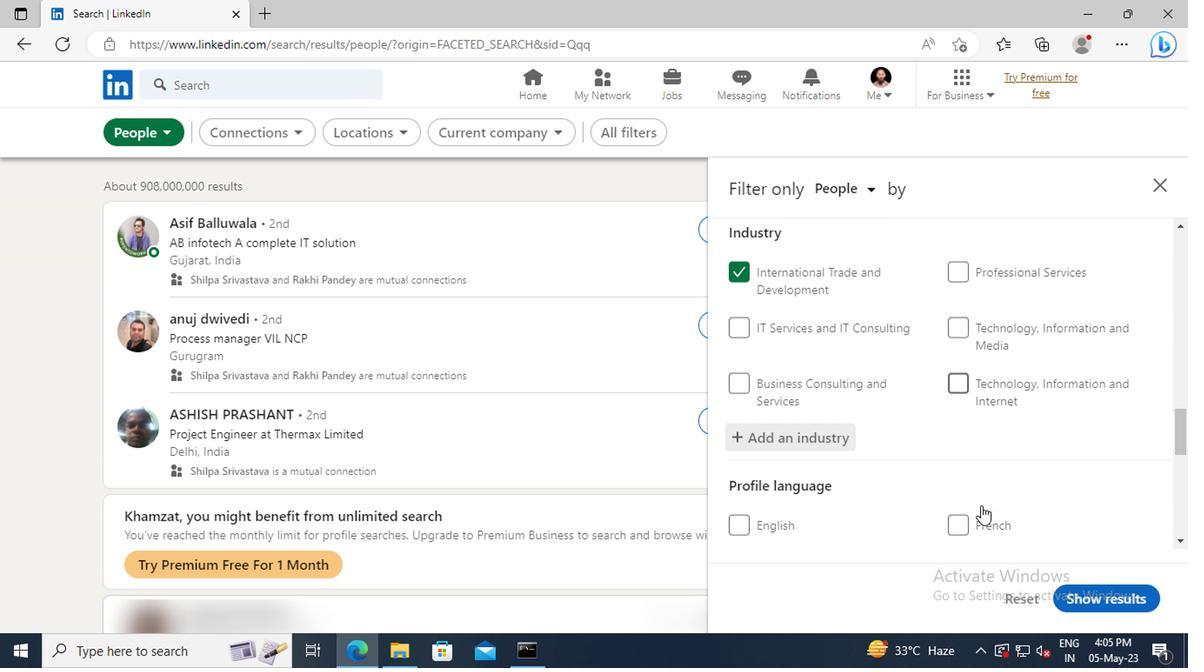
Action: Mouse scrolled (974, 497) with delta (0, 0)
Screenshot: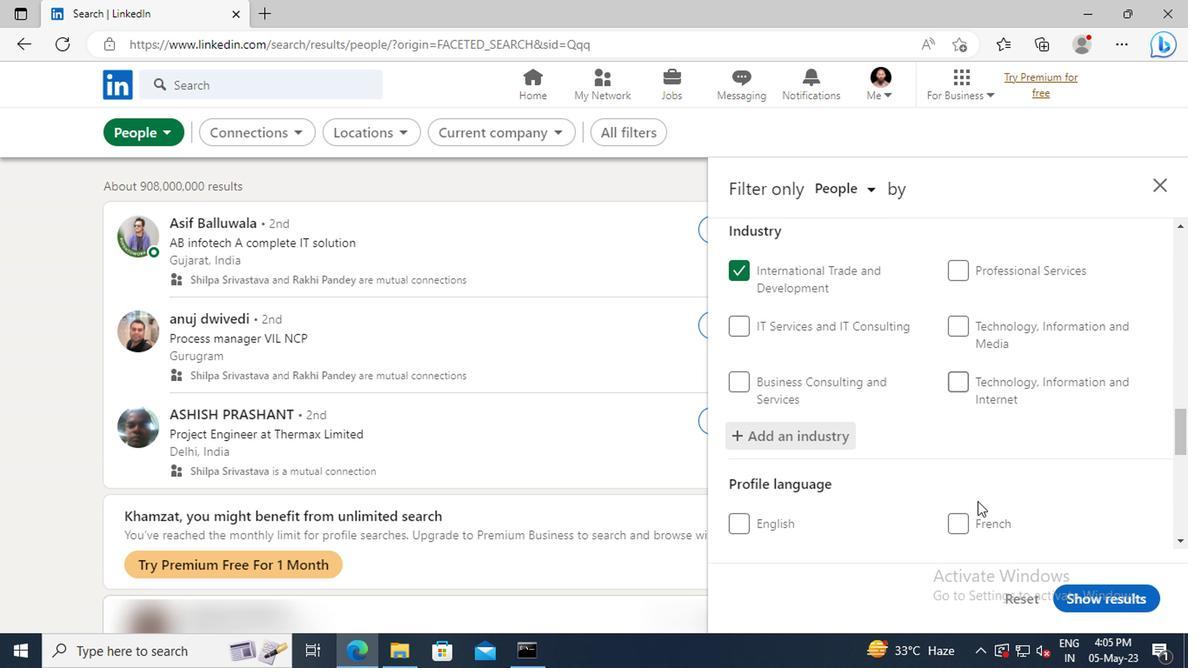 
Action: Mouse scrolled (974, 497) with delta (0, 0)
Screenshot: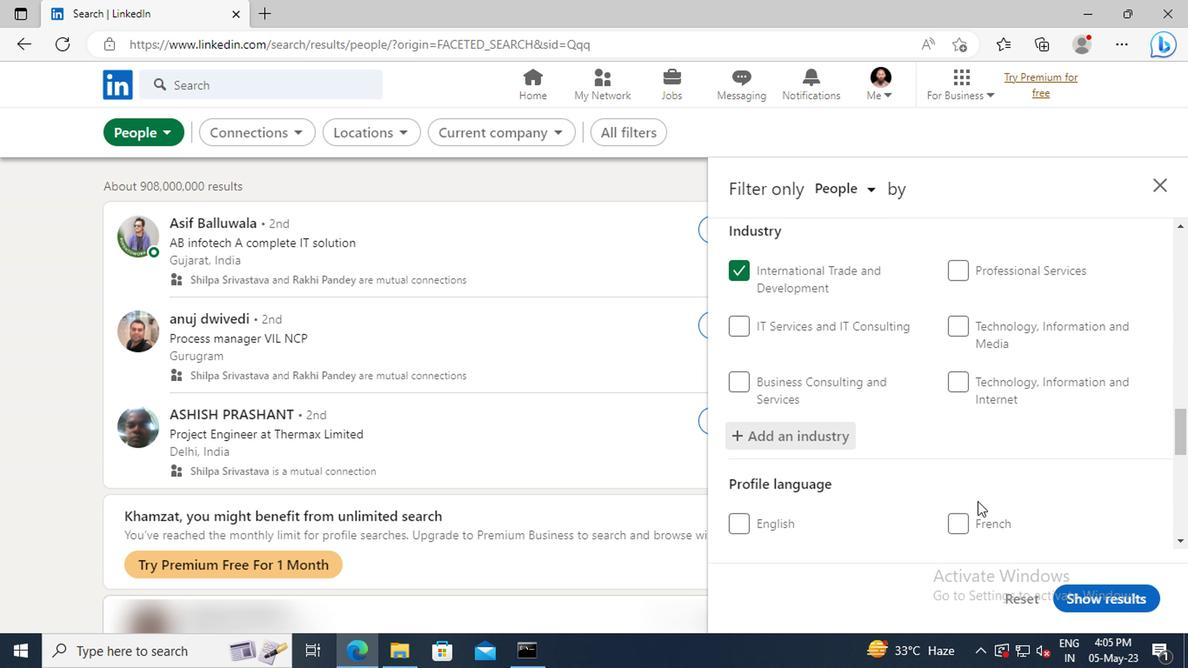 
Action: Mouse moved to (964, 471)
Screenshot: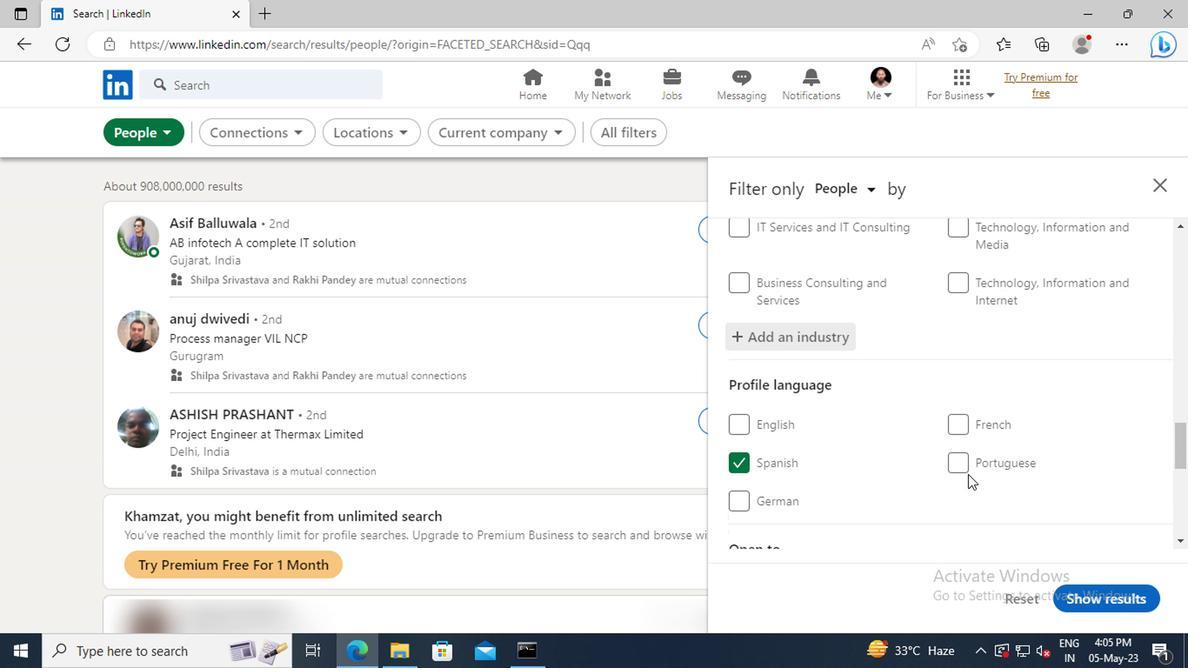 
Action: Mouse scrolled (964, 469) with delta (0, -1)
Screenshot: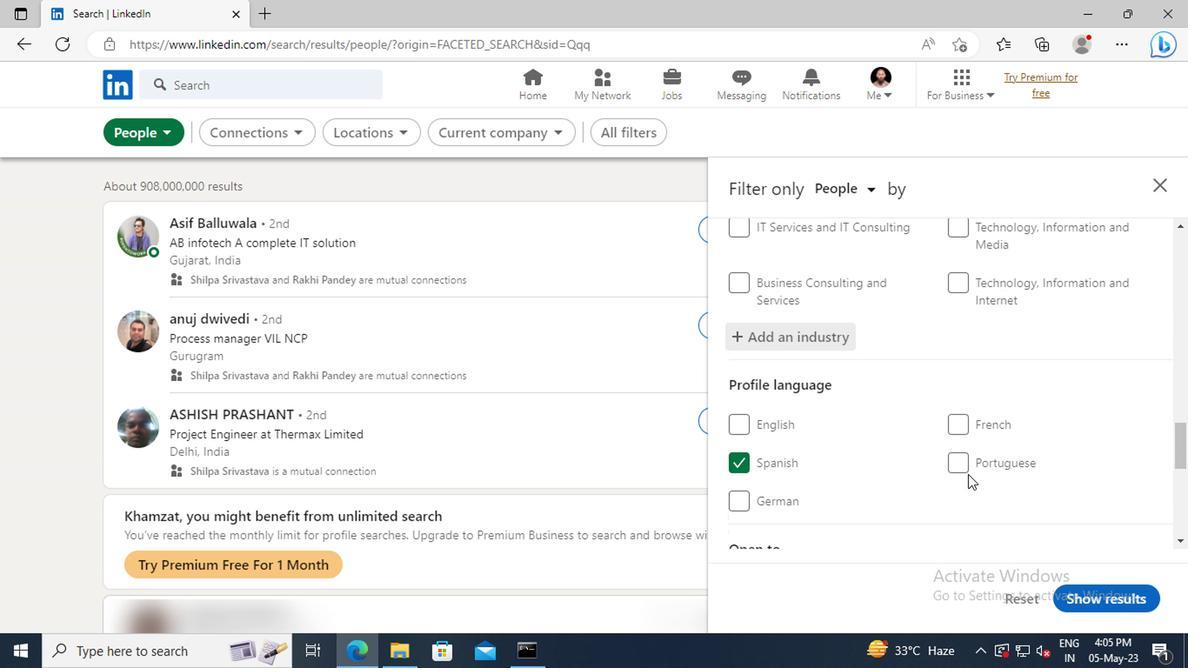 
Action: Mouse scrolled (964, 469) with delta (0, -1)
Screenshot: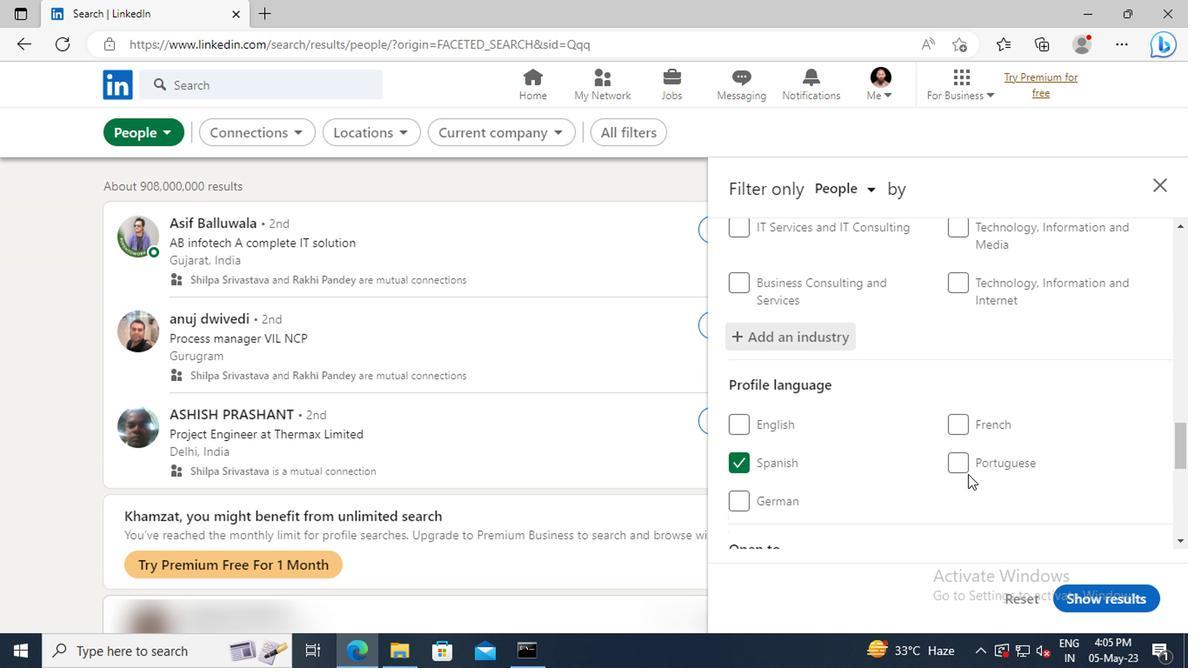 
Action: Mouse moved to (964, 446)
Screenshot: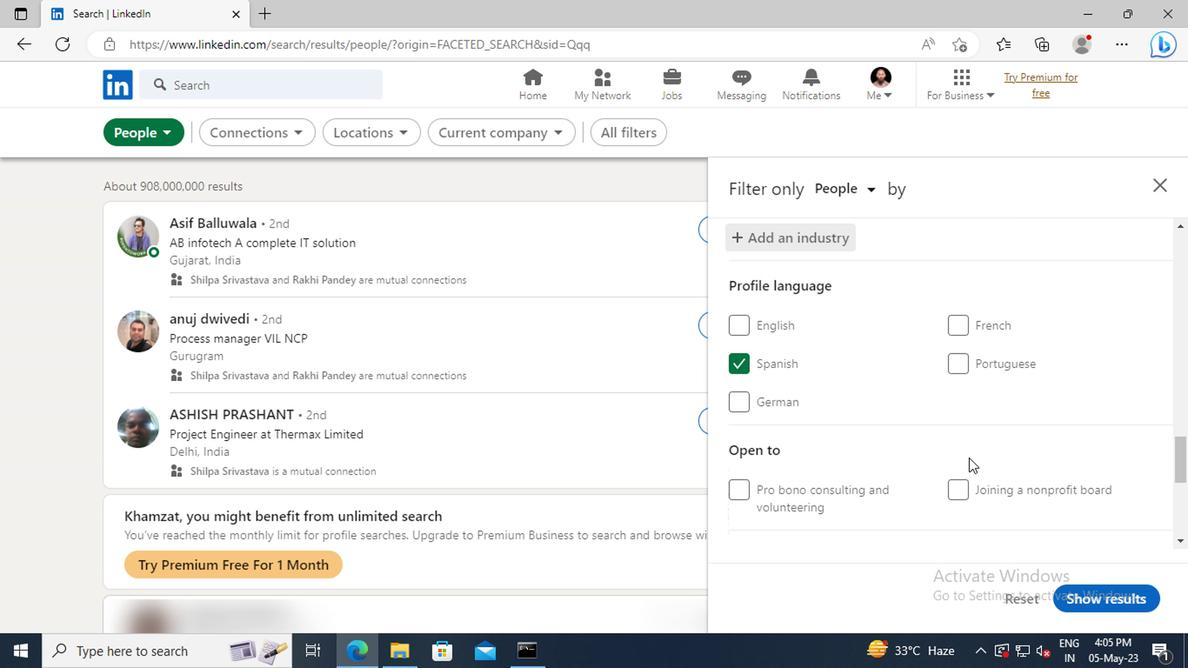 
Action: Mouse scrolled (964, 445) with delta (0, -1)
Screenshot: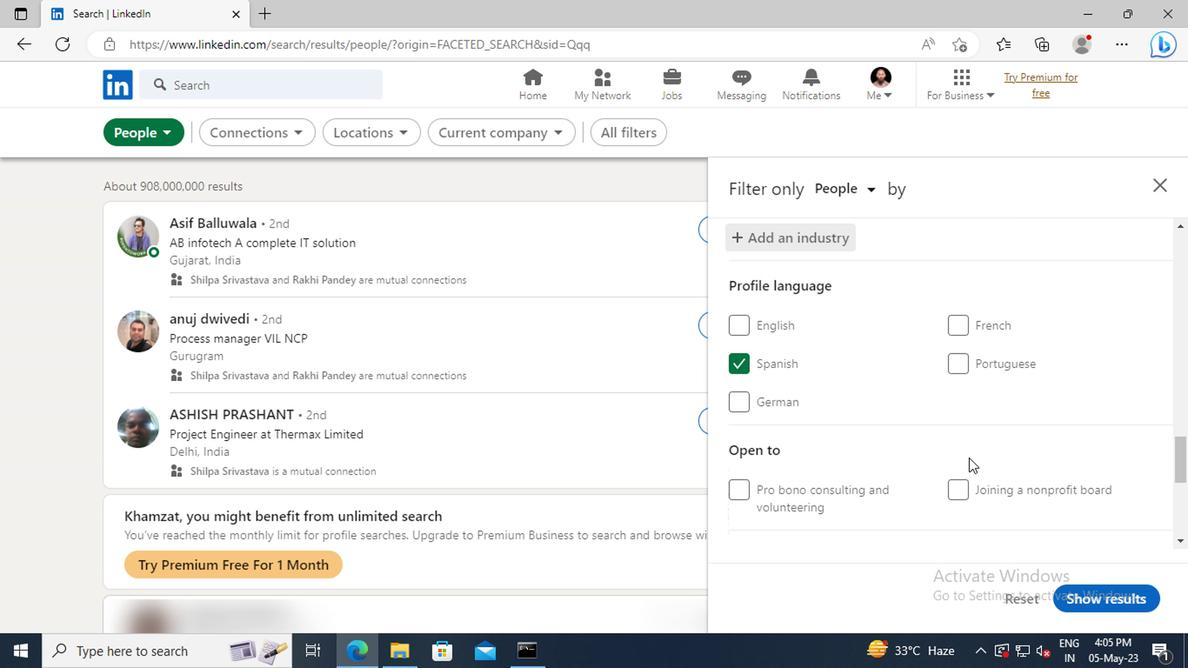 
Action: Mouse moved to (963, 443)
Screenshot: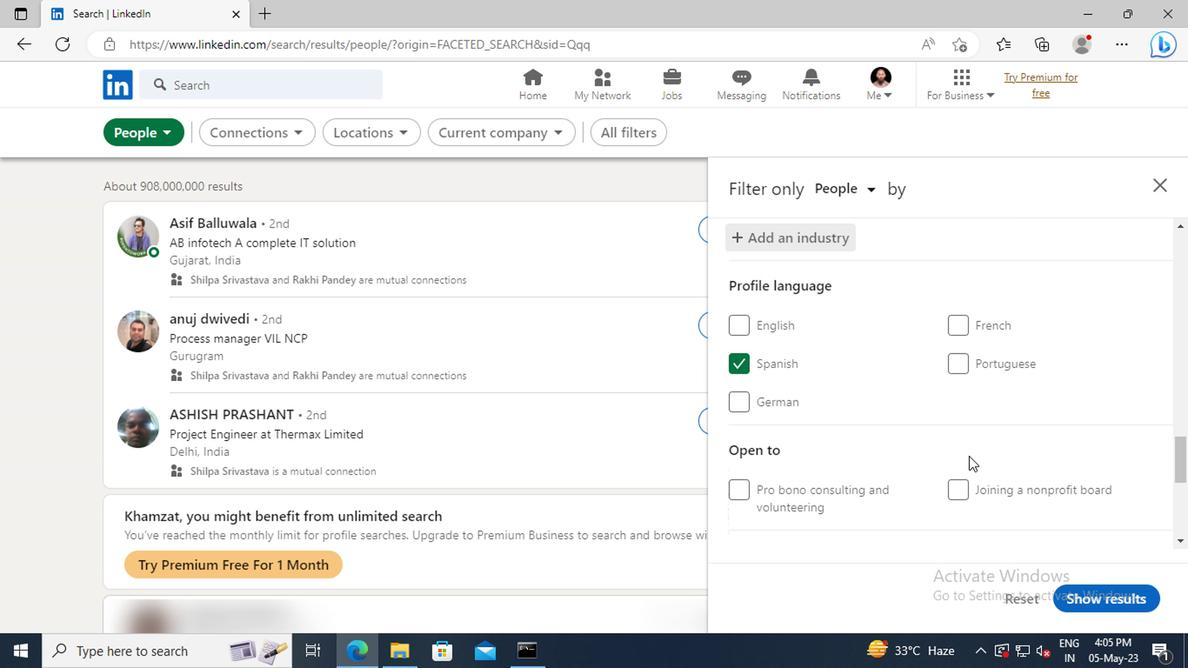 
Action: Mouse scrolled (963, 442) with delta (0, 0)
Screenshot: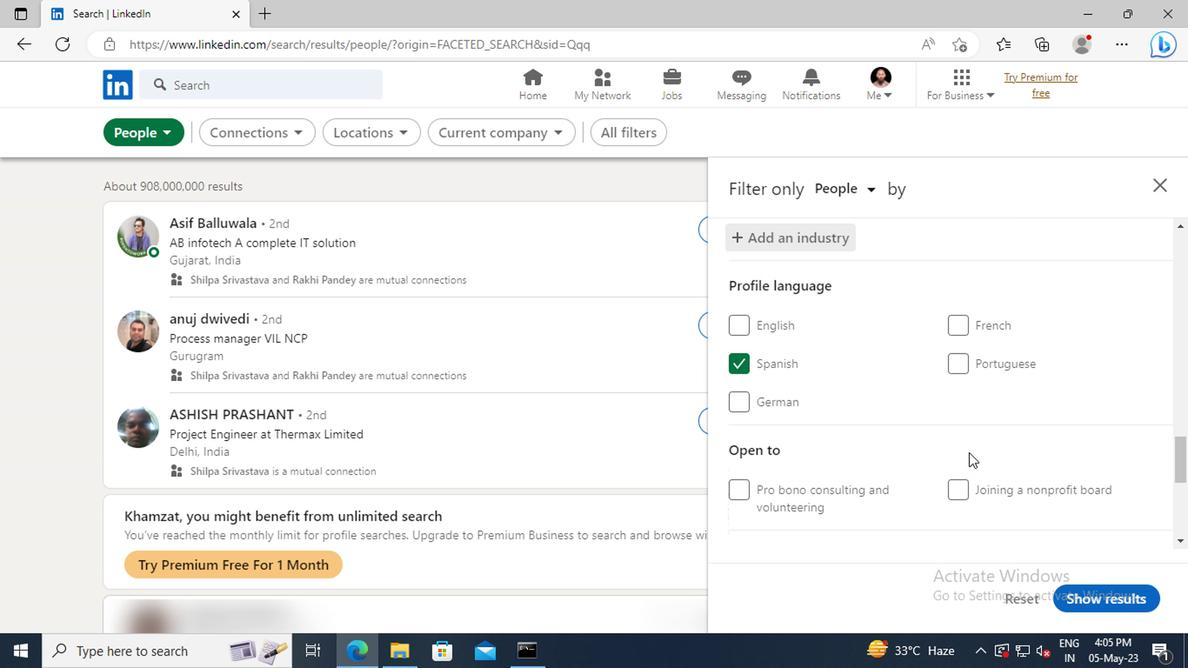 
Action: Mouse moved to (963, 436)
Screenshot: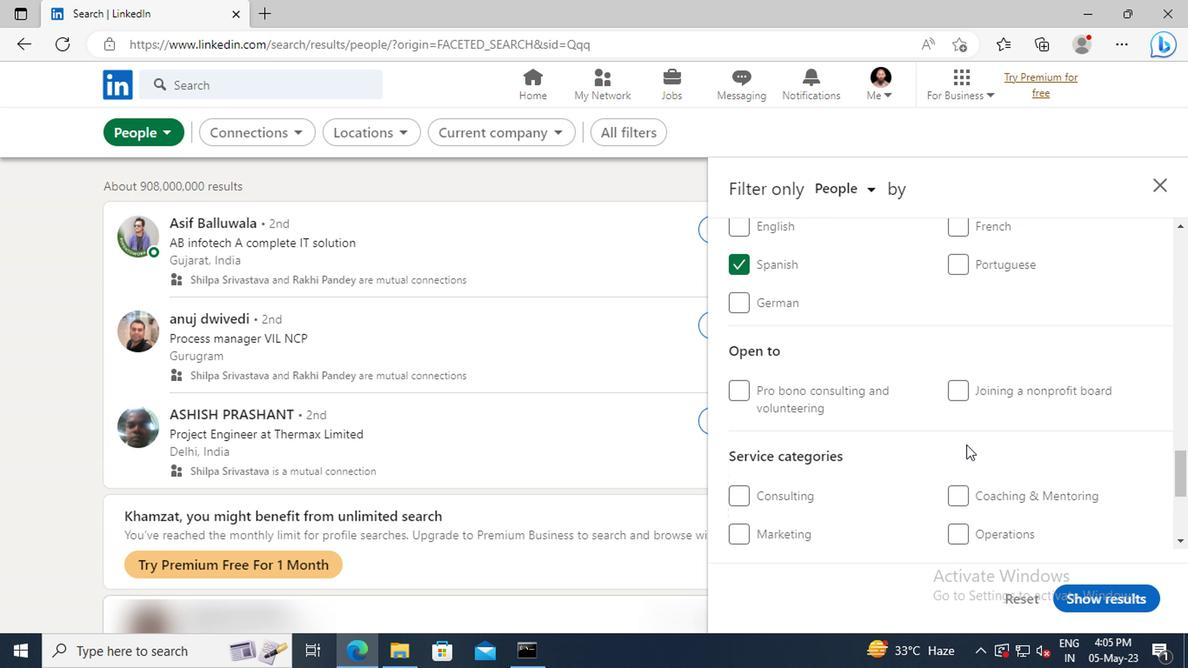 
Action: Mouse scrolled (963, 435) with delta (0, 0)
Screenshot: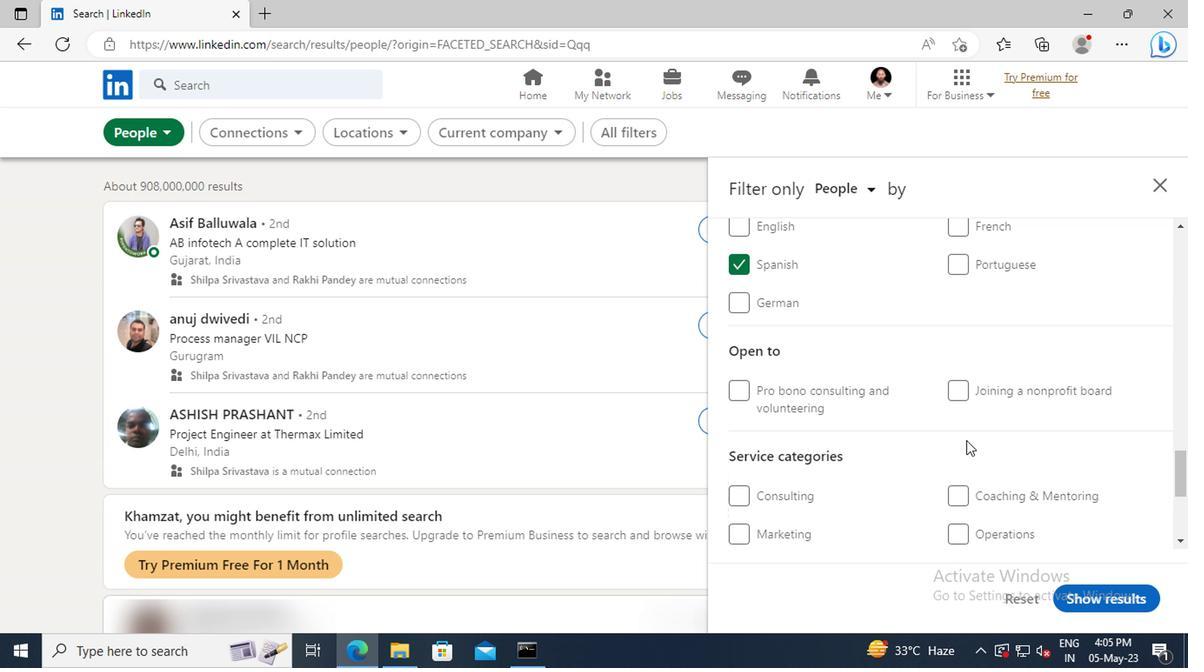 
Action: Mouse scrolled (963, 435) with delta (0, 0)
Screenshot: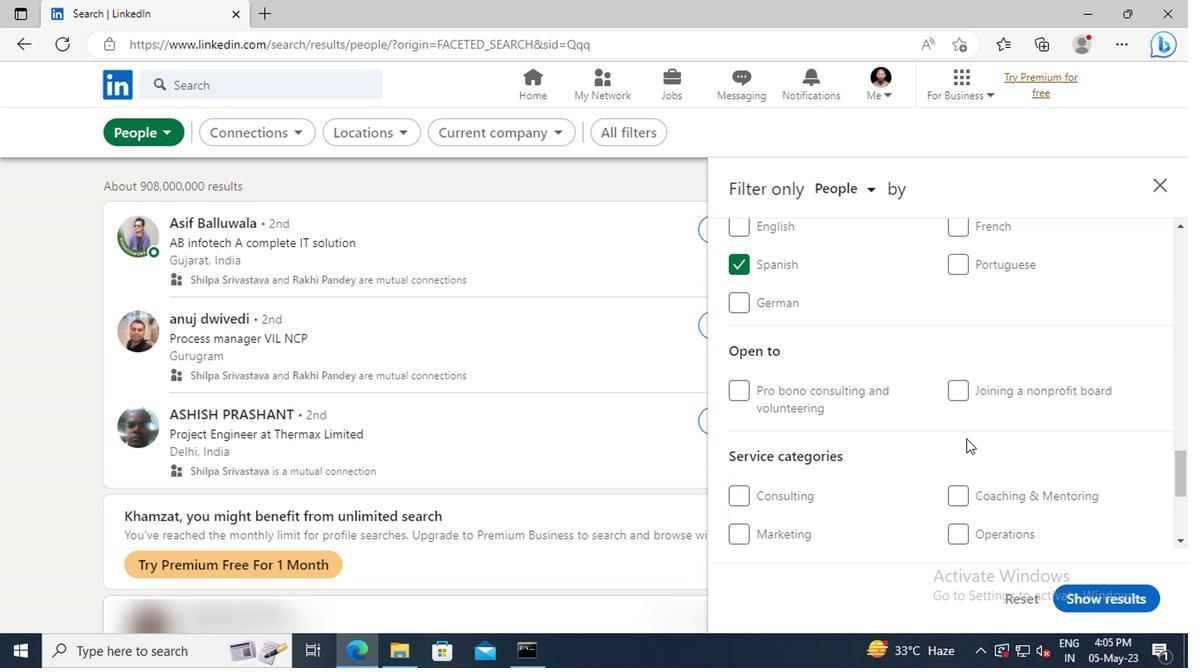 
Action: Mouse scrolled (963, 435) with delta (0, 0)
Screenshot: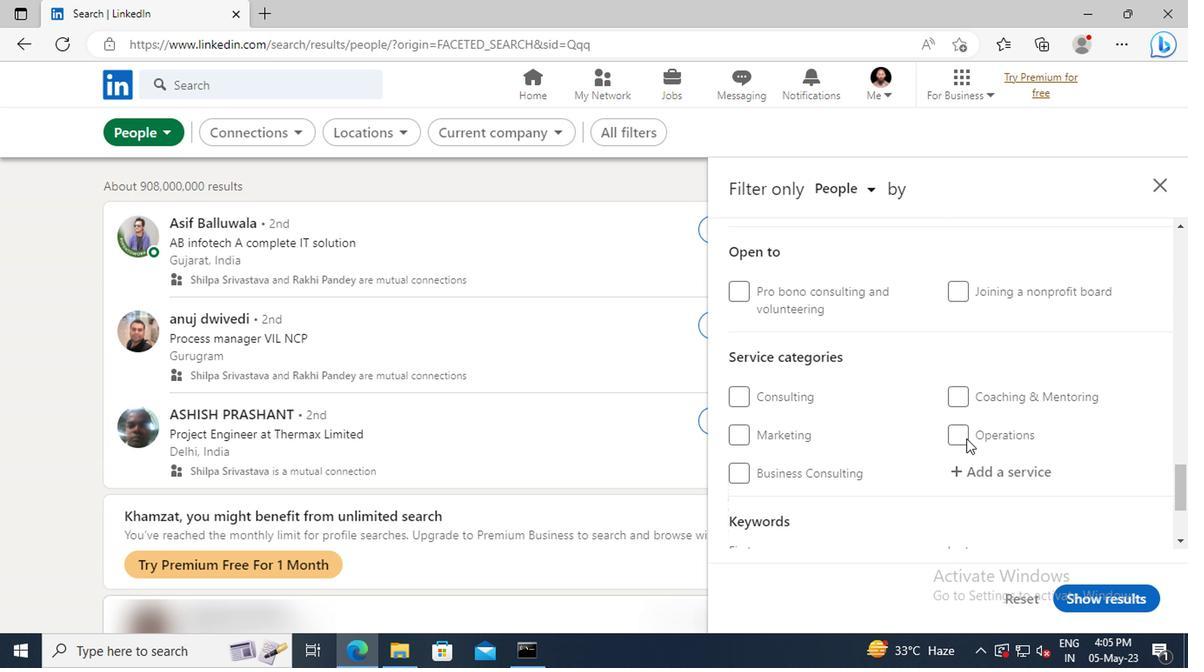 
Action: Mouse moved to (968, 430)
Screenshot: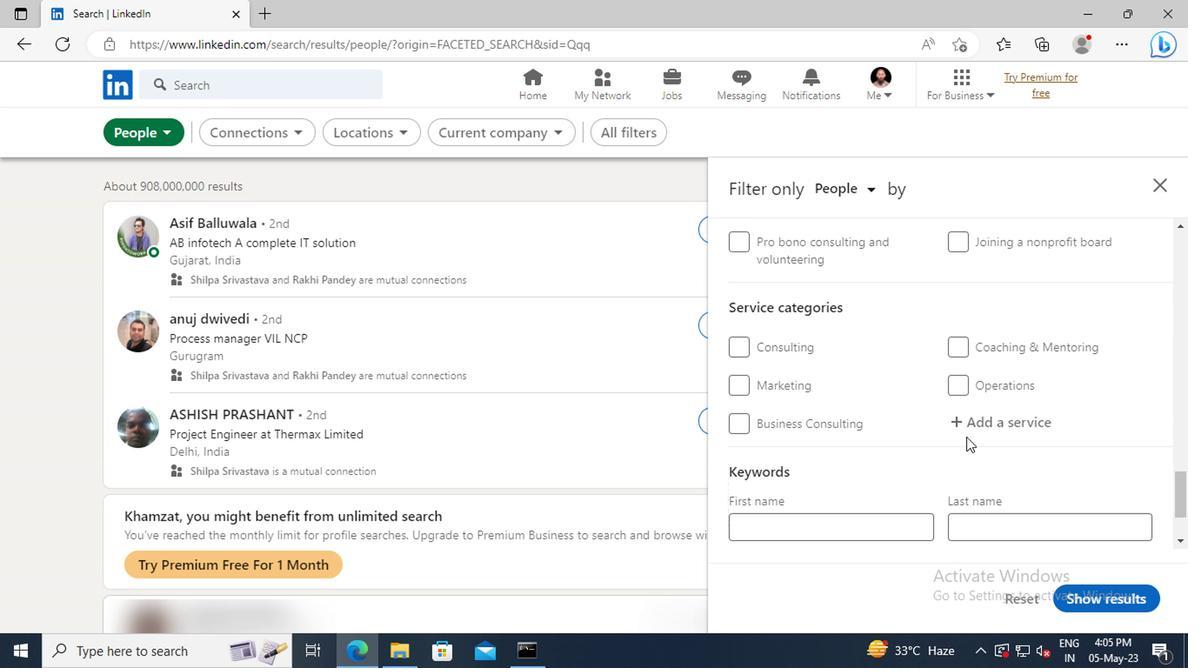 
Action: Mouse pressed left at (968, 430)
Screenshot: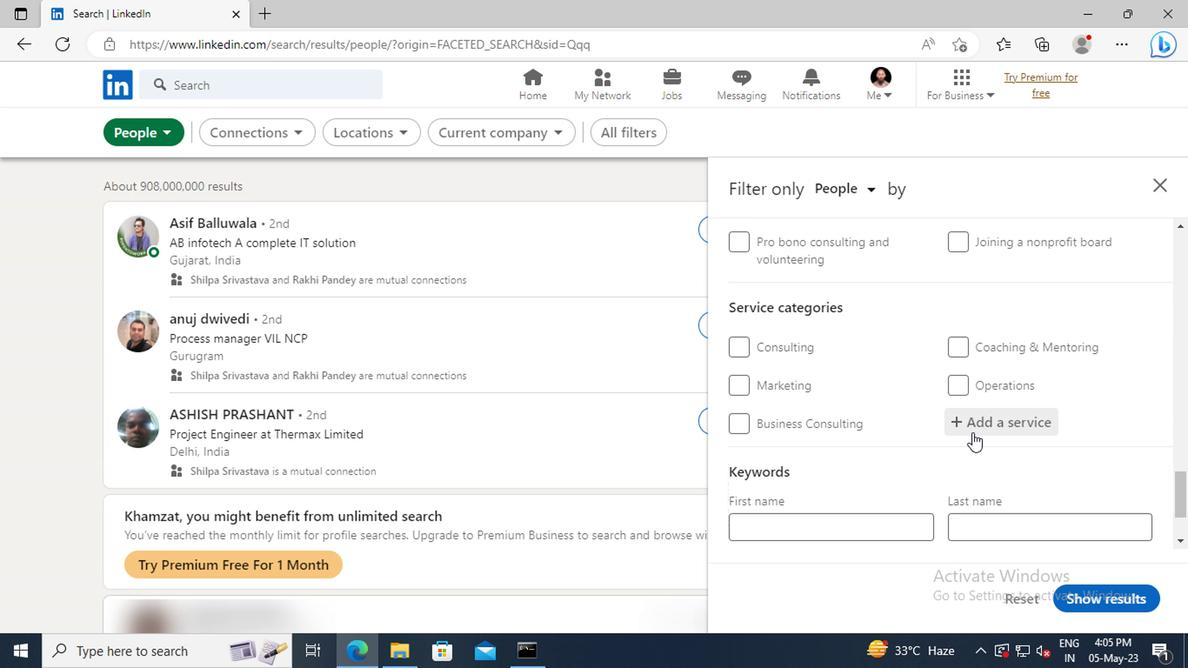 
Action: Key pressed <Key.shift>
Screenshot: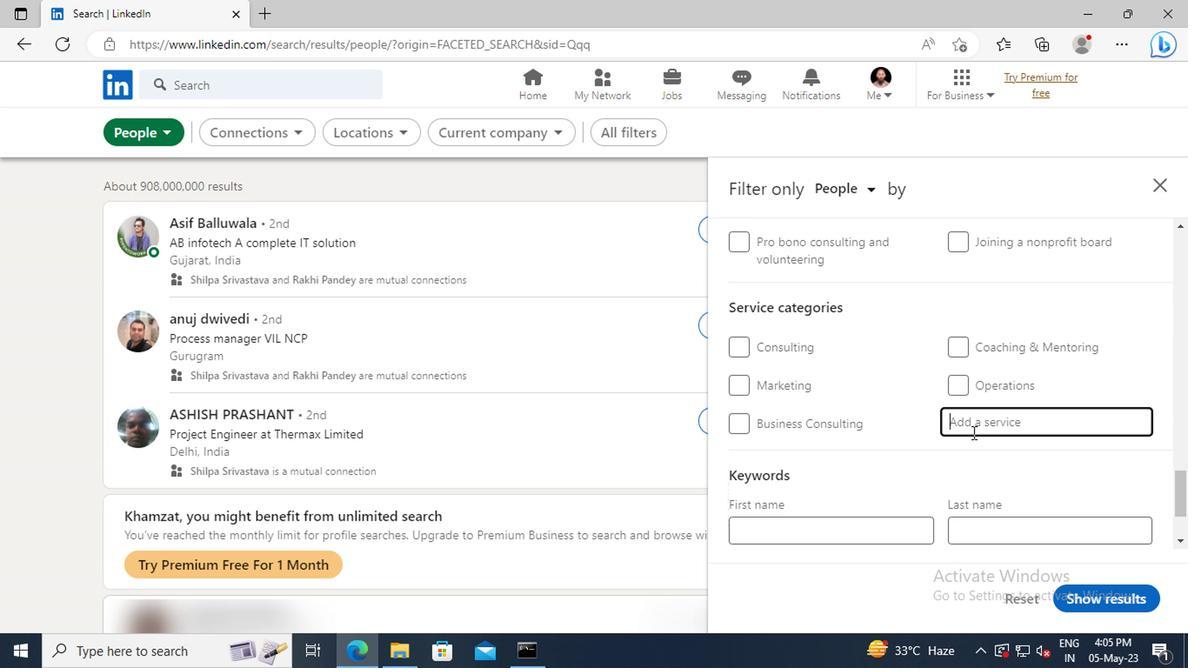 
Action: Mouse moved to (968, 428)
Screenshot: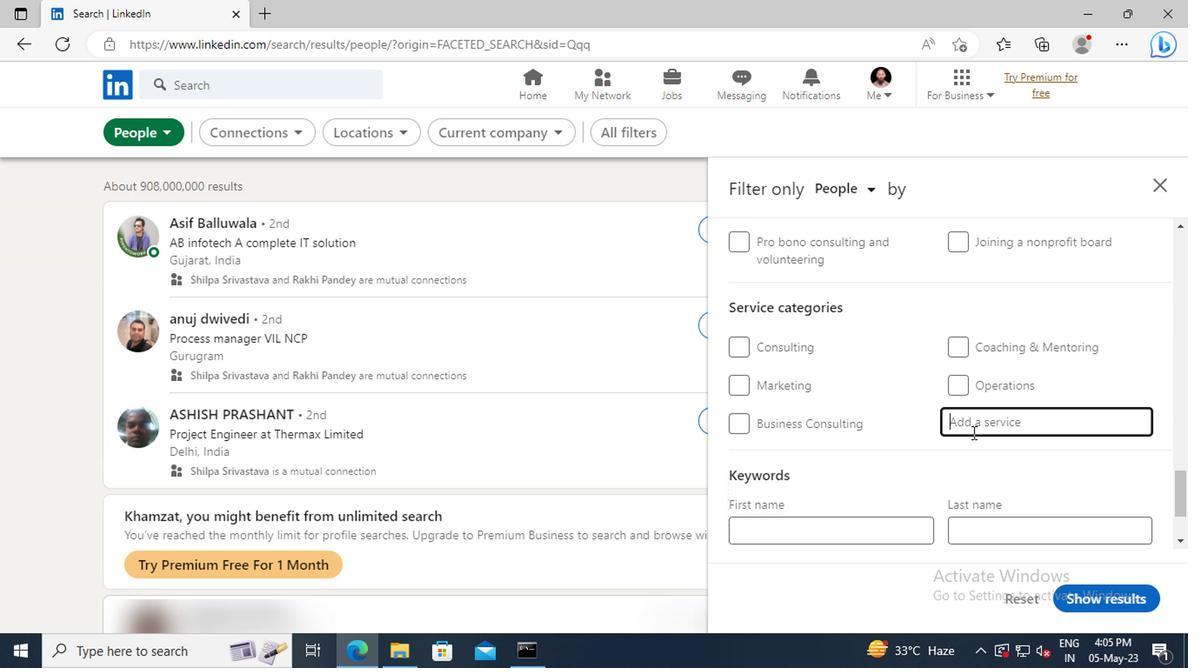 
Action: Key pressed ACCOUN
Screenshot: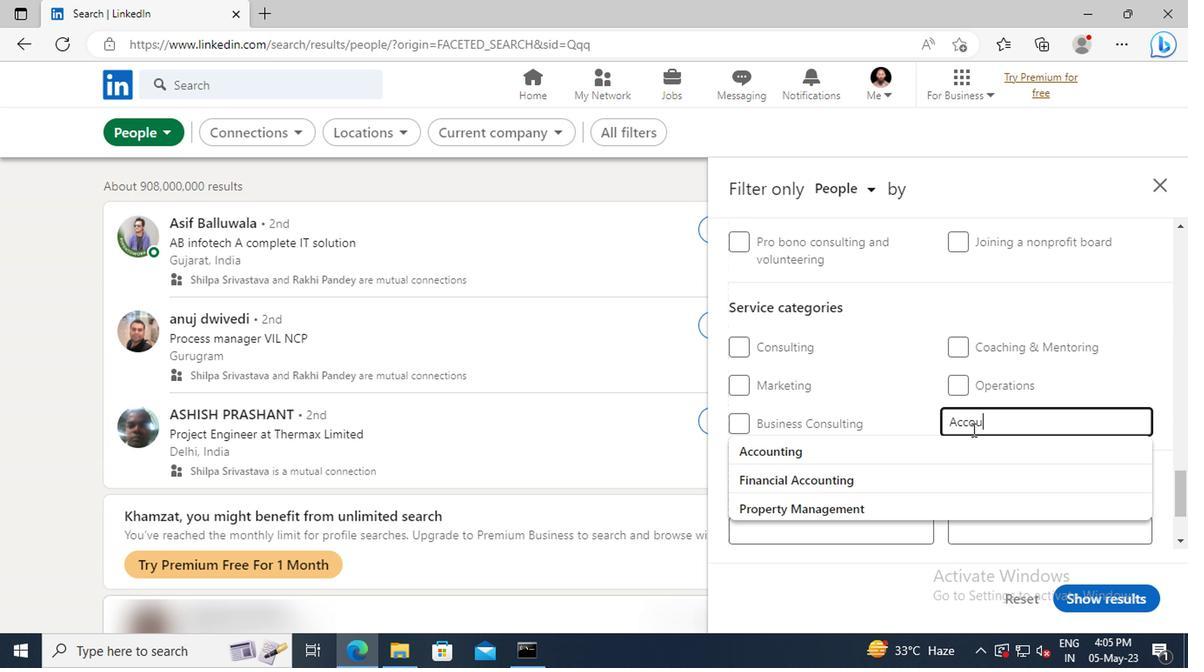 
Action: Mouse moved to (968, 442)
Screenshot: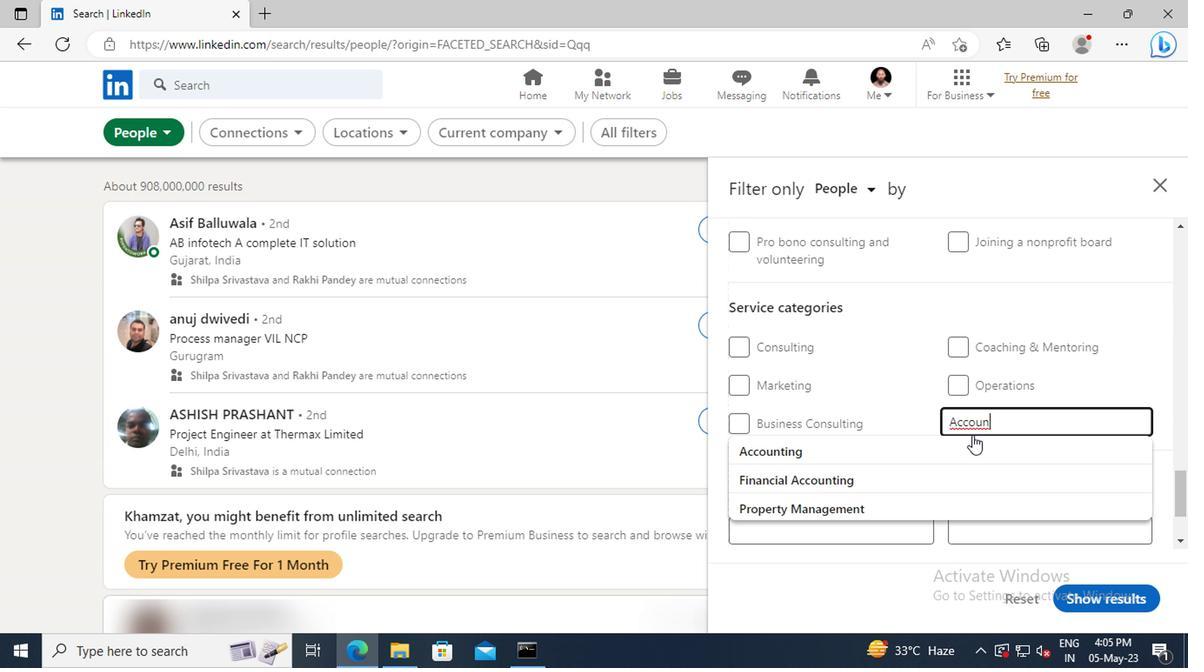 
Action: Mouse pressed left at (968, 442)
Screenshot: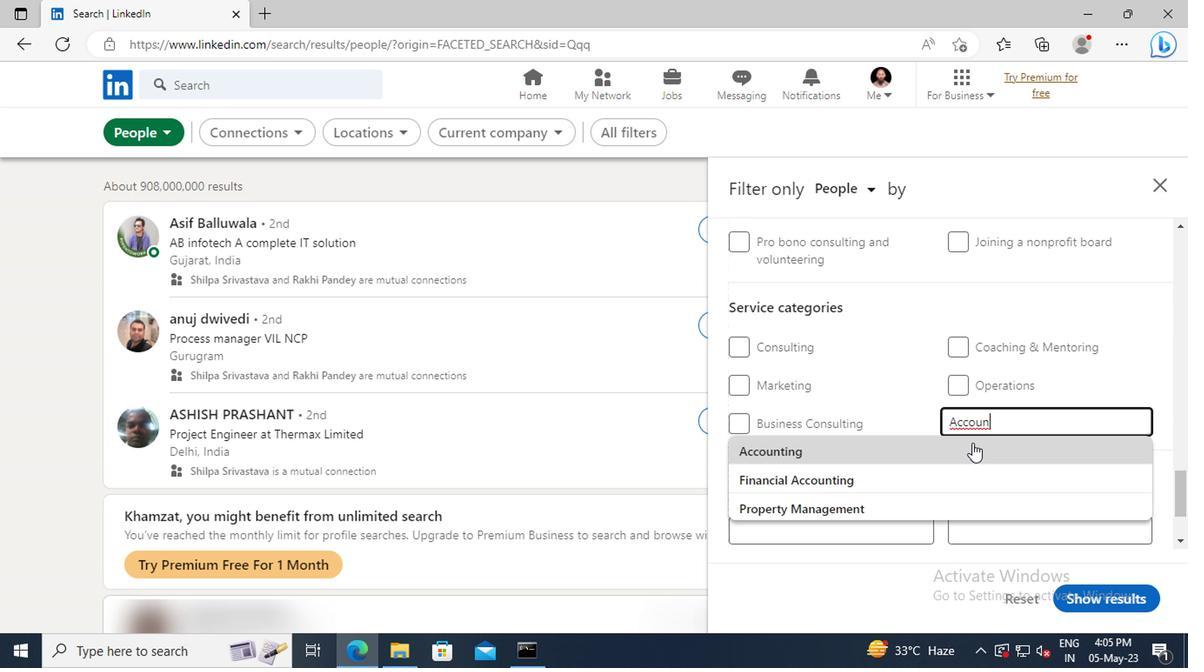 
Action: Mouse scrolled (968, 440) with delta (0, -1)
Screenshot: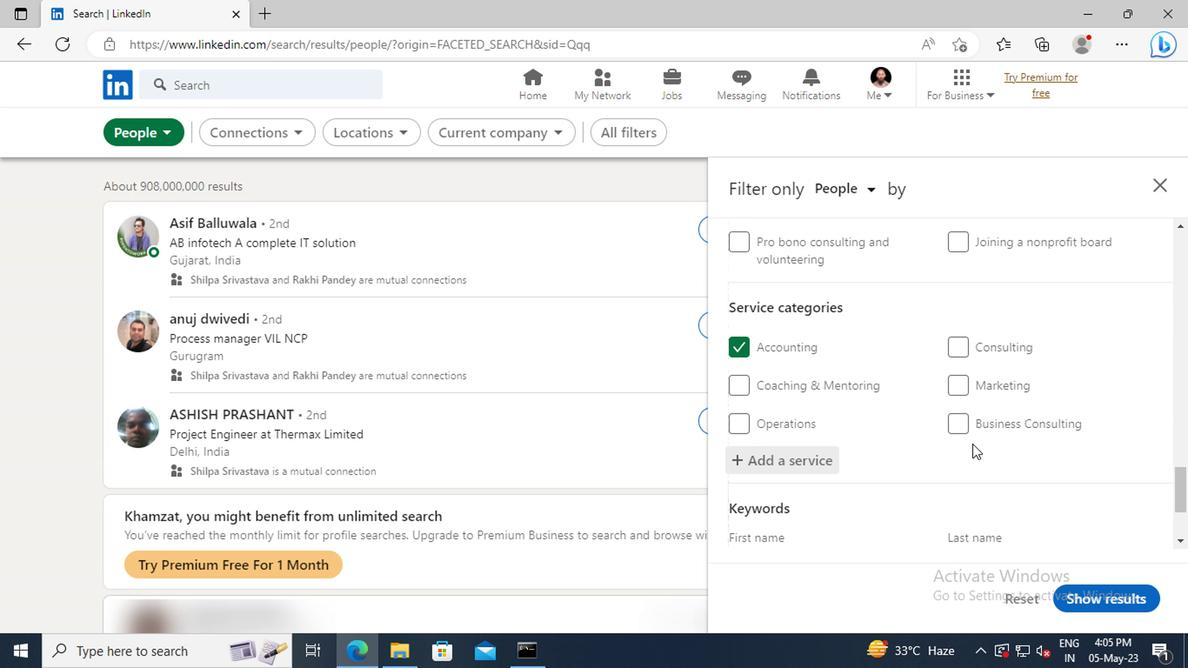 
Action: Mouse scrolled (968, 440) with delta (0, -1)
Screenshot: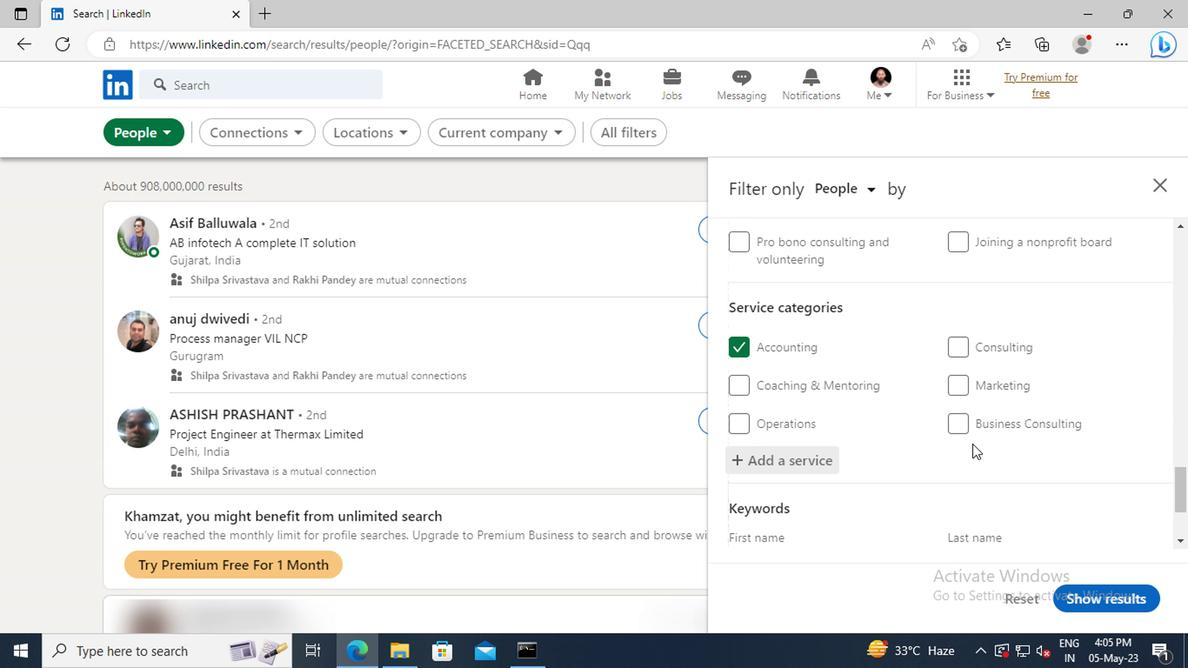 
Action: Mouse scrolled (968, 440) with delta (0, -1)
Screenshot: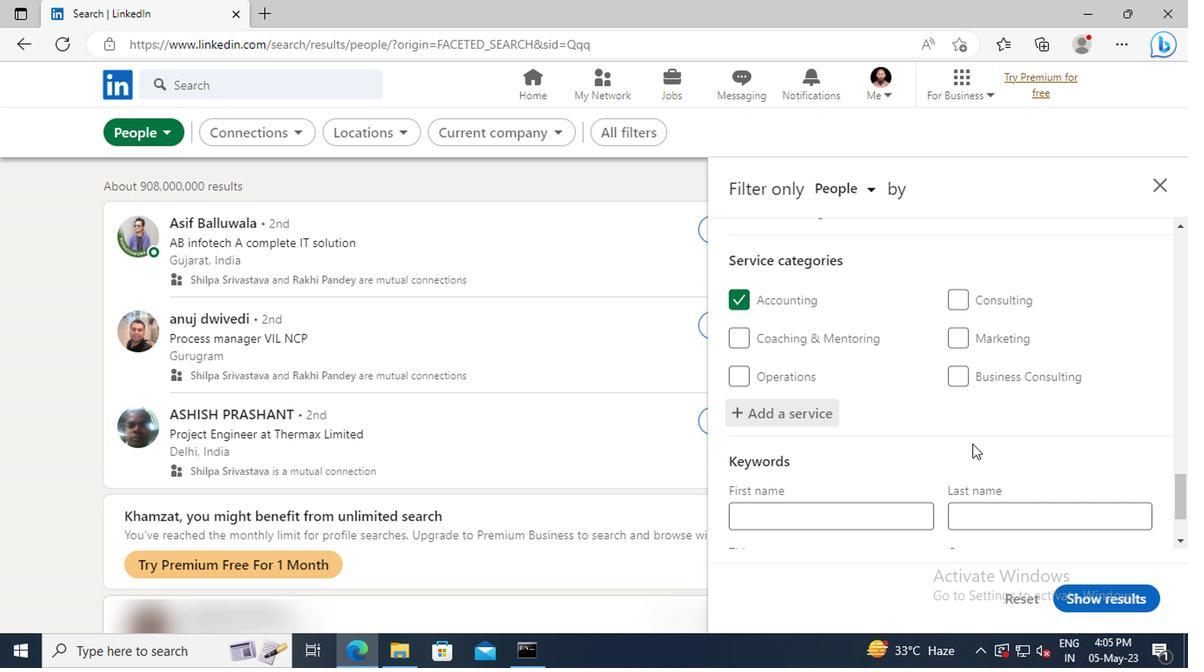 
Action: Mouse scrolled (968, 440) with delta (0, -1)
Screenshot: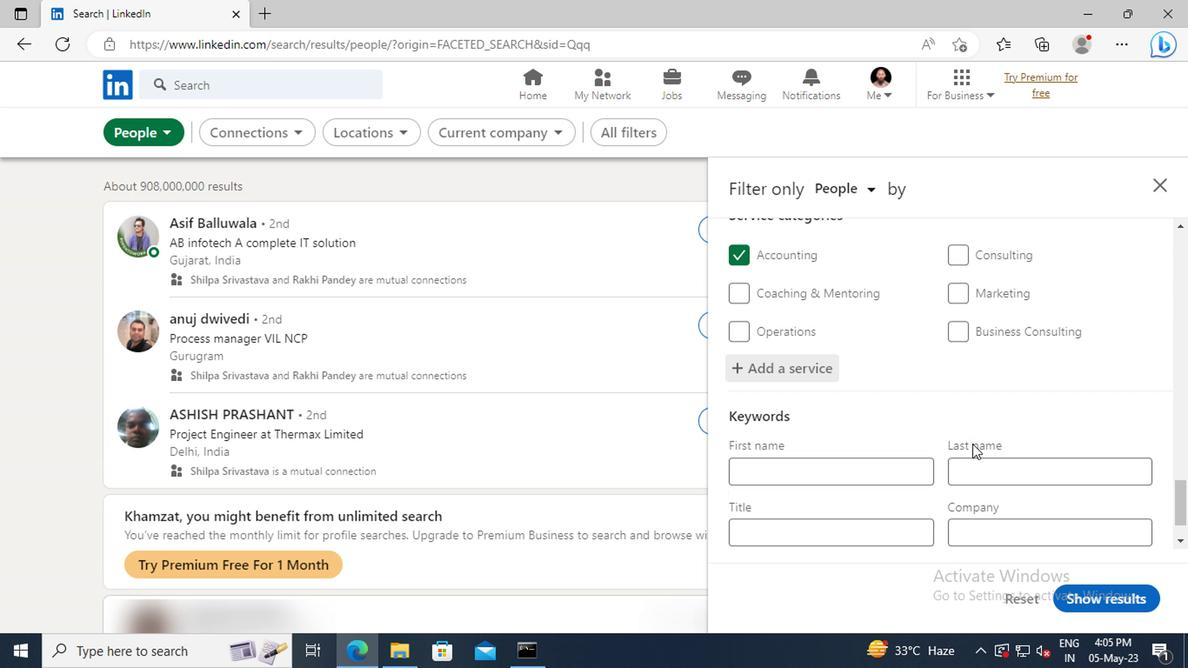 
Action: Mouse moved to (836, 469)
Screenshot: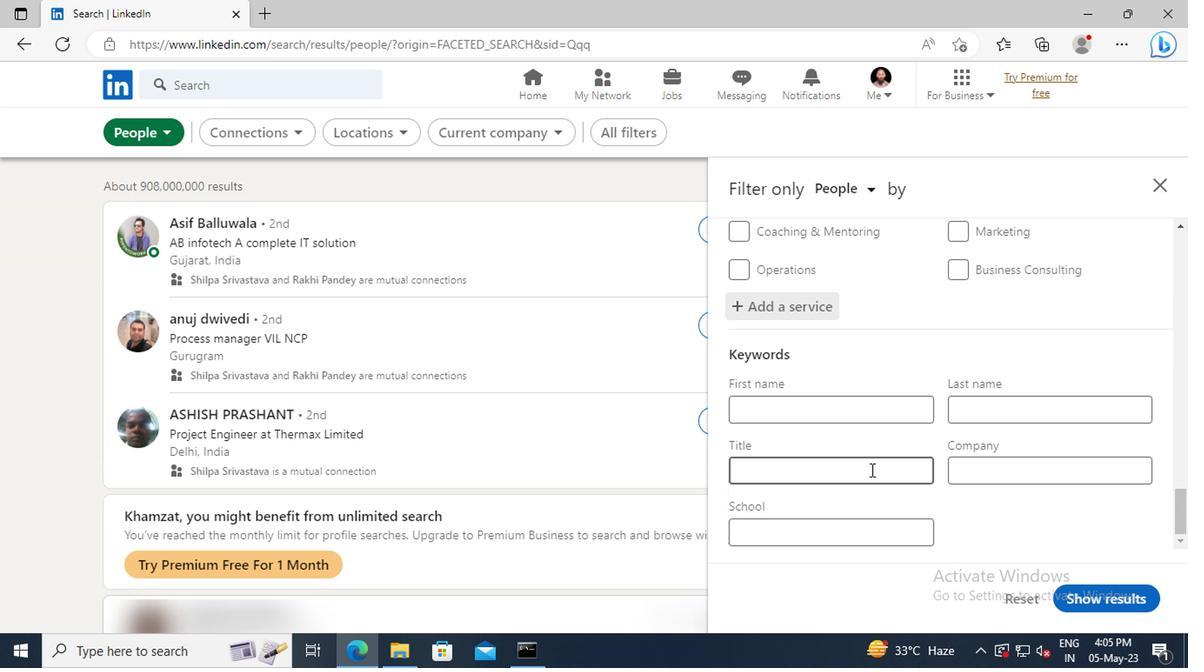 
Action: Mouse pressed left at (836, 469)
Screenshot: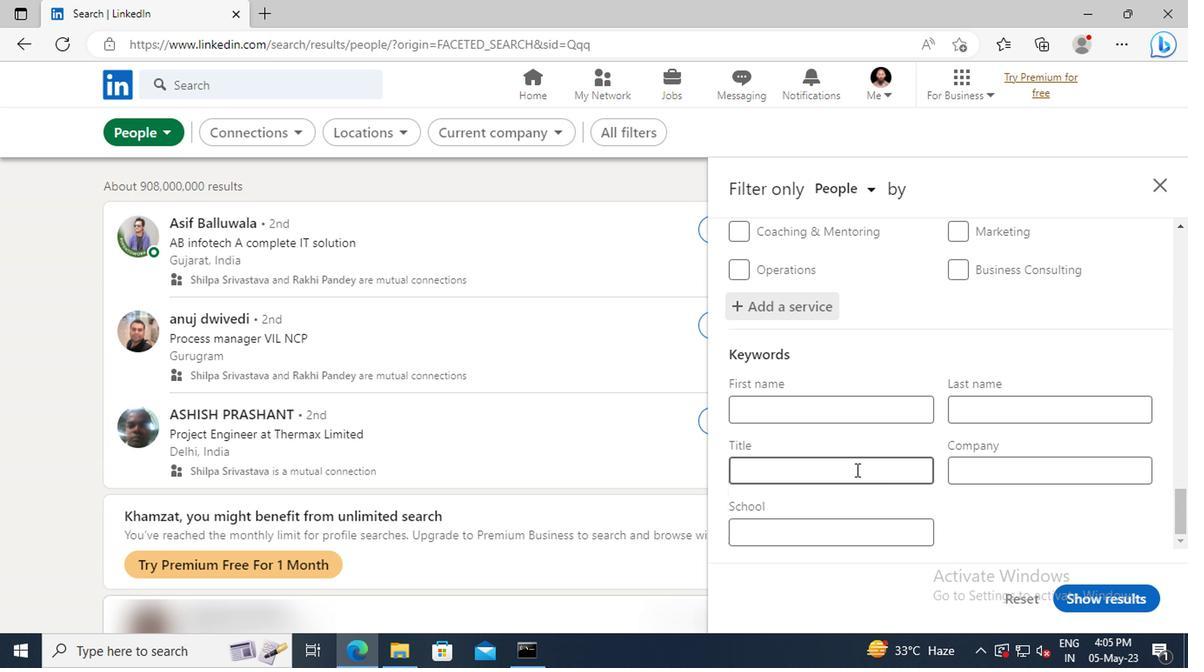 
Action: Key pressed <Key.shift>BUDGET<Key.space><Key.shift>ANALYST<Key.enter>
Screenshot: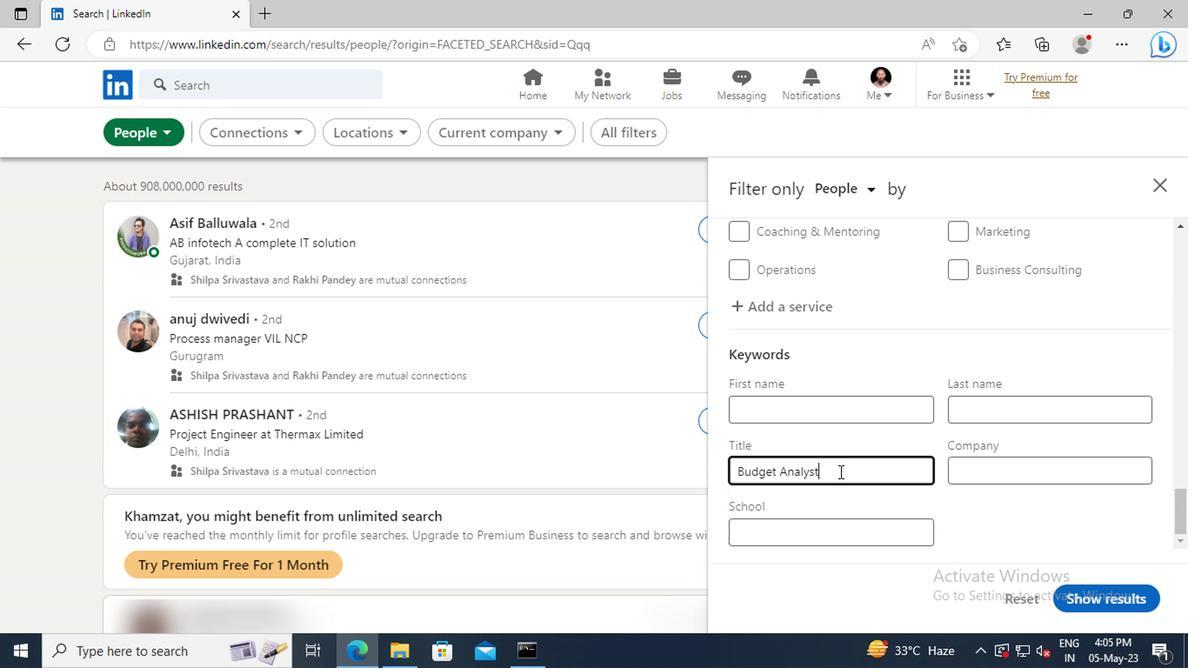 
Action: Mouse moved to (1075, 588)
Screenshot: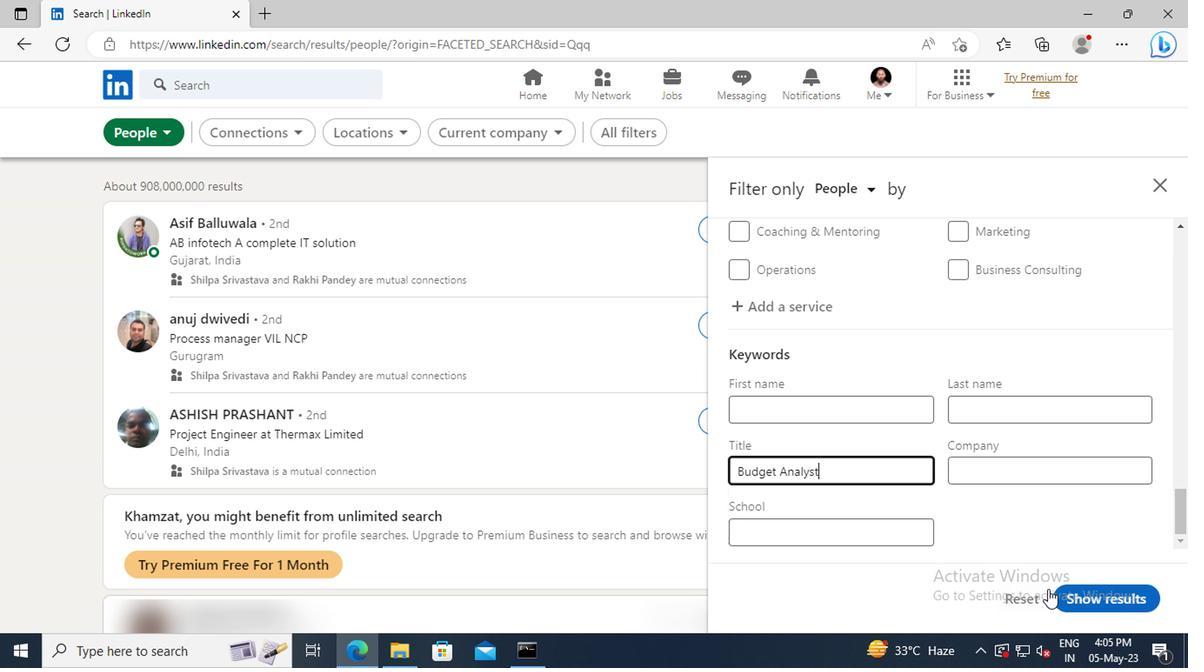 
Action: Mouse pressed left at (1075, 588)
Screenshot: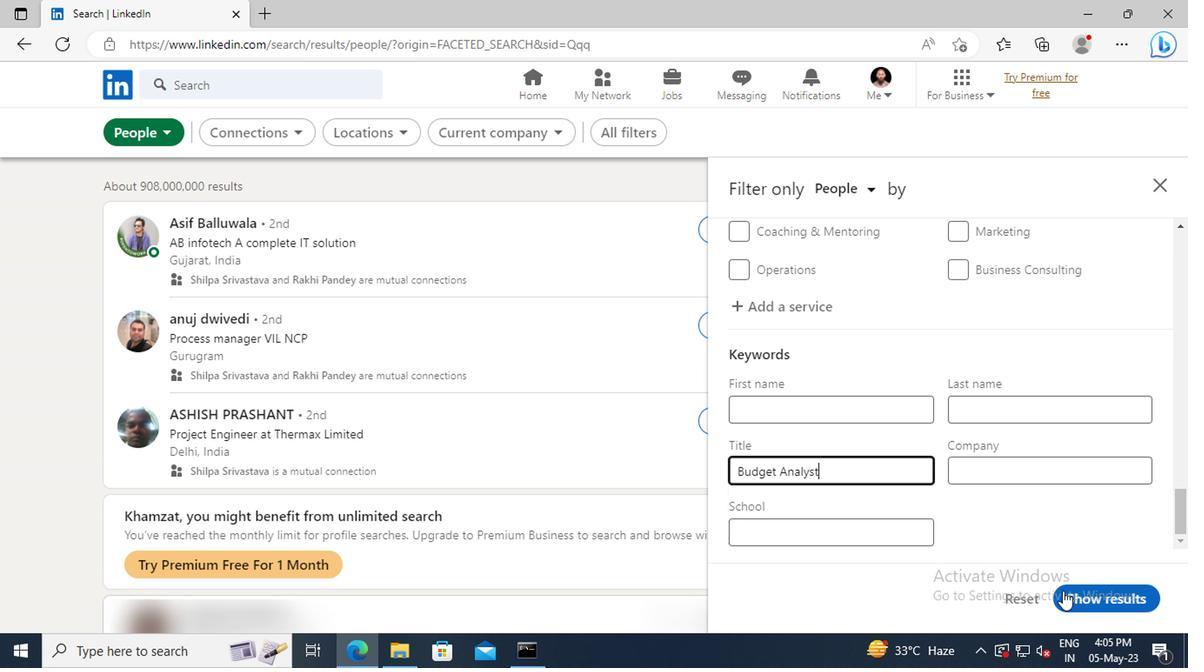 
Action: Mouse moved to (1077, 589)
Screenshot: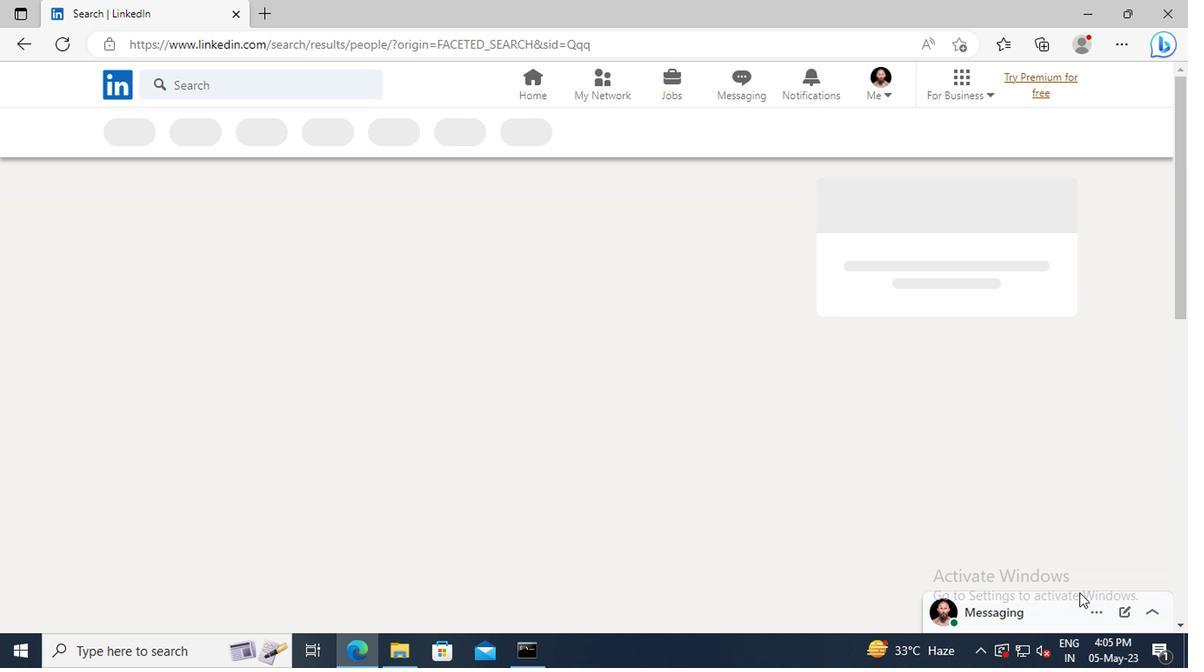 
